 Task: Look for space in Lebanon, United States from 10th September, 2023 to 16th September, 2023 for 4 adults in price range Rs.10000 to Rs.14000. Place can be private room with 4 bedrooms having 4 beds and 4 bathrooms. Property type can be house, flat, guest house. Amenities needed are: wifi, TV, free parkinig on premises, gym, breakfast. Booking option can be shelf check-in. Required host language is English.
Action: Mouse moved to (462, 97)
Screenshot: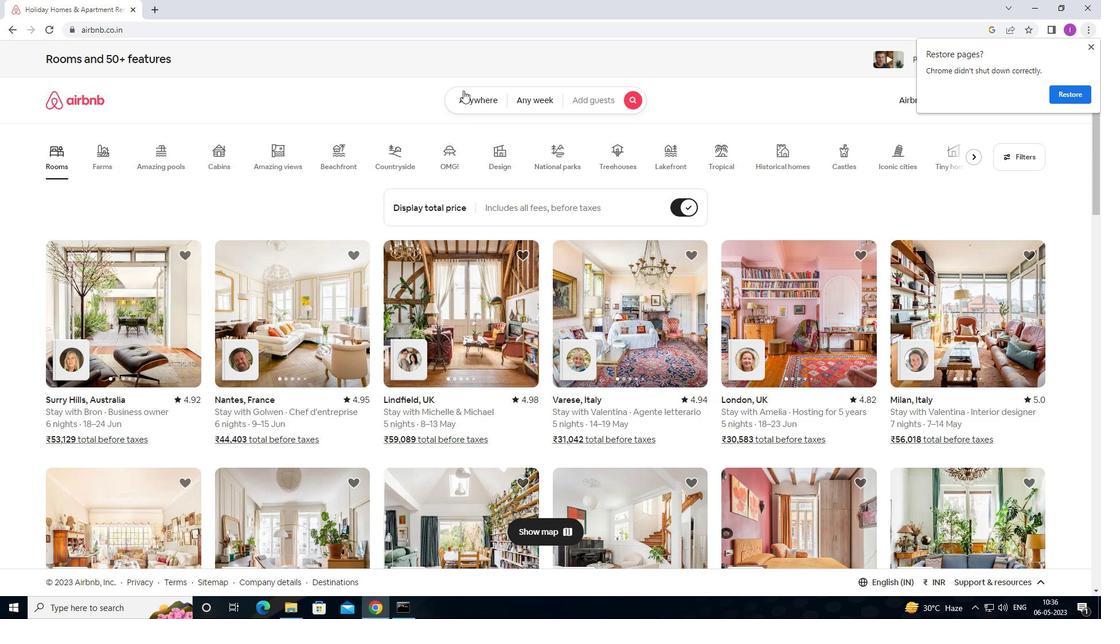 
Action: Mouse pressed left at (462, 97)
Screenshot: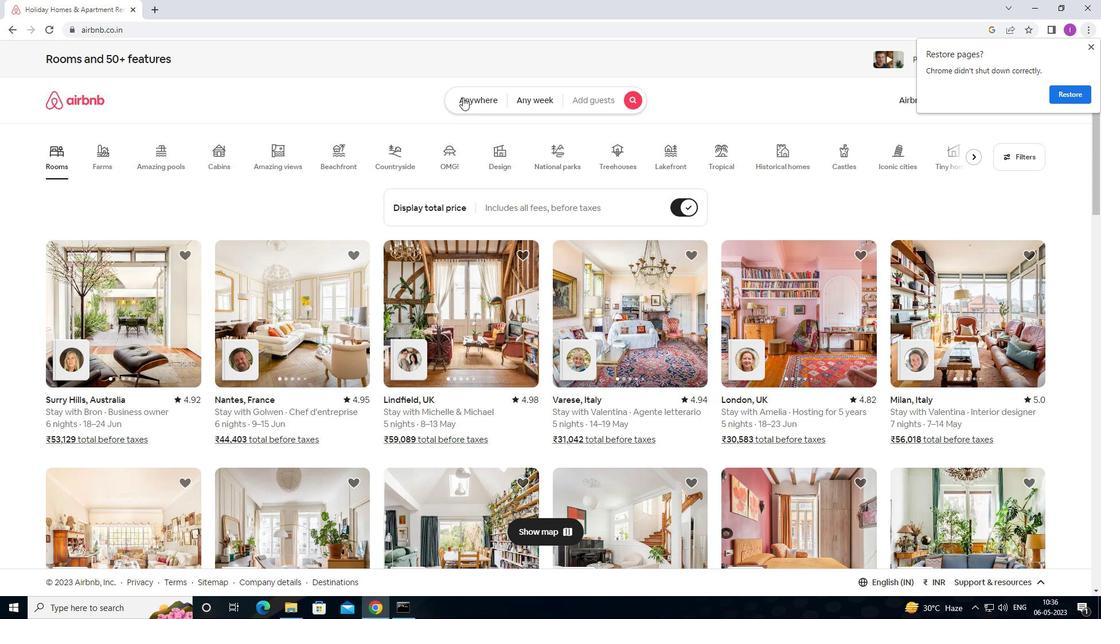 
Action: Mouse moved to (373, 147)
Screenshot: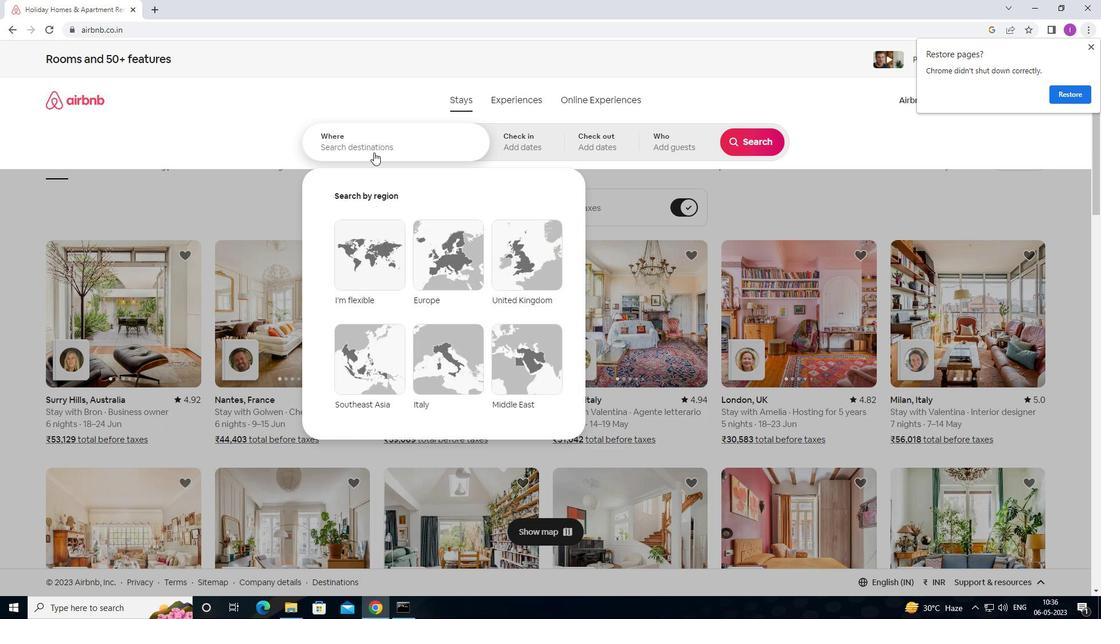 
Action: Mouse pressed left at (373, 147)
Screenshot: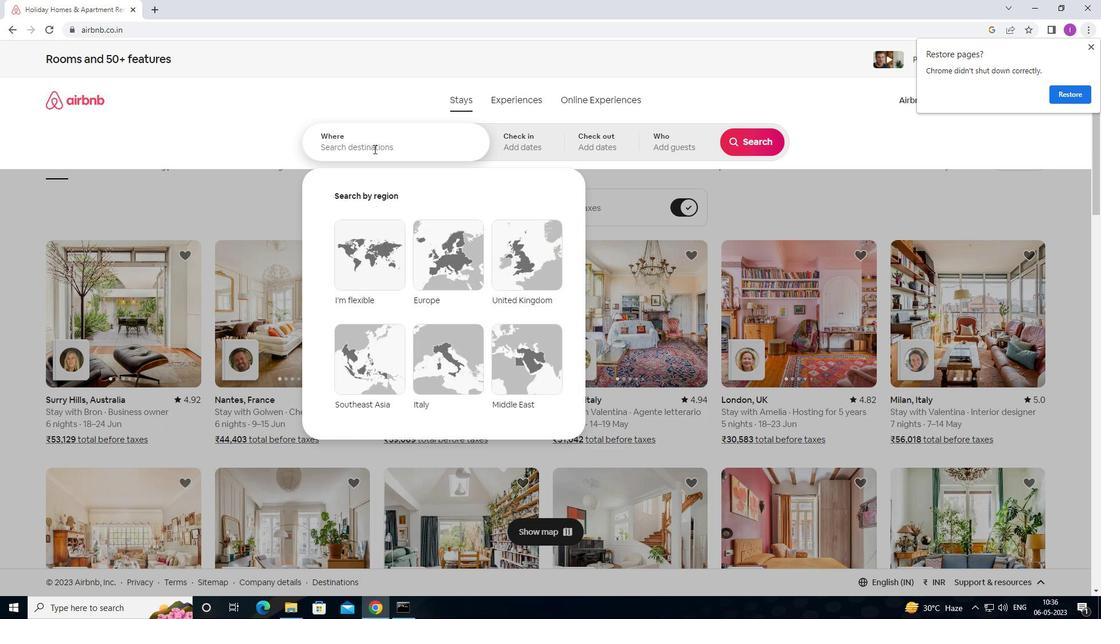 
Action: Key pressed <Key.shift>LEBANON,UNITED<Key.space>STATES
Screenshot: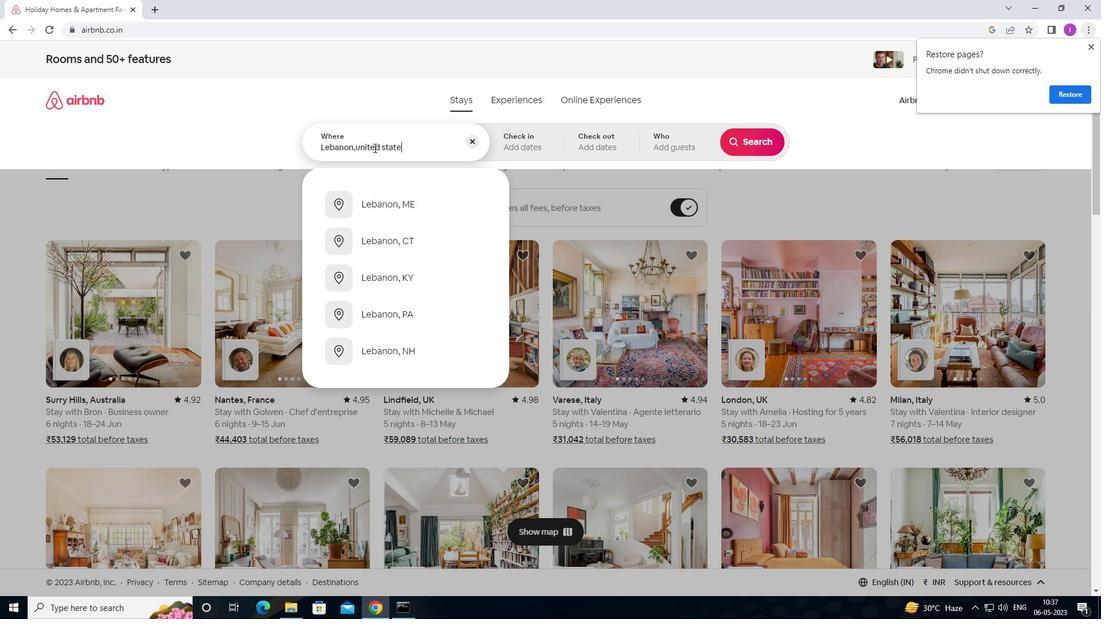 
Action: Mouse moved to (546, 142)
Screenshot: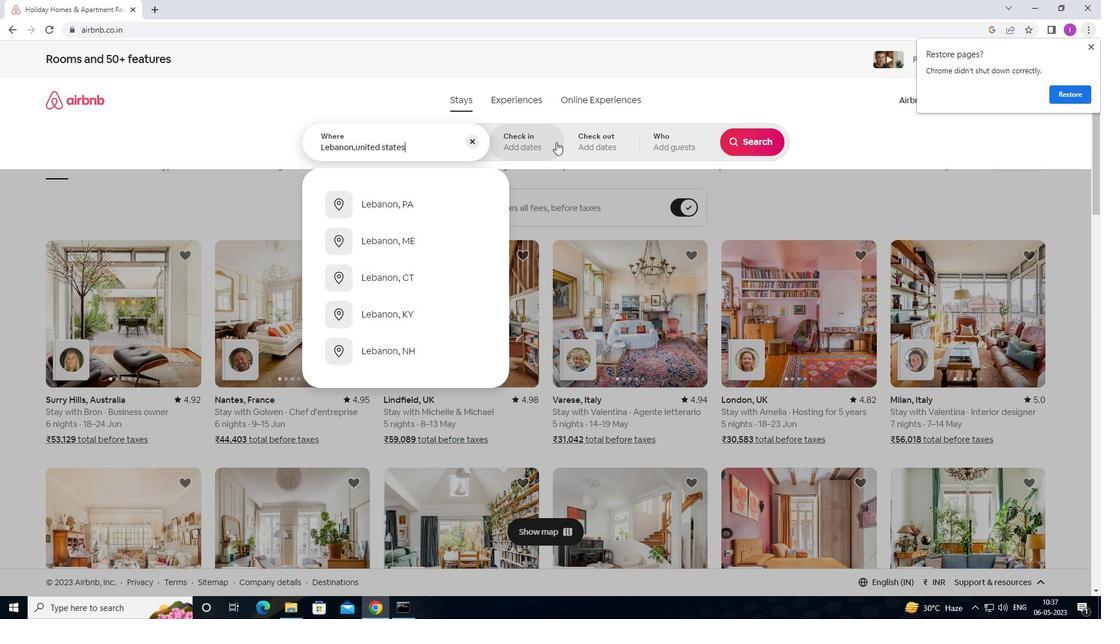 
Action: Mouse pressed left at (546, 142)
Screenshot: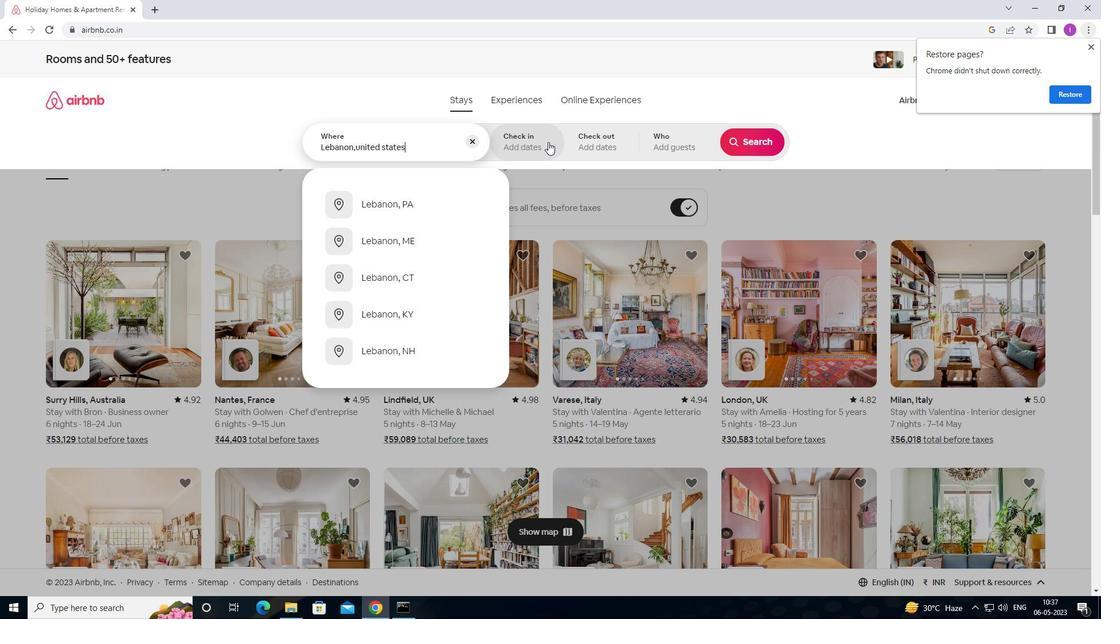 
Action: Mouse moved to (748, 235)
Screenshot: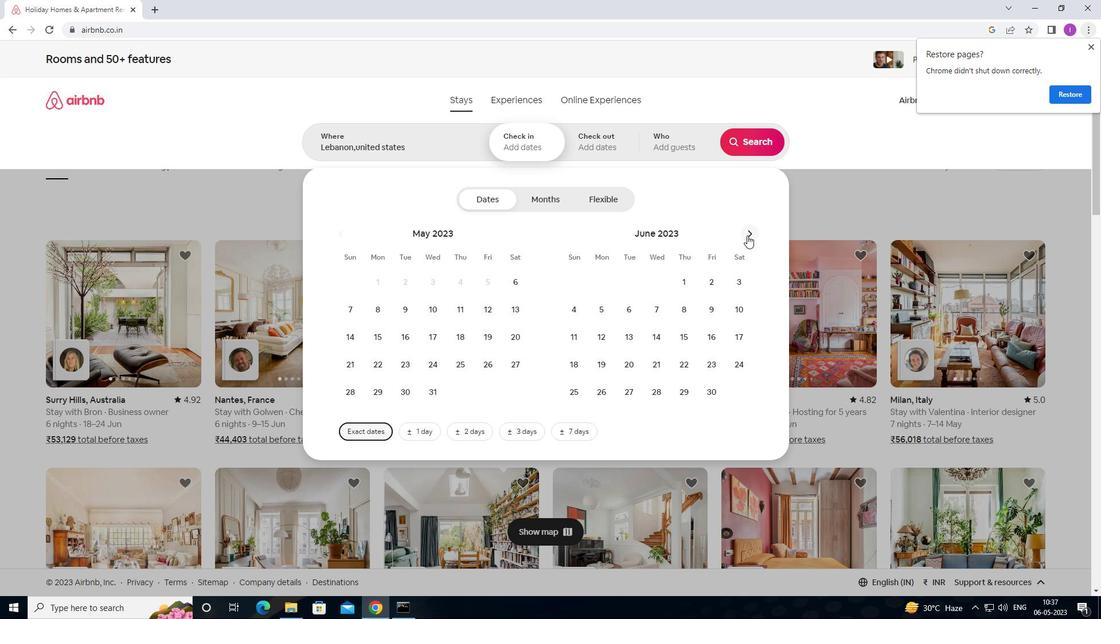
Action: Mouse pressed left at (748, 235)
Screenshot: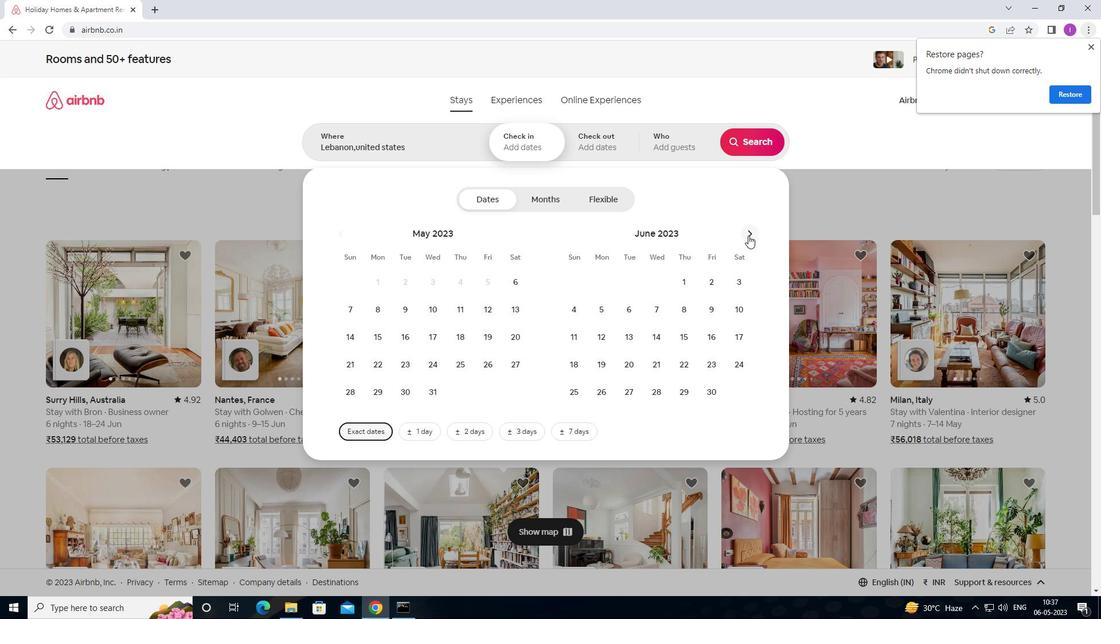 
Action: Mouse pressed left at (748, 235)
Screenshot: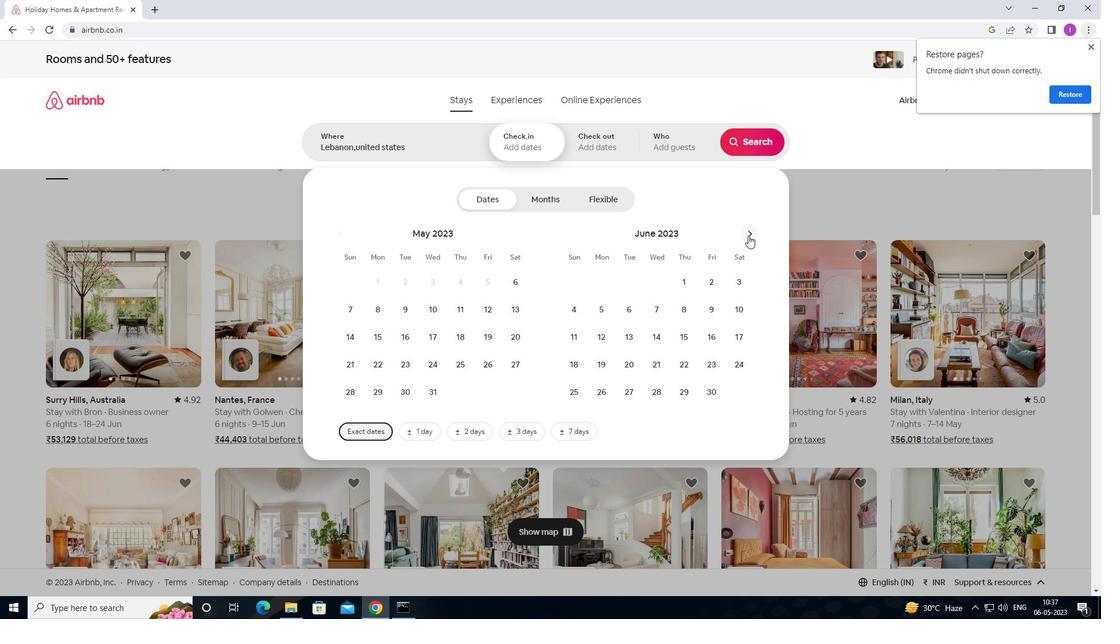 
Action: Mouse pressed left at (748, 235)
Screenshot: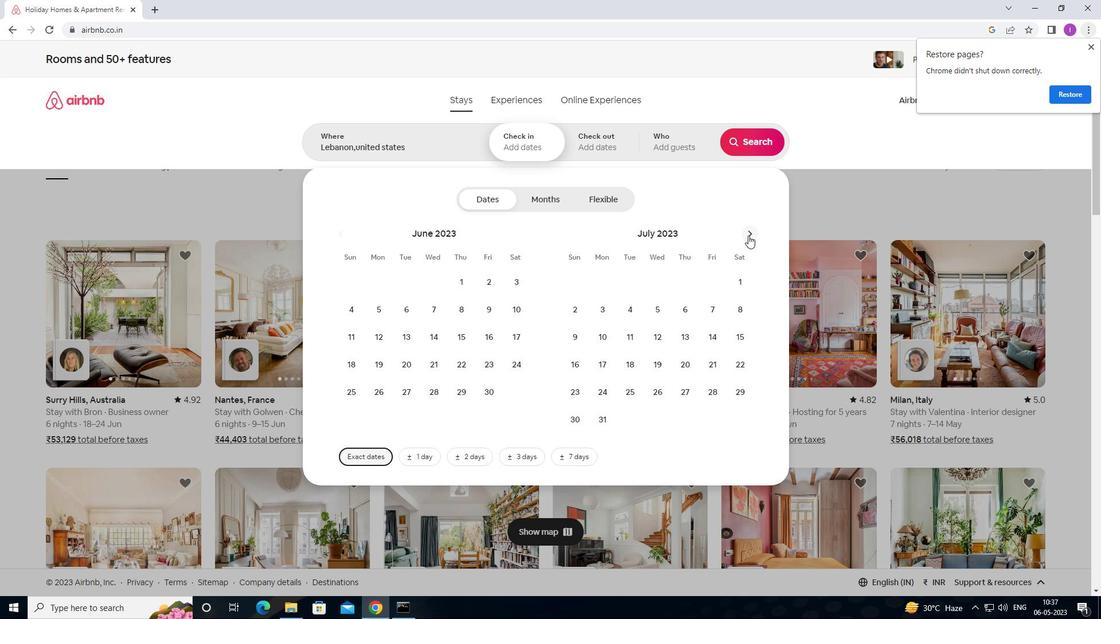 
Action: Mouse pressed left at (748, 235)
Screenshot: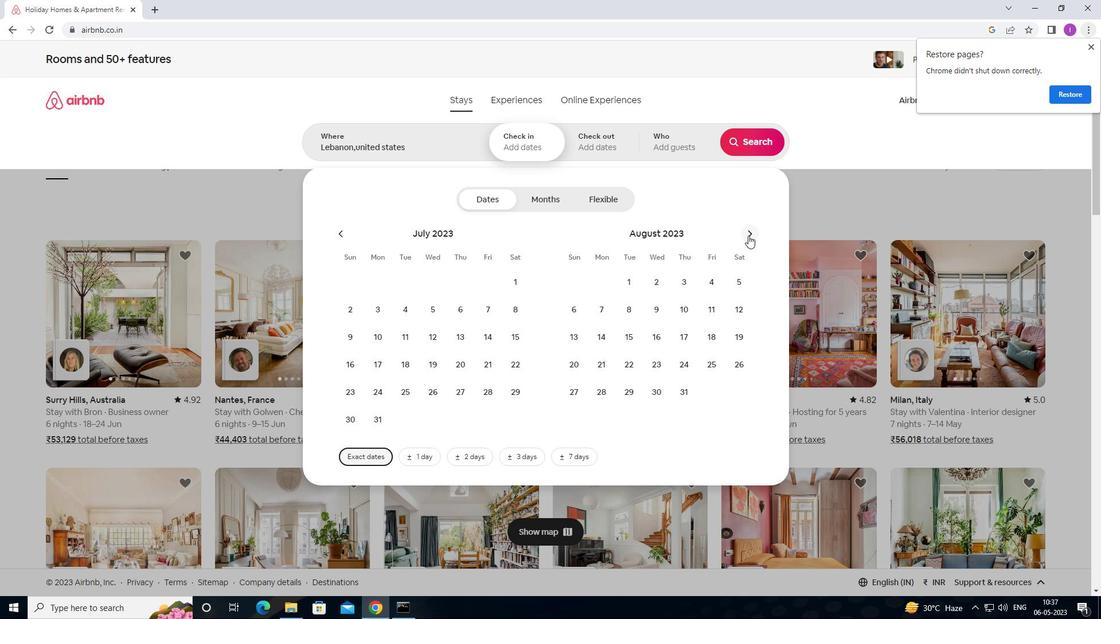 
Action: Mouse moved to (353, 340)
Screenshot: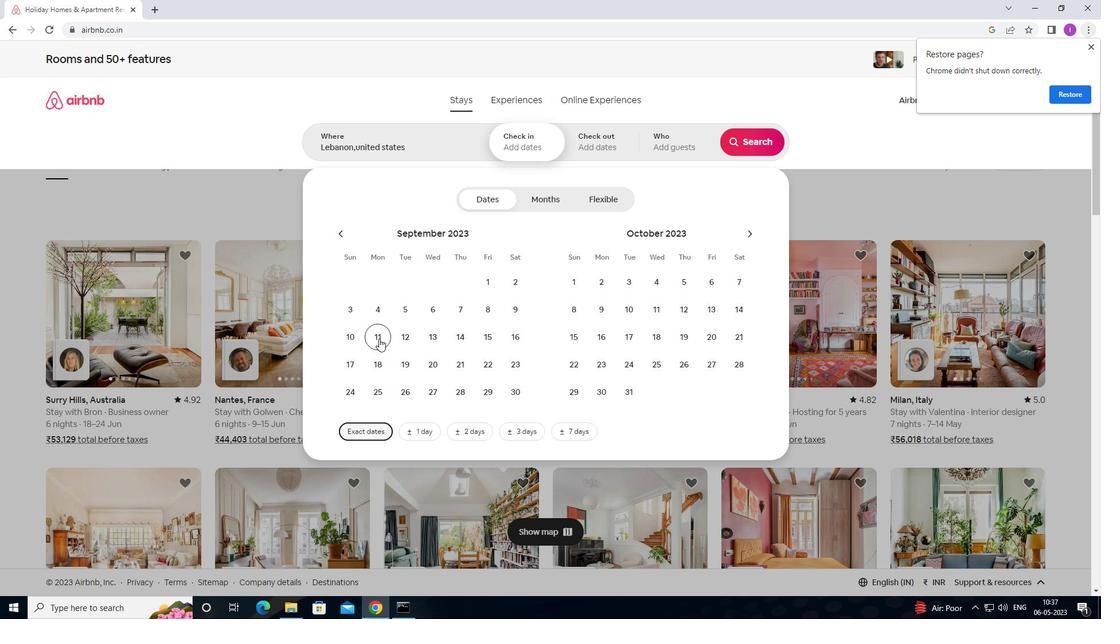 
Action: Mouse pressed left at (353, 340)
Screenshot: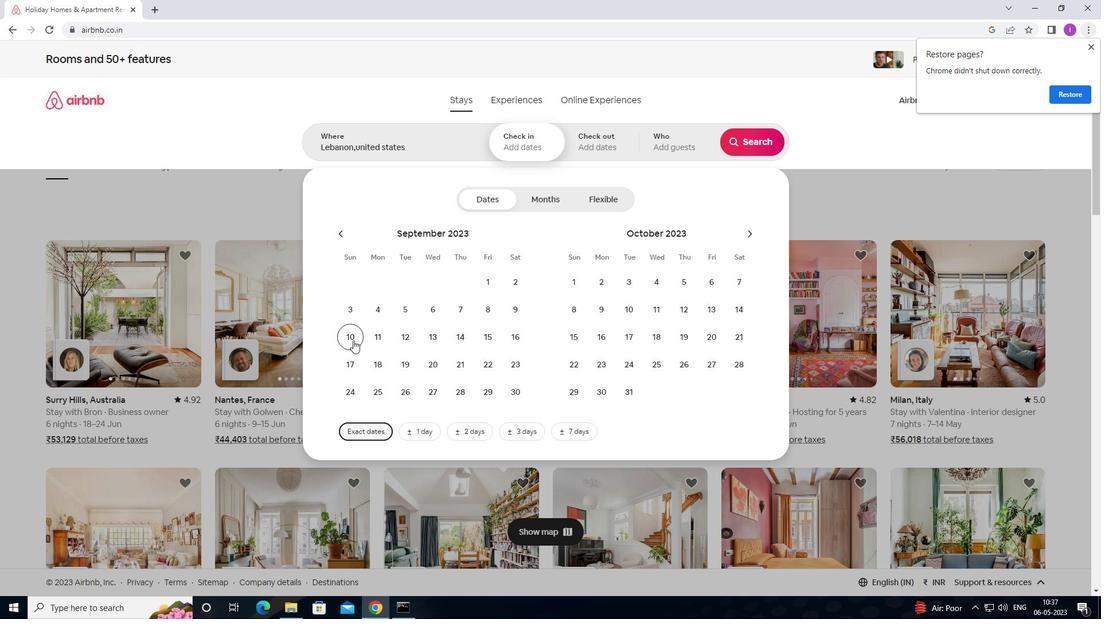 
Action: Mouse moved to (525, 338)
Screenshot: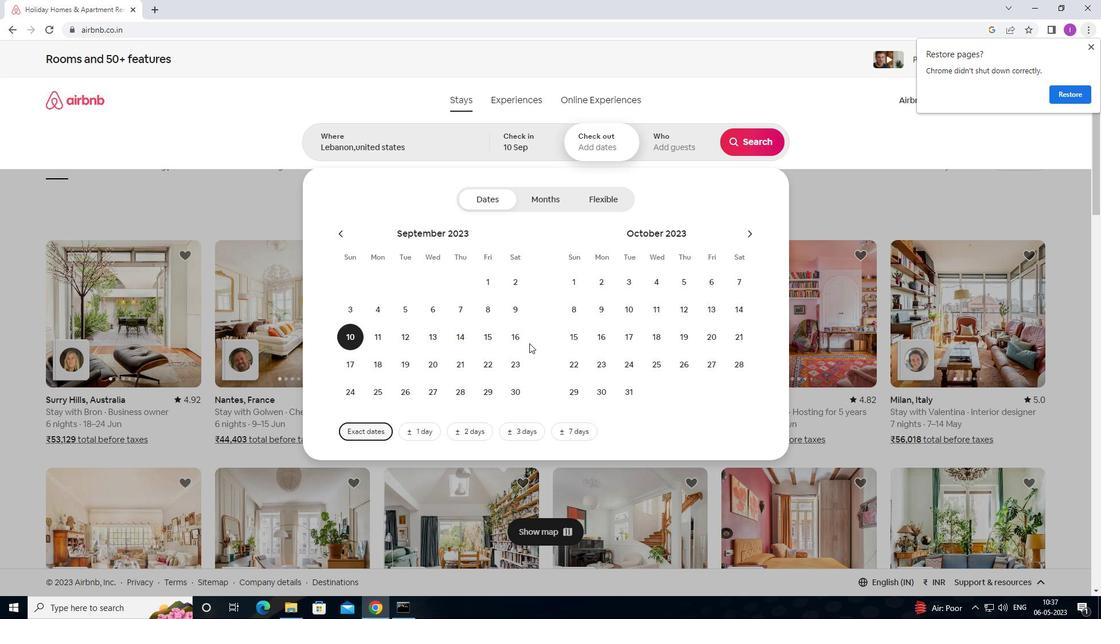
Action: Mouse pressed left at (525, 338)
Screenshot: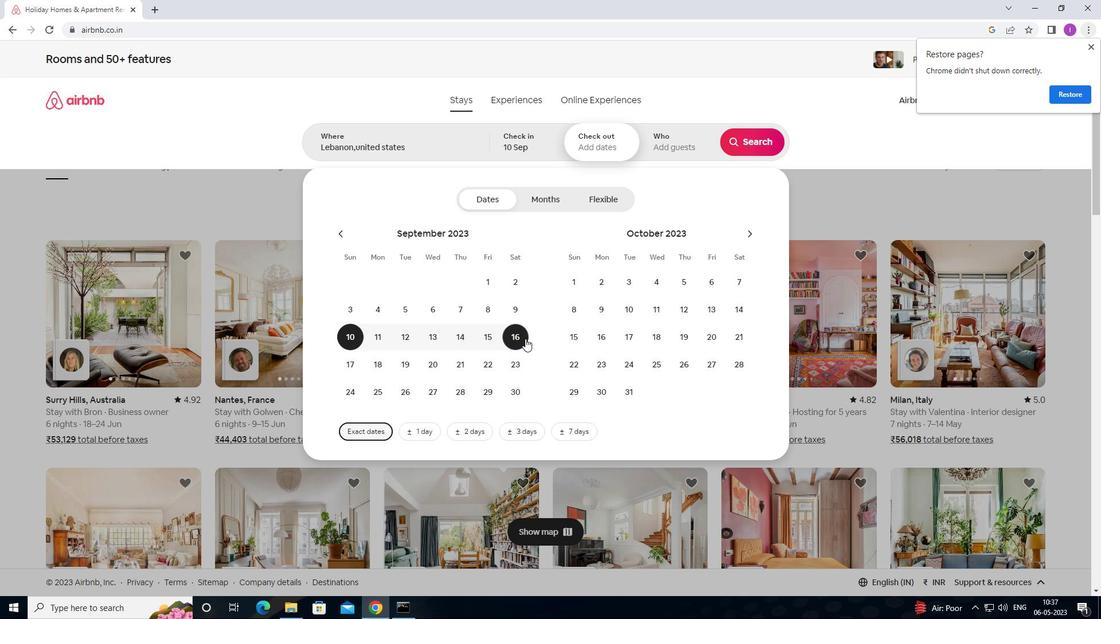 
Action: Mouse moved to (678, 146)
Screenshot: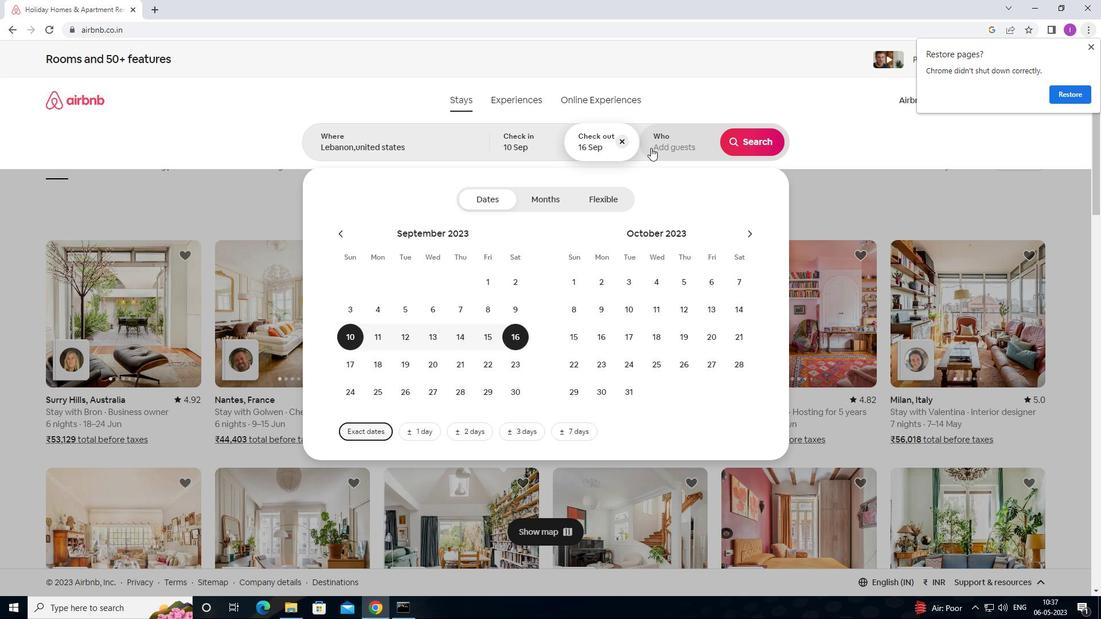 
Action: Mouse pressed left at (678, 146)
Screenshot: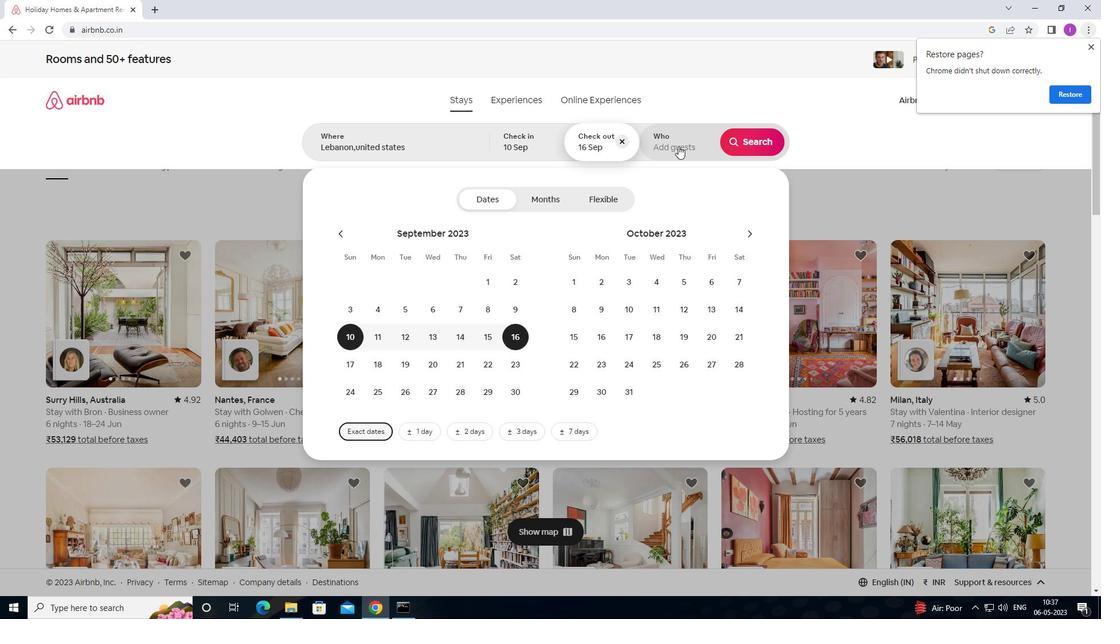 
Action: Mouse moved to (761, 202)
Screenshot: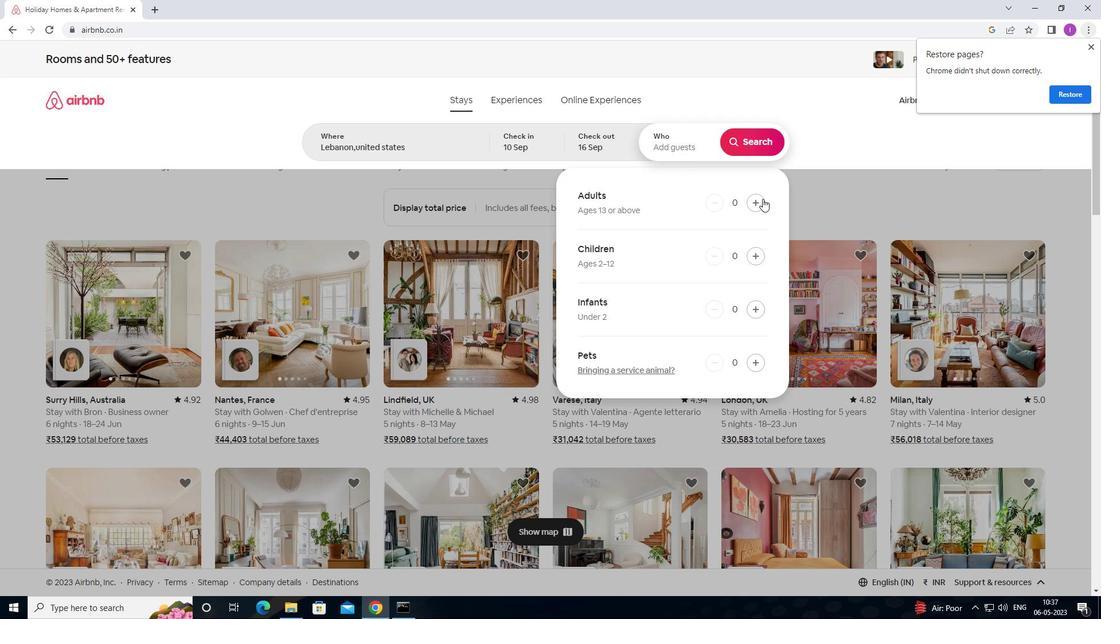 
Action: Mouse pressed left at (761, 202)
Screenshot: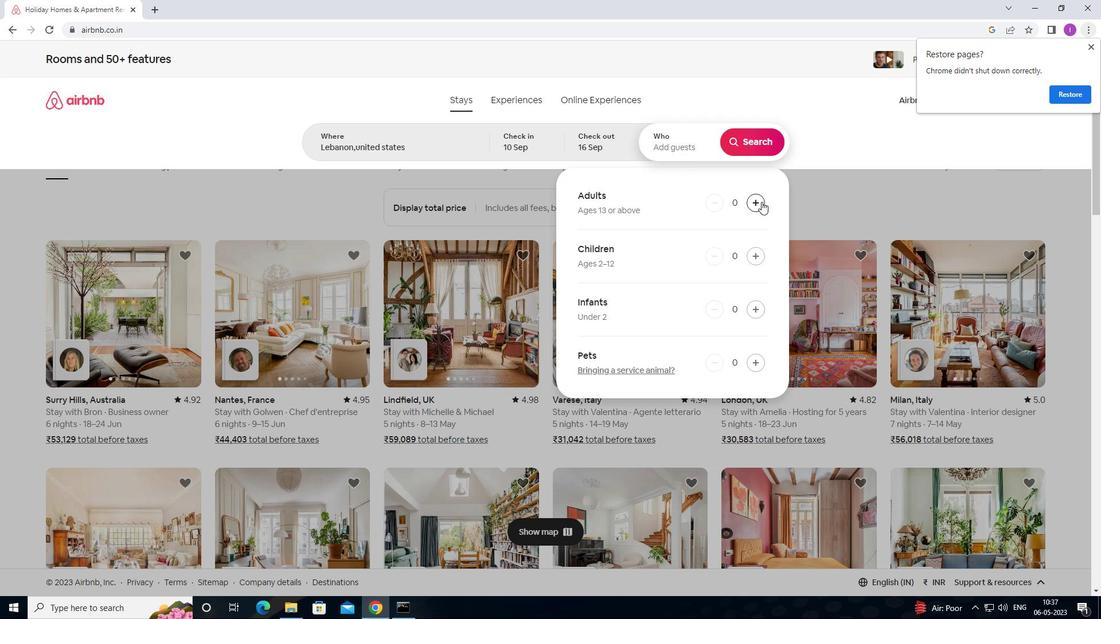 
Action: Mouse pressed left at (761, 202)
Screenshot: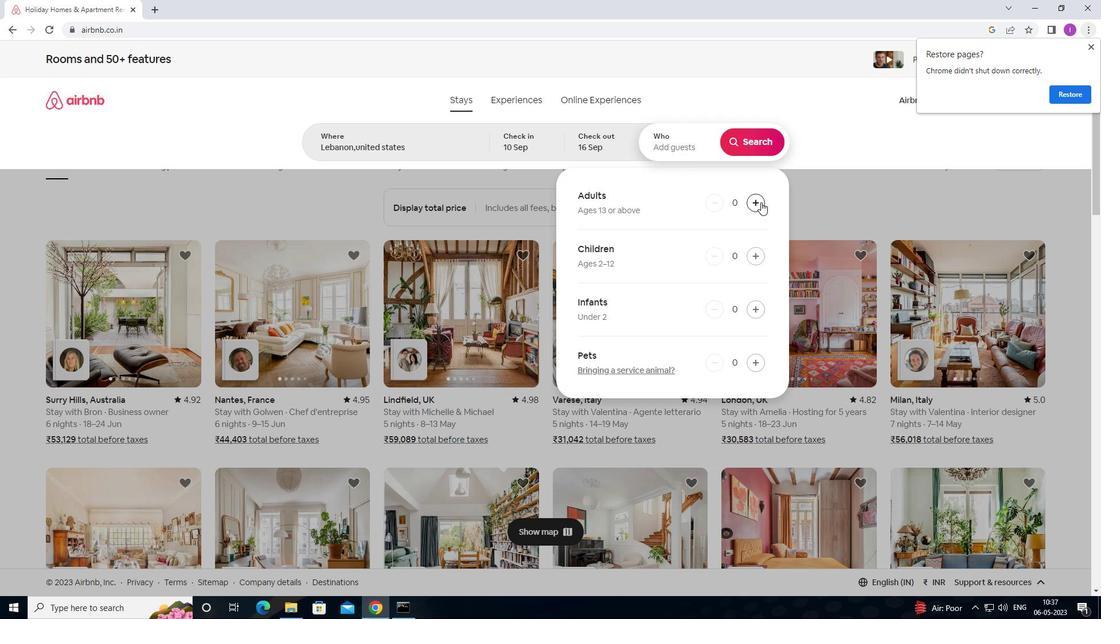 
Action: Mouse pressed left at (761, 202)
Screenshot: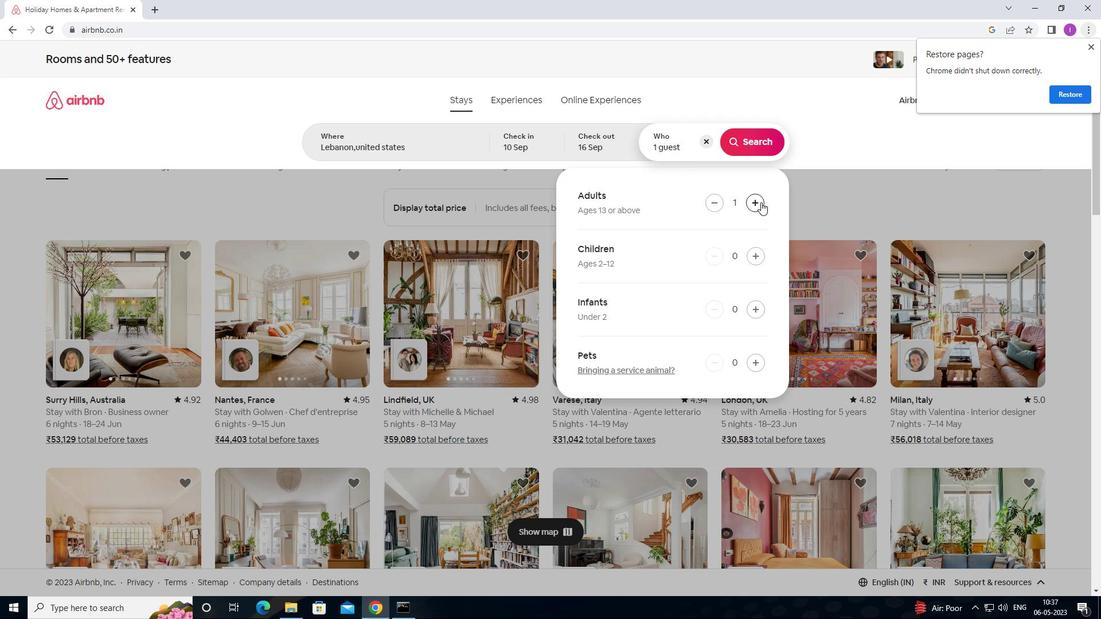 
Action: Mouse pressed left at (761, 202)
Screenshot: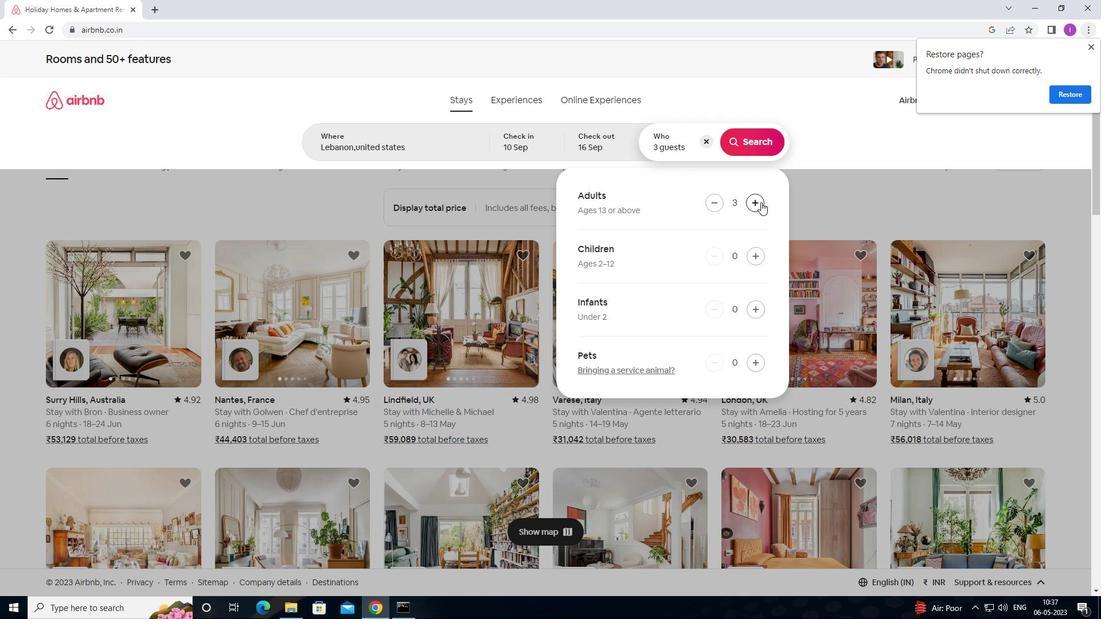 
Action: Mouse moved to (750, 145)
Screenshot: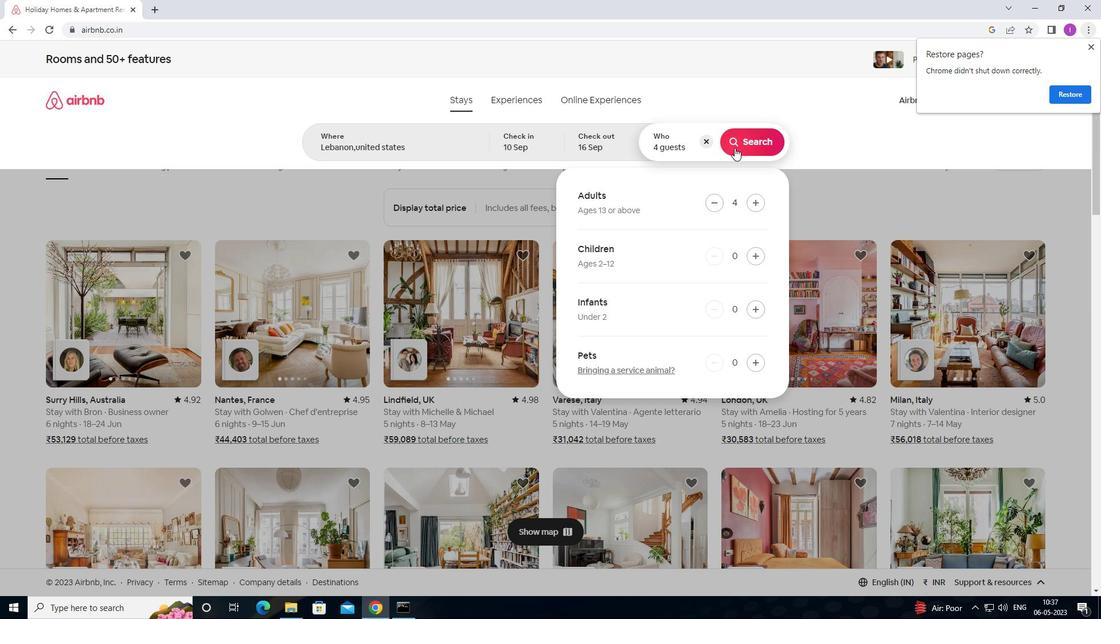 
Action: Mouse pressed left at (750, 145)
Screenshot: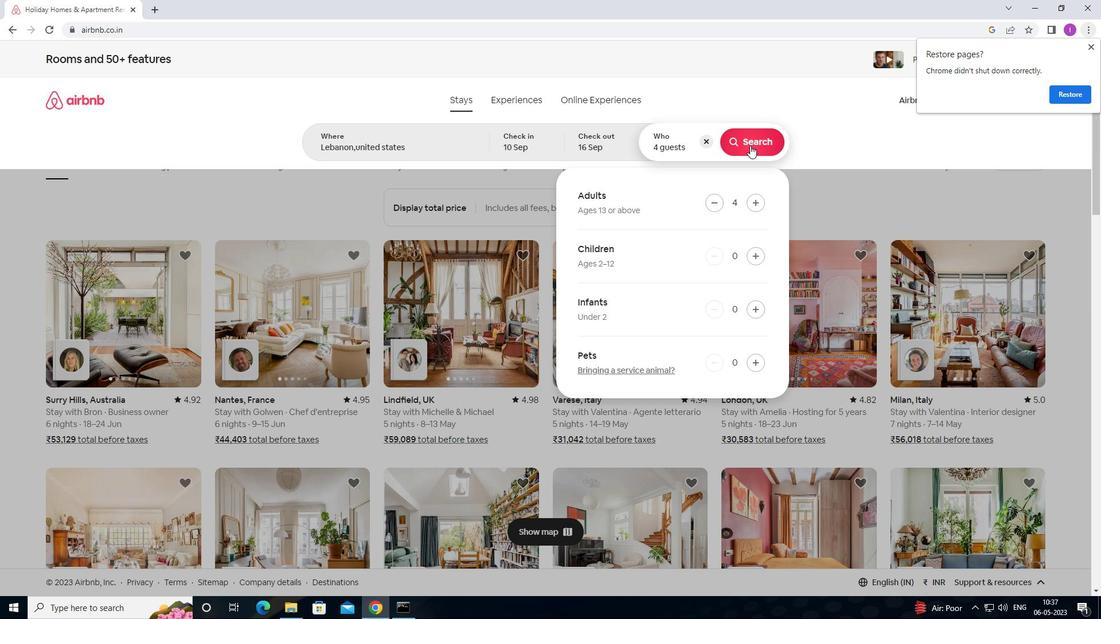 
Action: Mouse moved to (1088, 43)
Screenshot: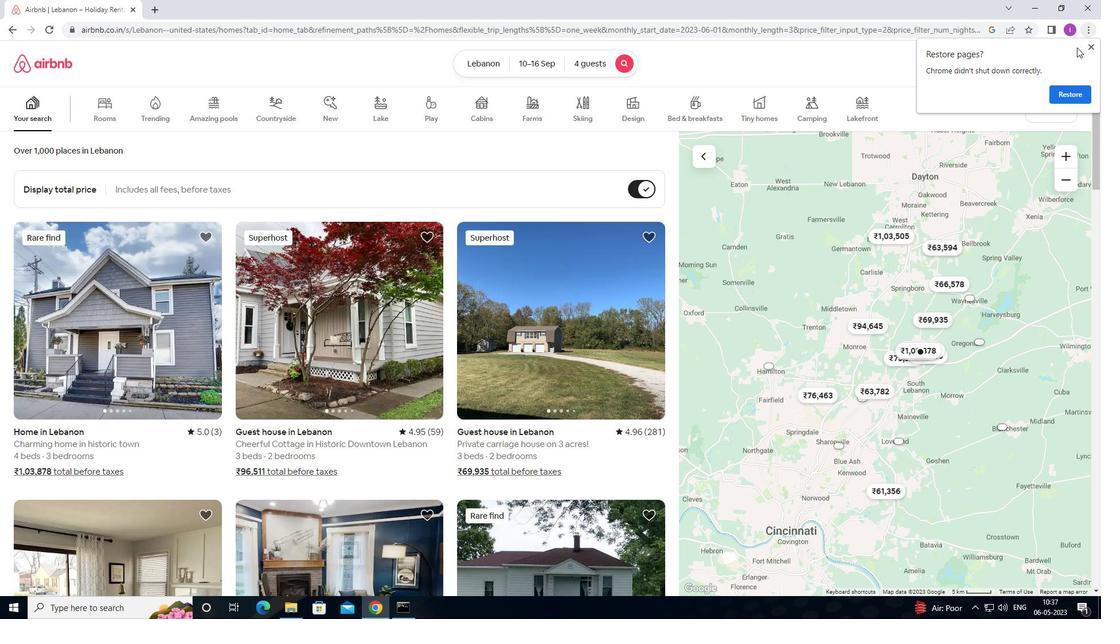 
Action: Mouse pressed left at (1088, 43)
Screenshot: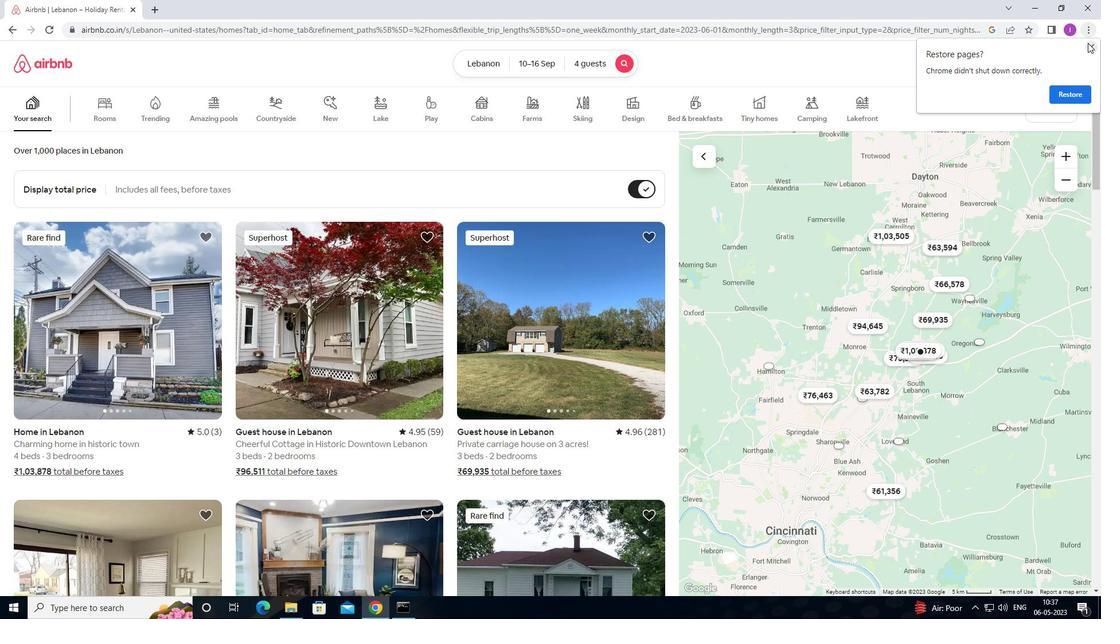
Action: Mouse moved to (1057, 107)
Screenshot: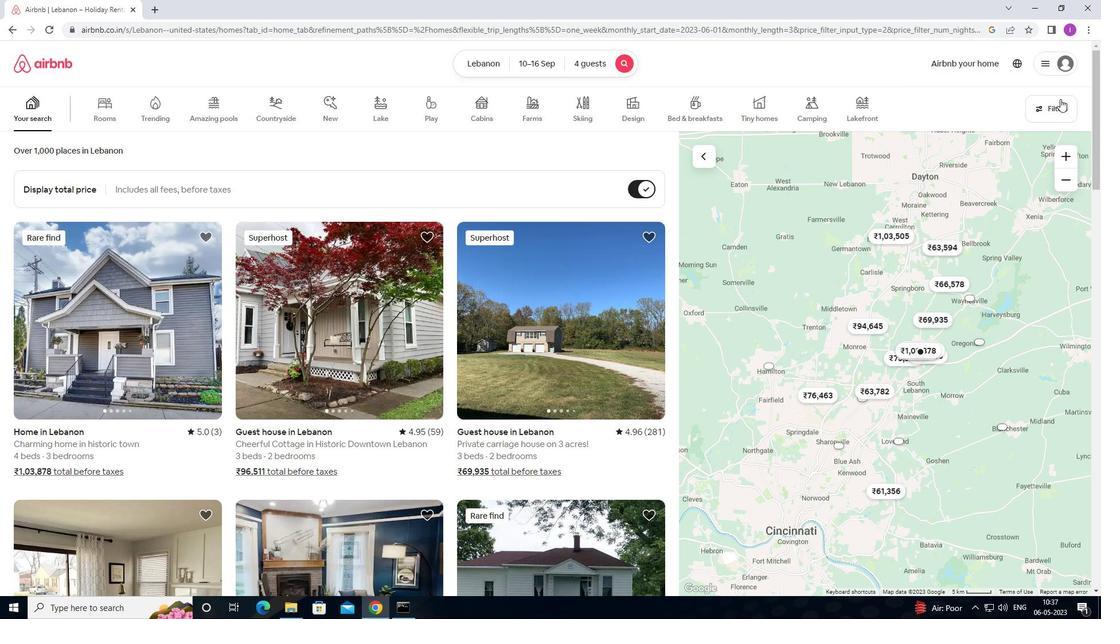 
Action: Mouse pressed left at (1057, 107)
Screenshot: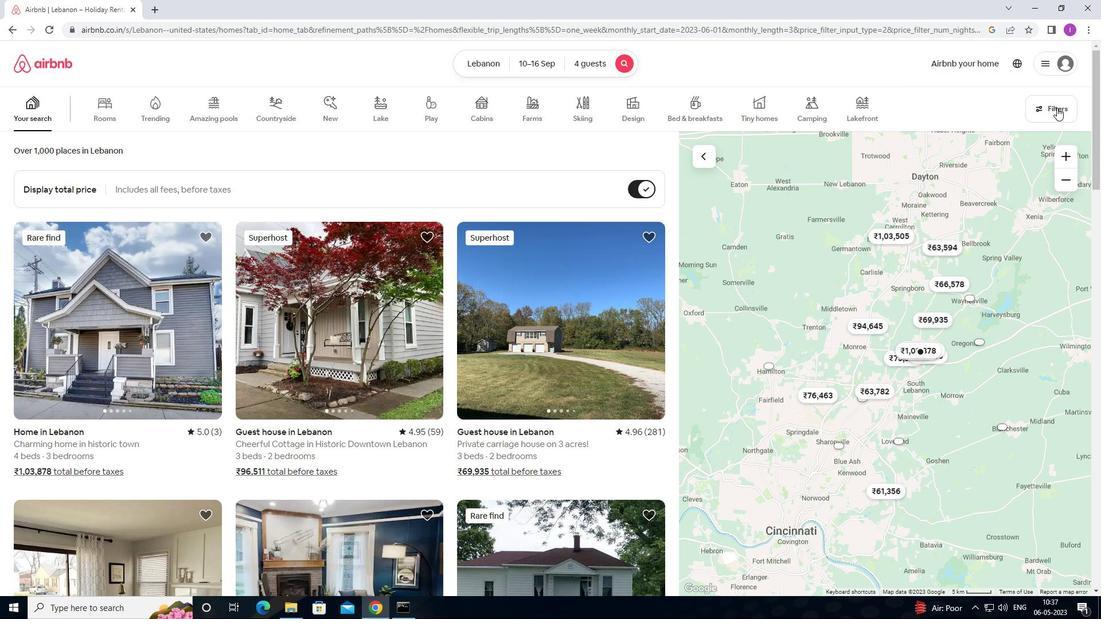 
Action: Mouse moved to (409, 393)
Screenshot: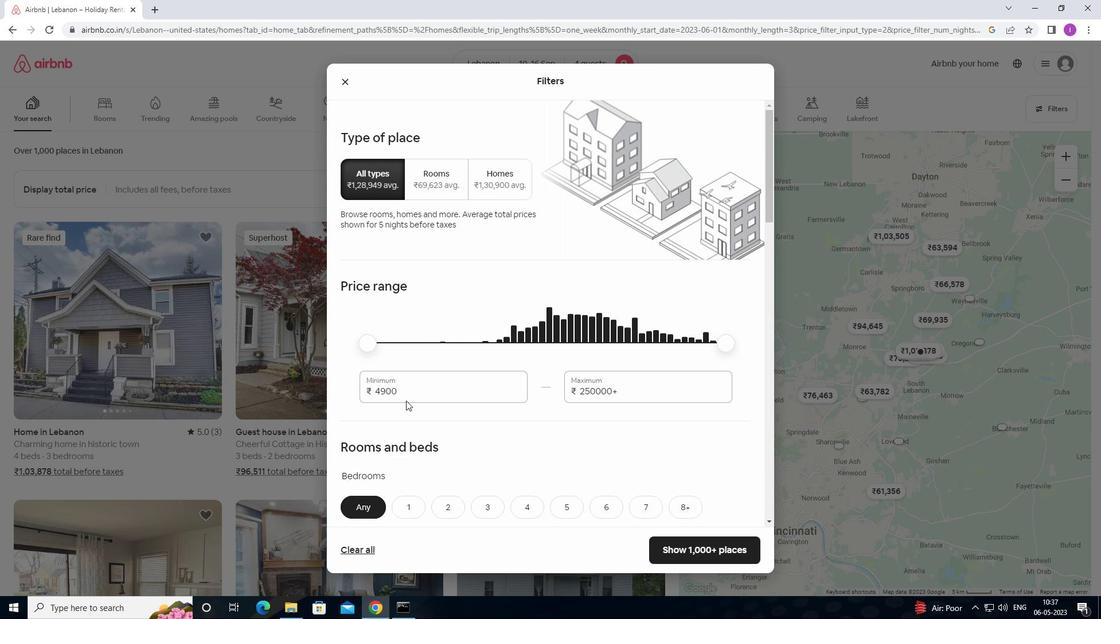 
Action: Mouse pressed left at (409, 393)
Screenshot: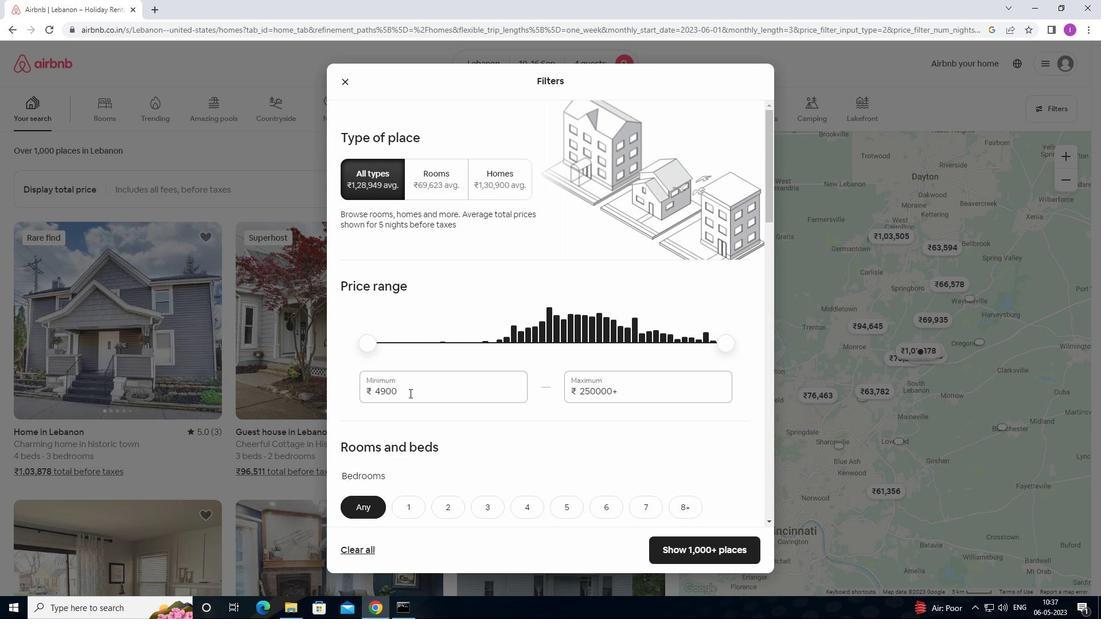 
Action: Mouse moved to (362, 404)
Screenshot: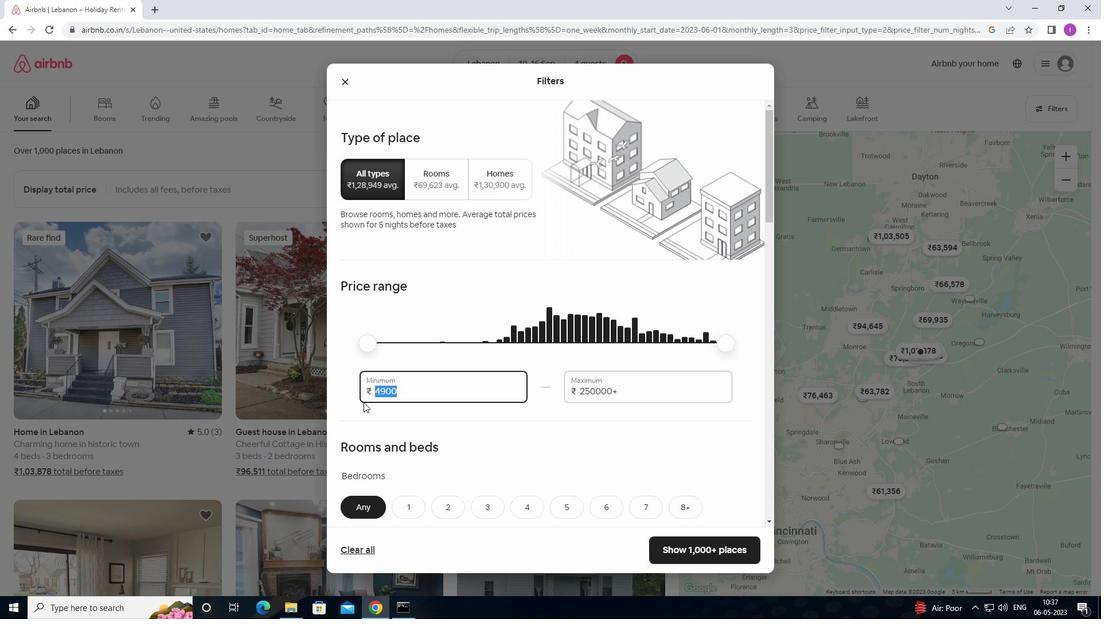 
Action: Key pressed 10000
Screenshot: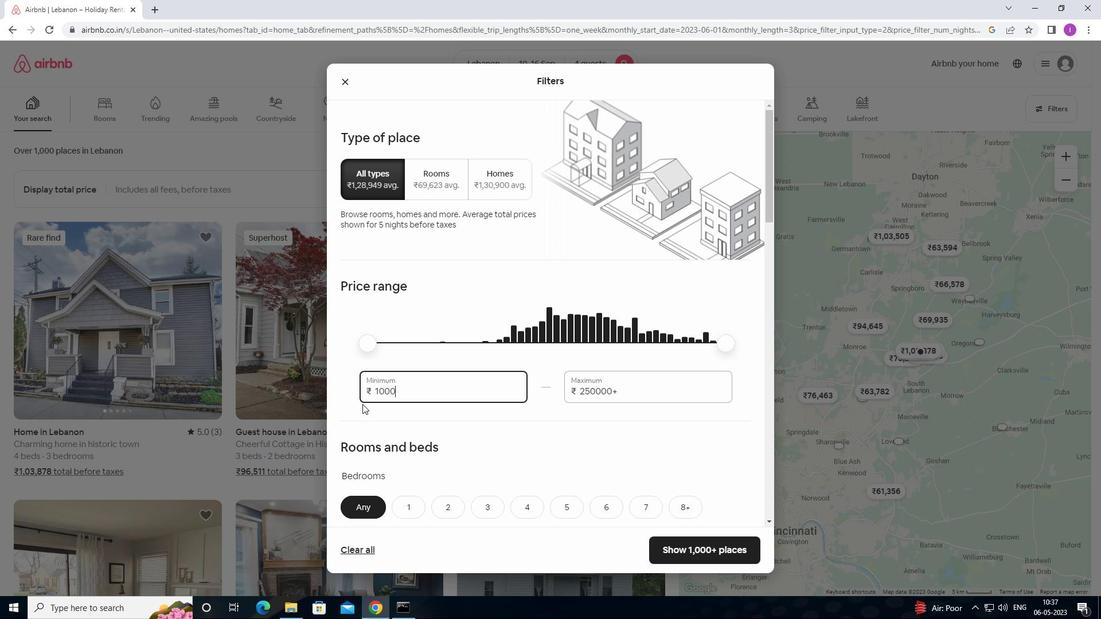 
Action: Mouse moved to (640, 391)
Screenshot: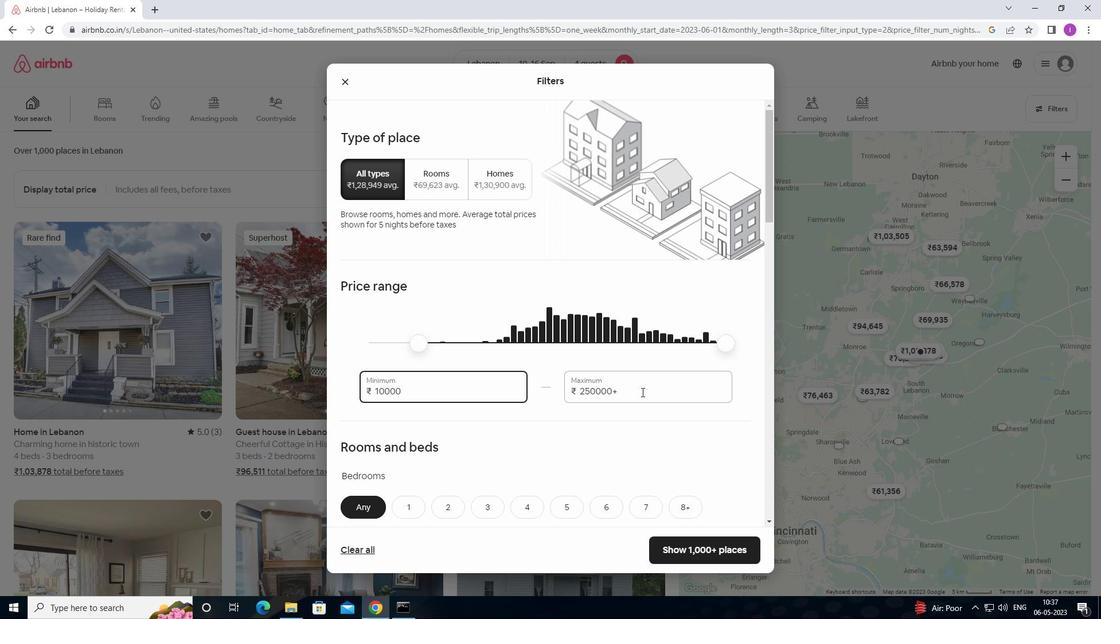 
Action: Mouse pressed left at (640, 391)
Screenshot: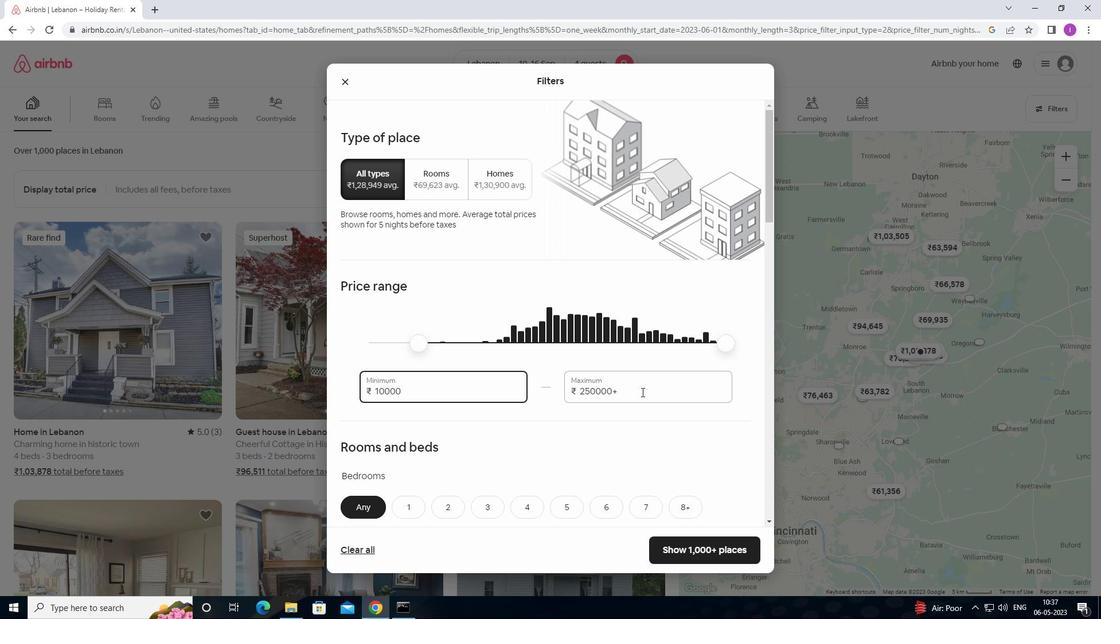 
Action: Mouse moved to (575, 394)
Screenshot: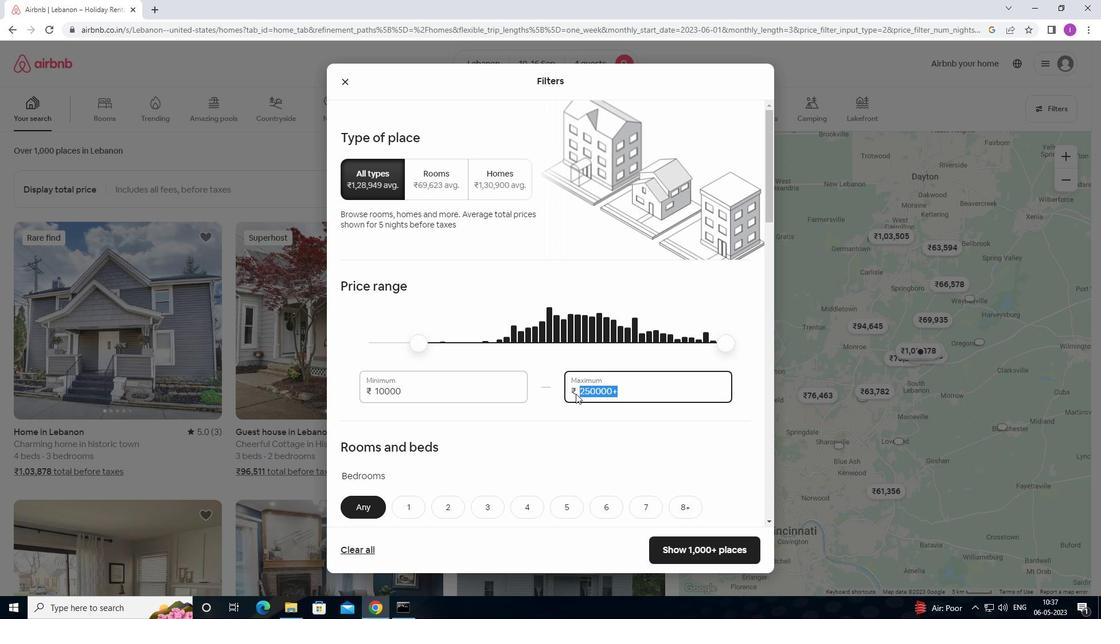 
Action: Key pressed 14000
Screenshot: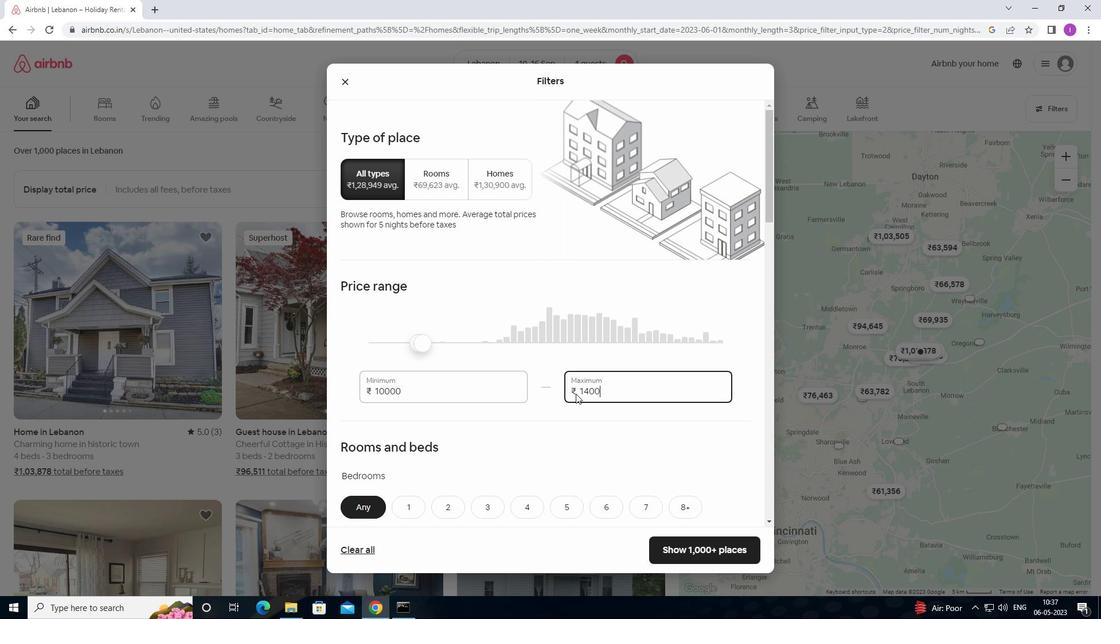 
Action: Mouse scrolled (575, 393) with delta (0, 0)
Screenshot: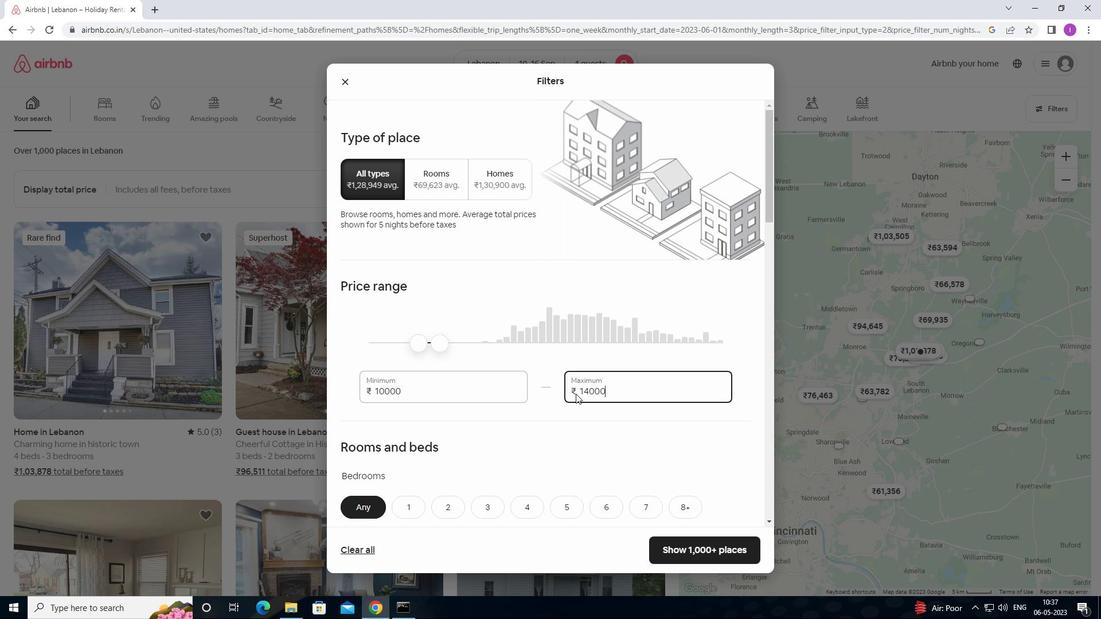 
Action: Mouse scrolled (575, 393) with delta (0, 0)
Screenshot: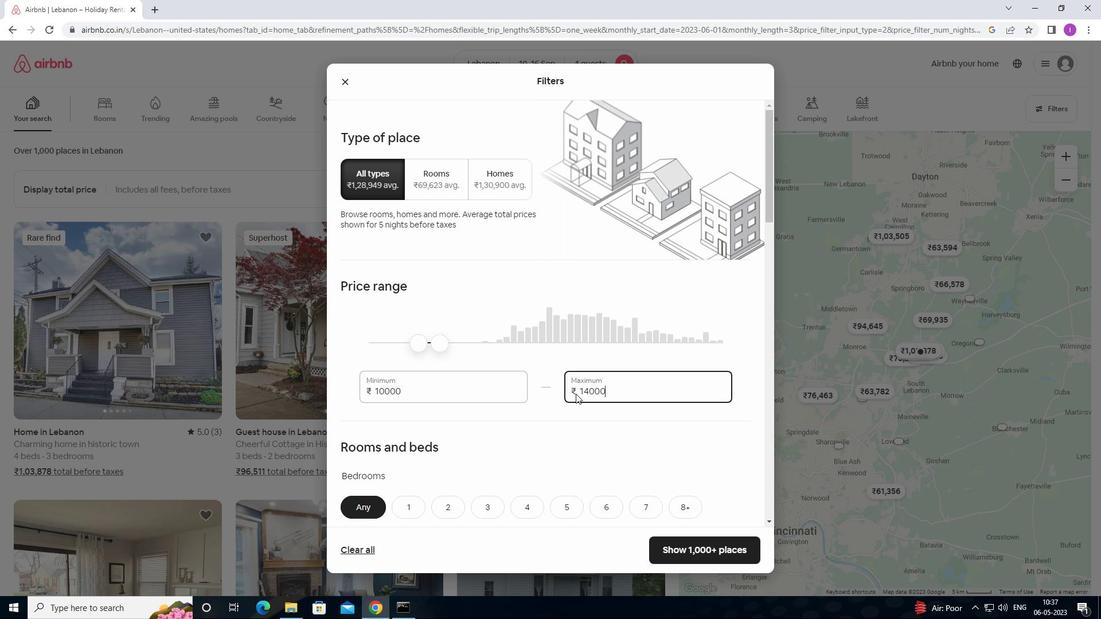 
Action: Mouse scrolled (575, 393) with delta (0, 0)
Screenshot: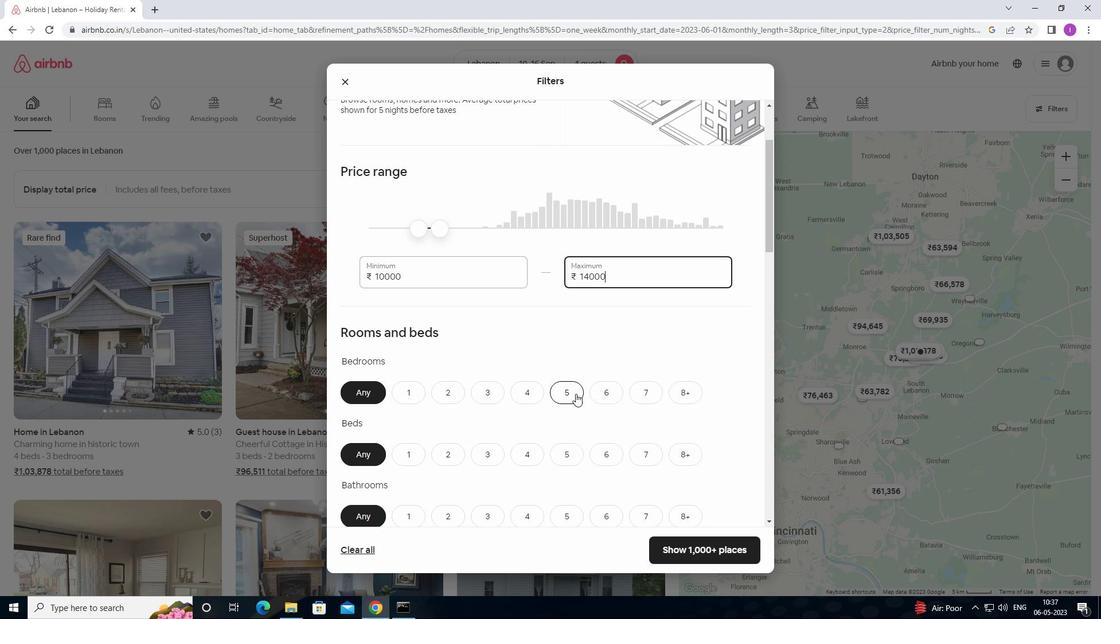 
Action: Mouse scrolled (575, 393) with delta (0, 0)
Screenshot: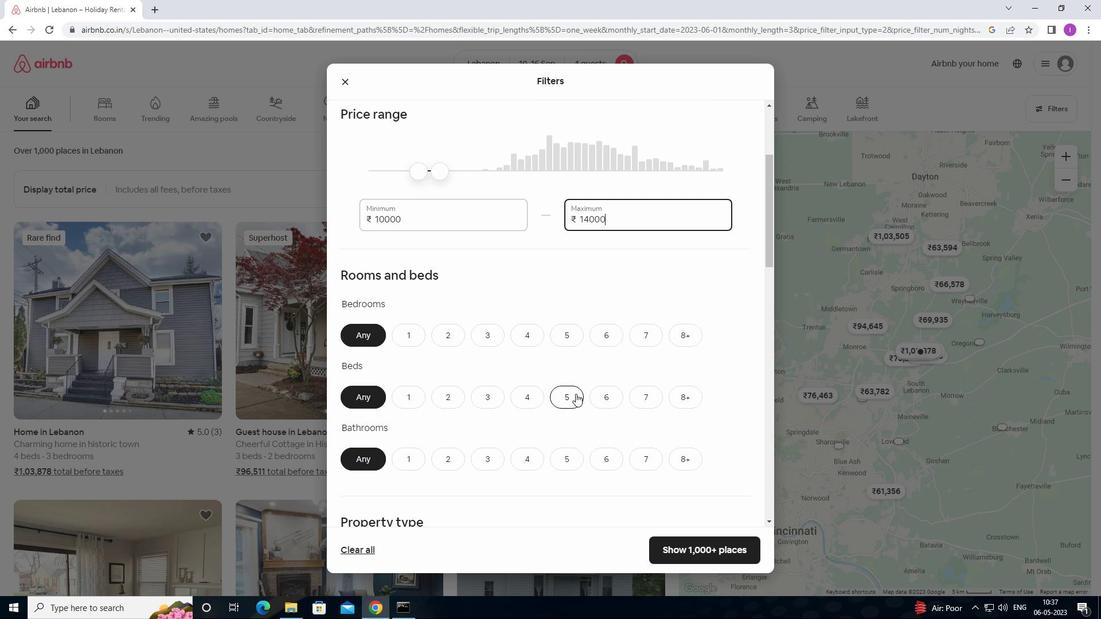 
Action: Mouse scrolled (575, 394) with delta (0, 0)
Screenshot: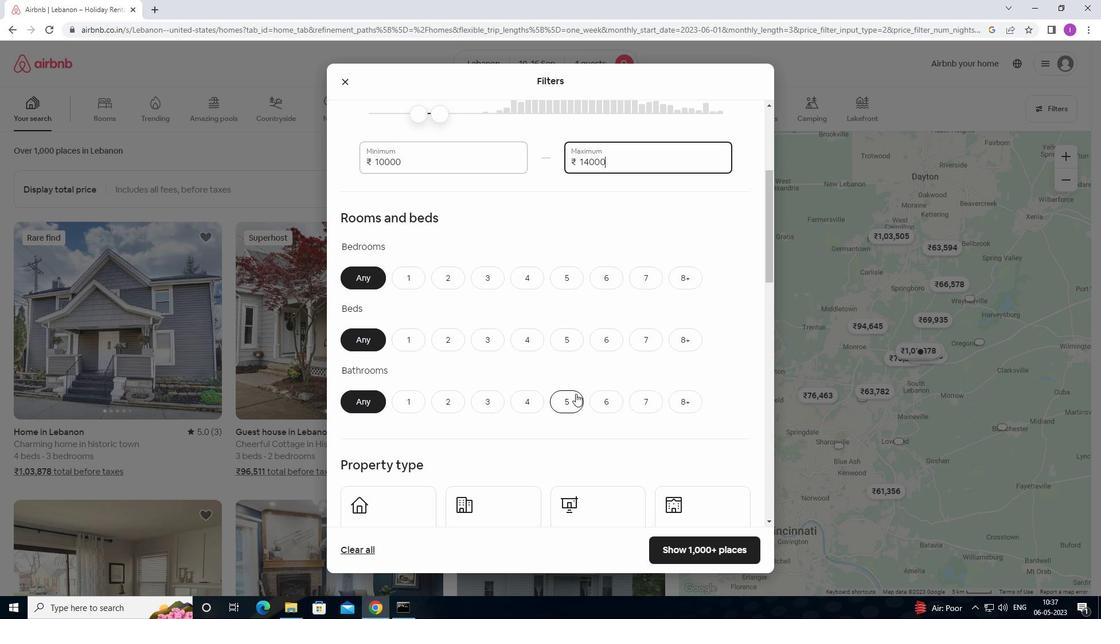 
Action: Mouse scrolled (575, 394) with delta (0, 0)
Screenshot: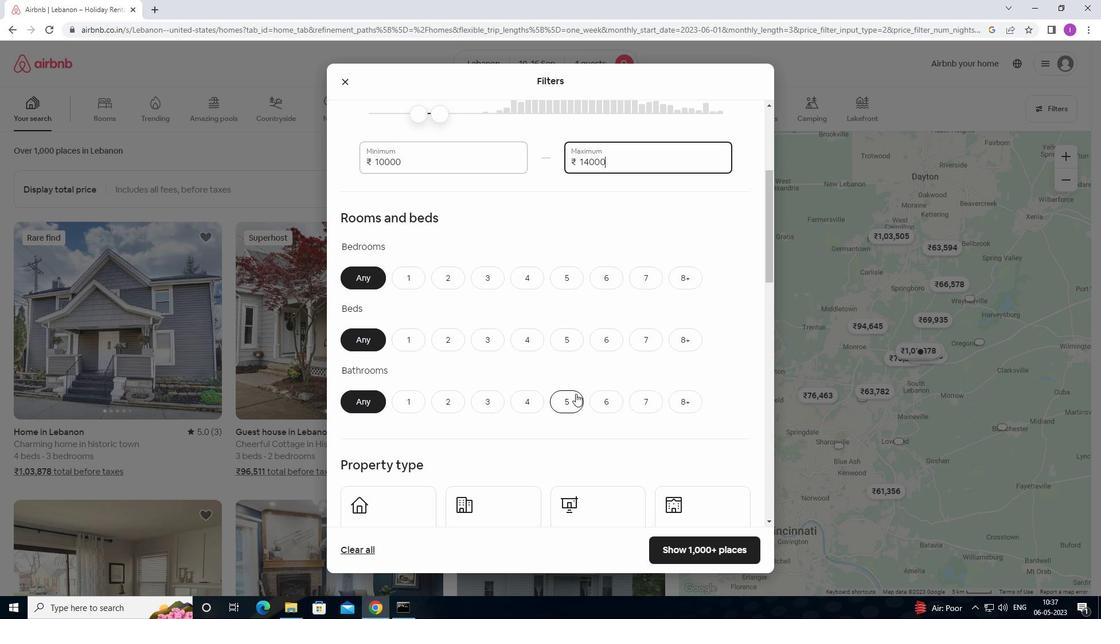 
Action: Mouse scrolled (575, 393) with delta (0, 0)
Screenshot: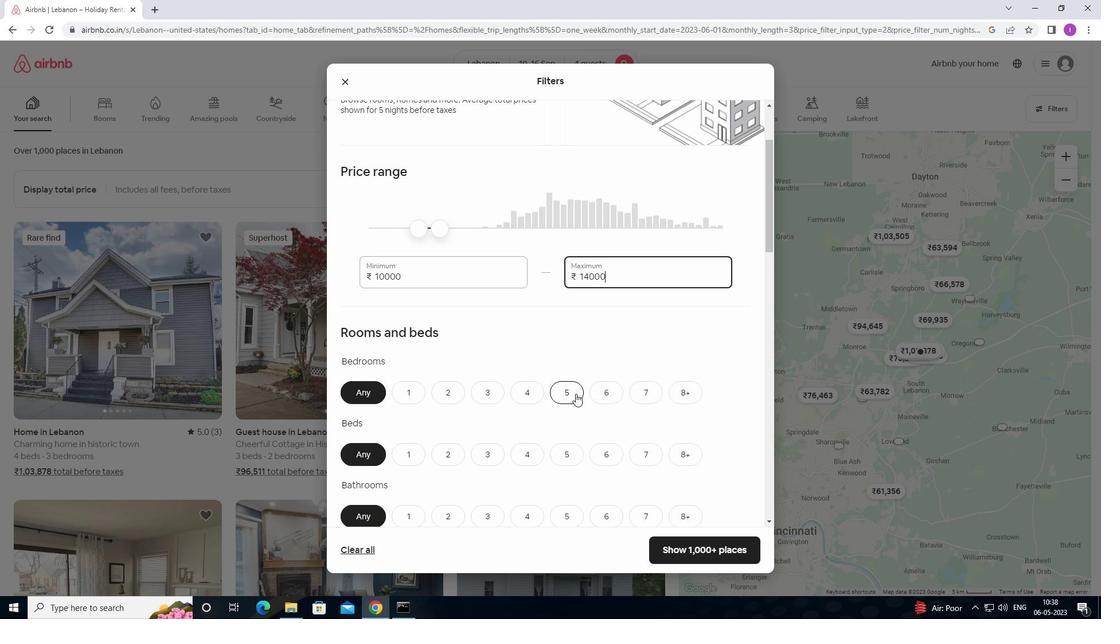 
Action: Mouse moved to (534, 340)
Screenshot: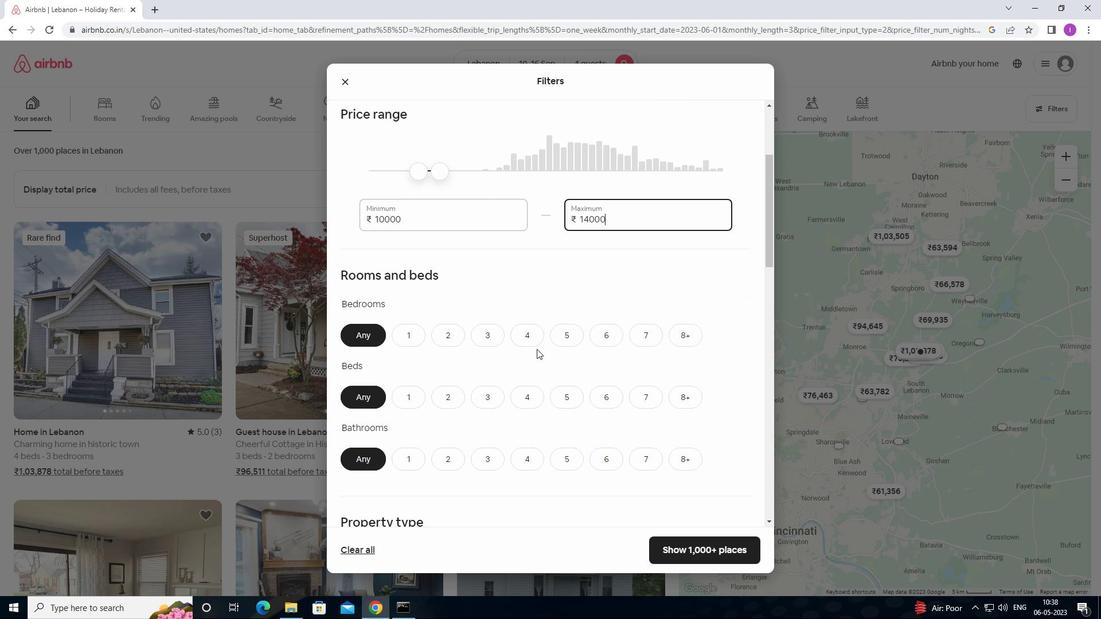 
Action: Mouse pressed left at (534, 340)
Screenshot: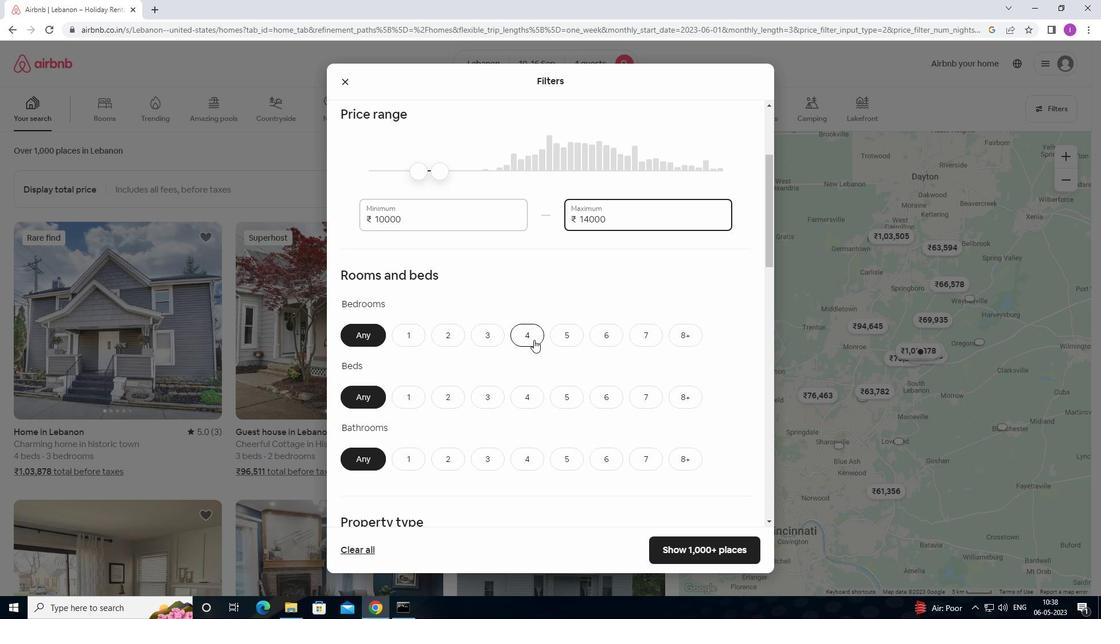 
Action: Mouse moved to (535, 398)
Screenshot: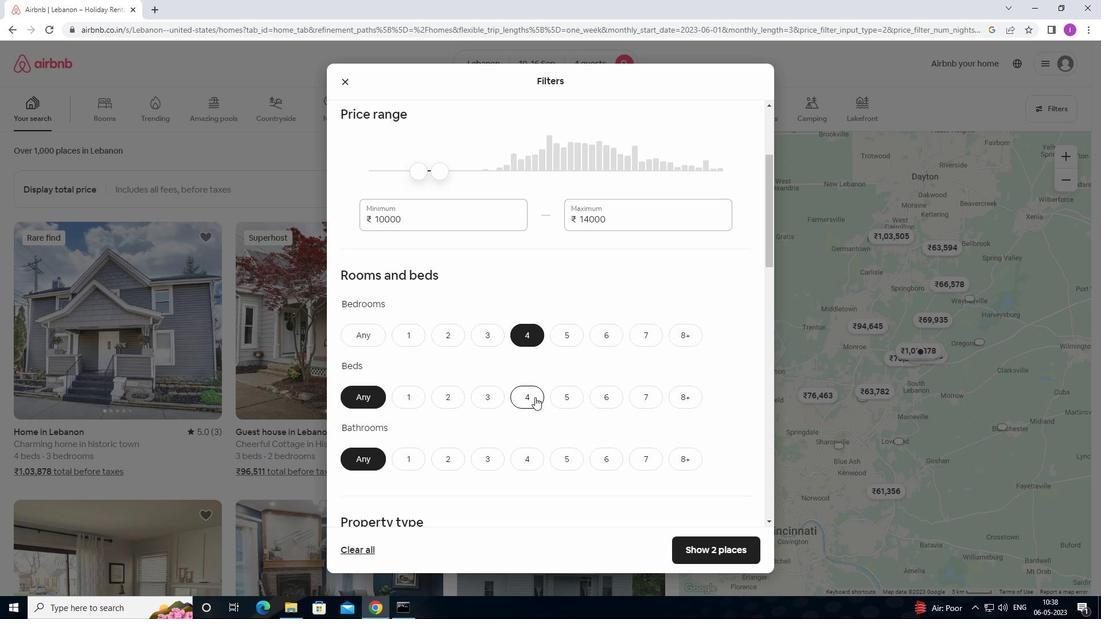 
Action: Mouse pressed left at (535, 398)
Screenshot: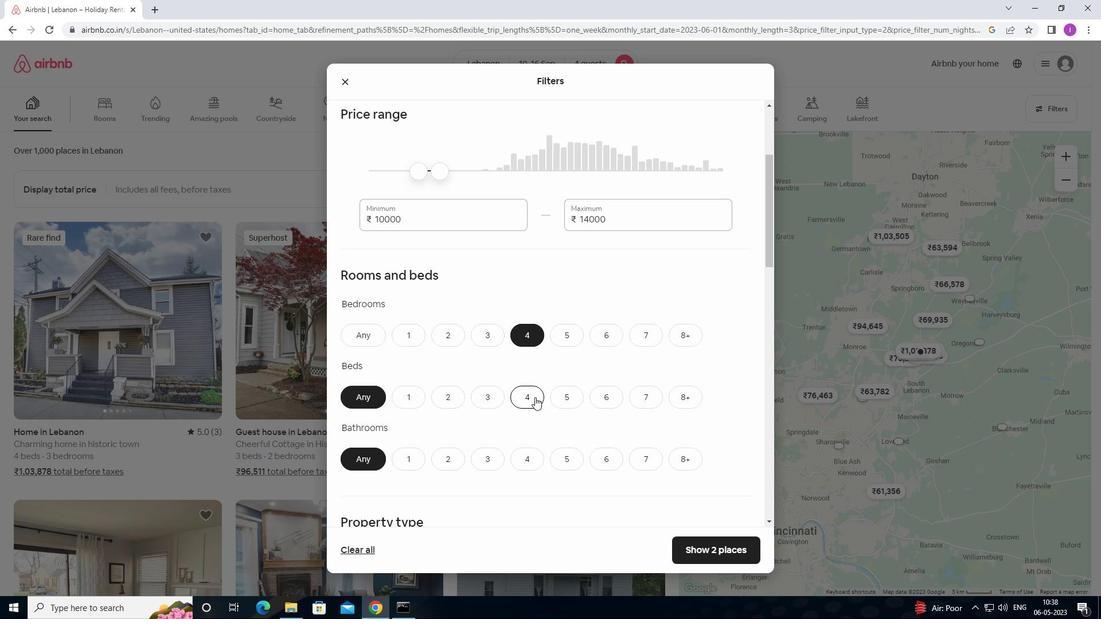 
Action: Mouse moved to (528, 454)
Screenshot: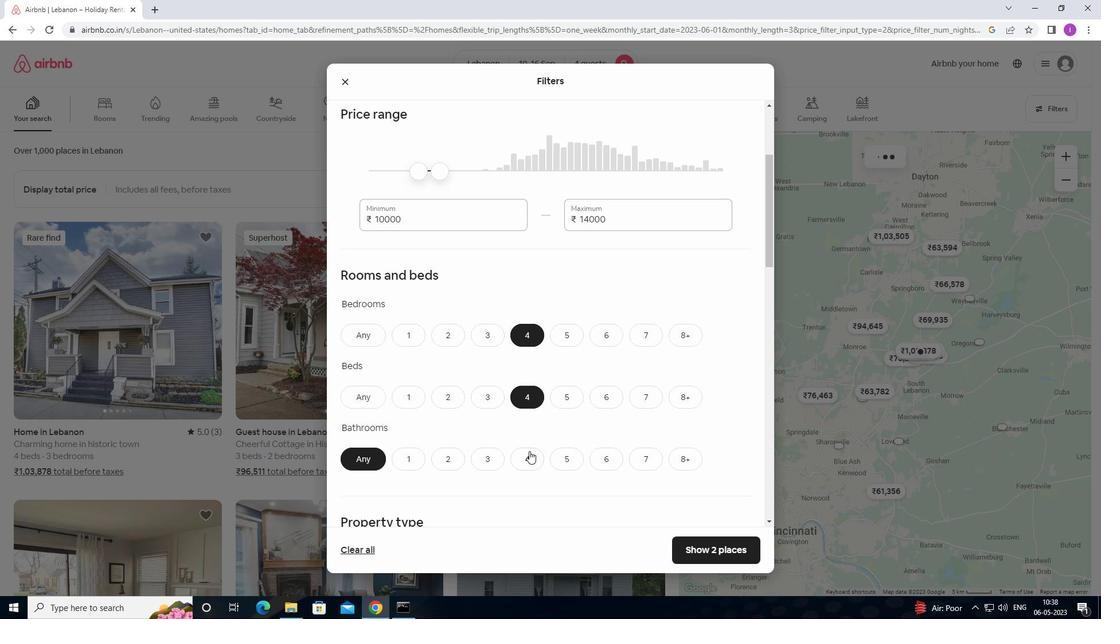 
Action: Mouse pressed left at (528, 454)
Screenshot: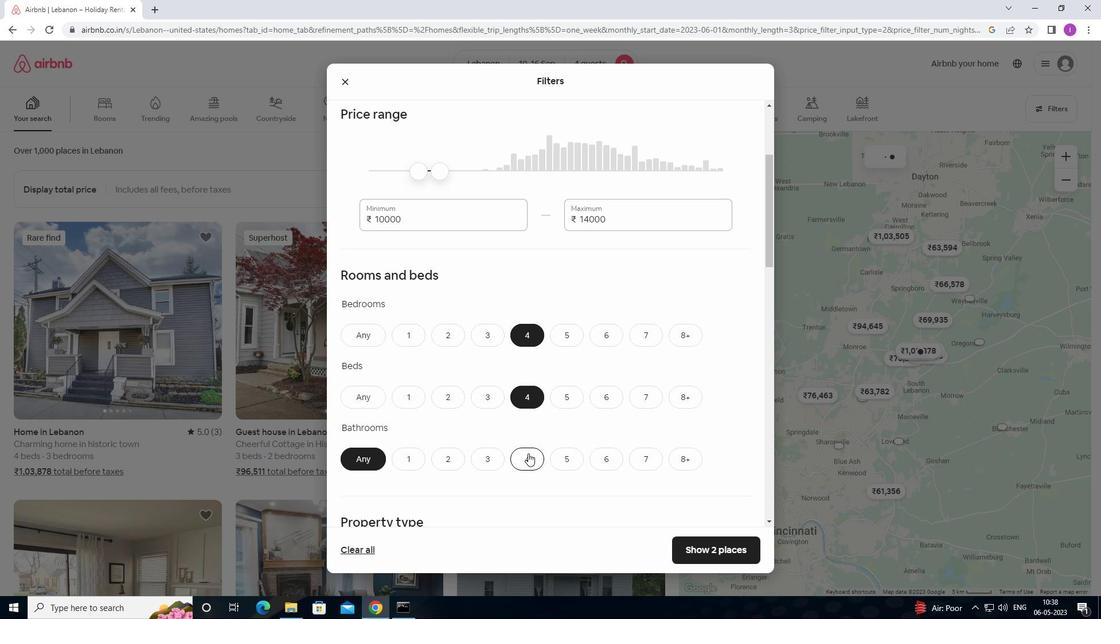 
Action: Mouse moved to (536, 449)
Screenshot: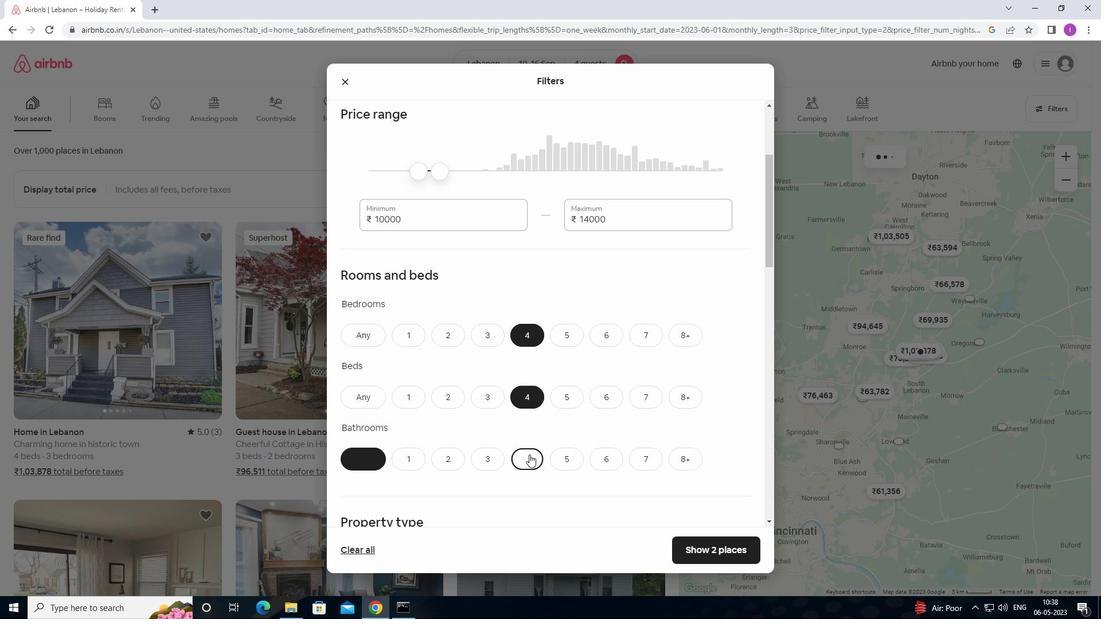 
Action: Mouse scrolled (536, 448) with delta (0, 0)
Screenshot: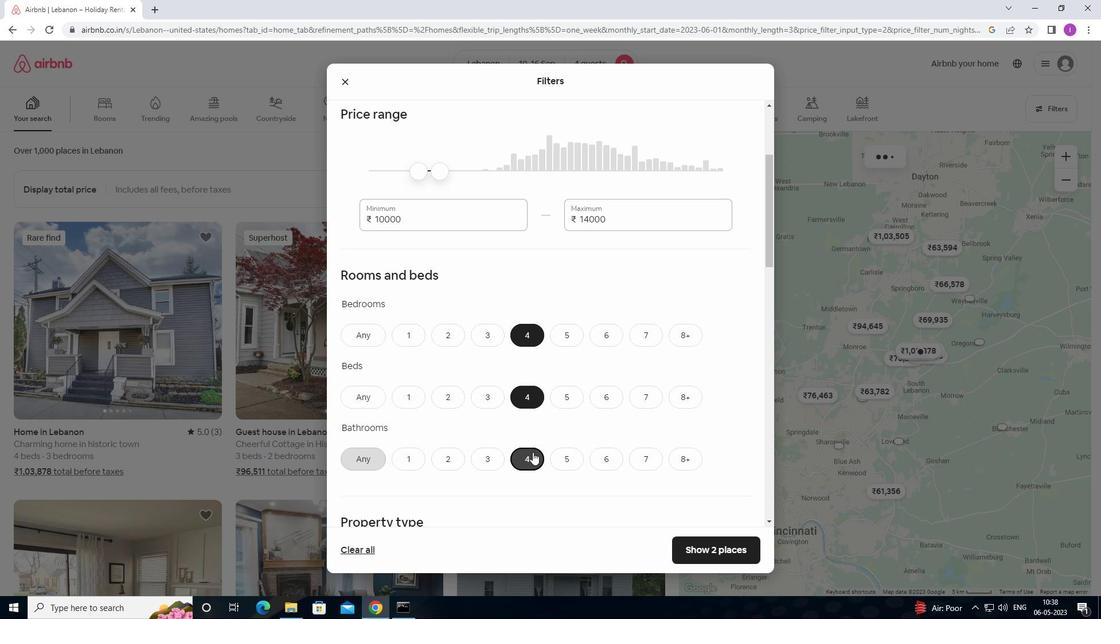 
Action: Mouse scrolled (536, 448) with delta (0, 0)
Screenshot: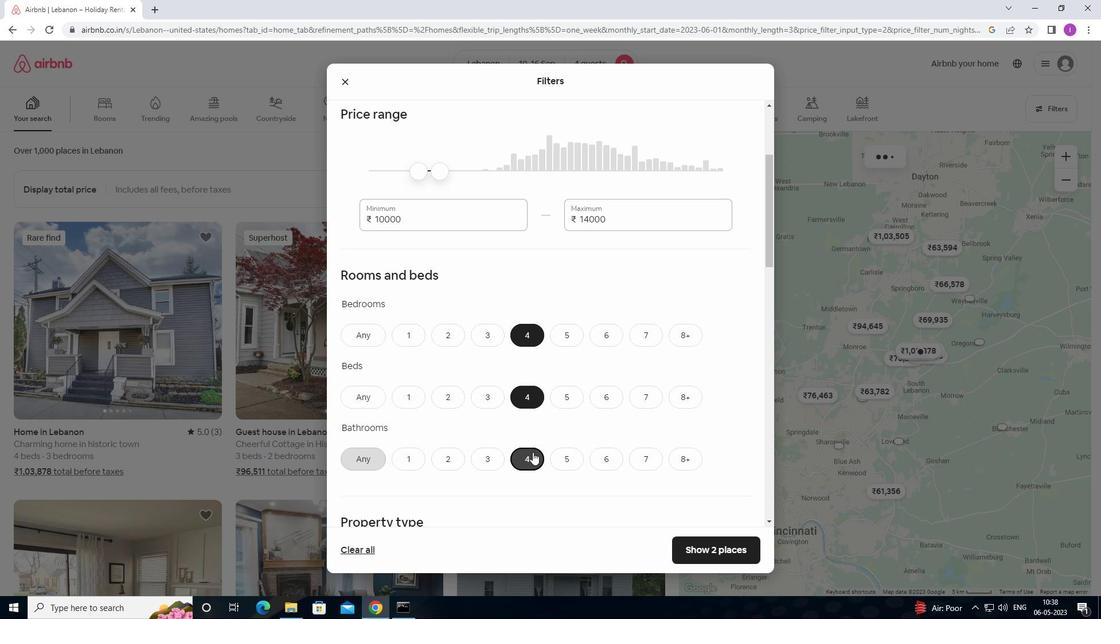 
Action: Mouse scrolled (536, 448) with delta (0, 0)
Screenshot: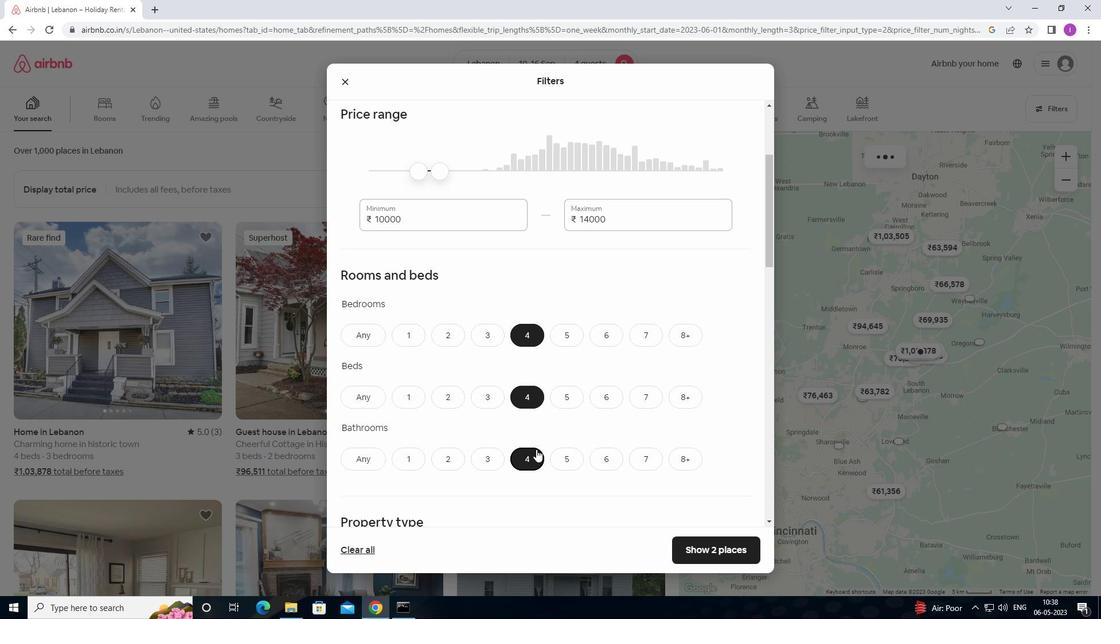
Action: Mouse scrolled (536, 448) with delta (0, 0)
Screenshot: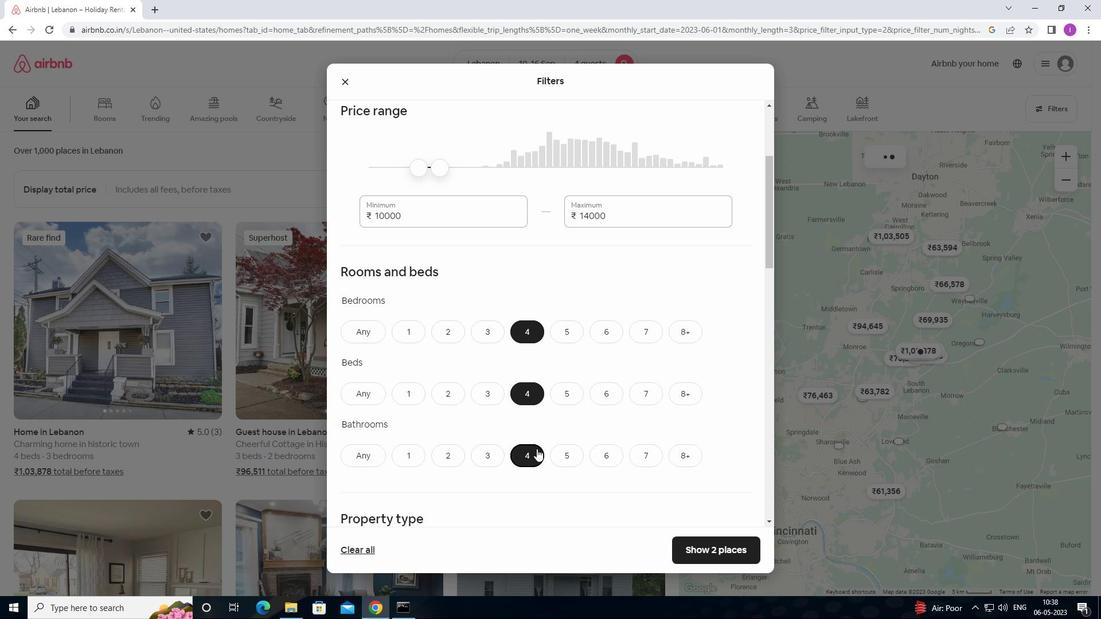 
Action: Mouse moved to (543, 444)
Screenshot: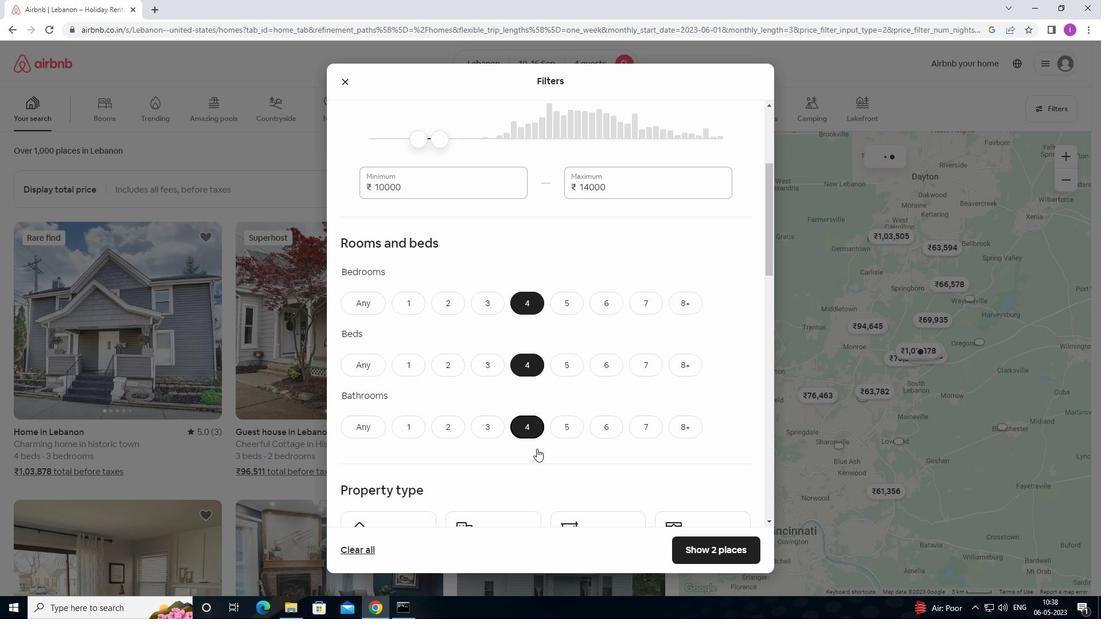 
Action: Mouse scrolled (543, 443) with delta (0, 0)
Screenshot: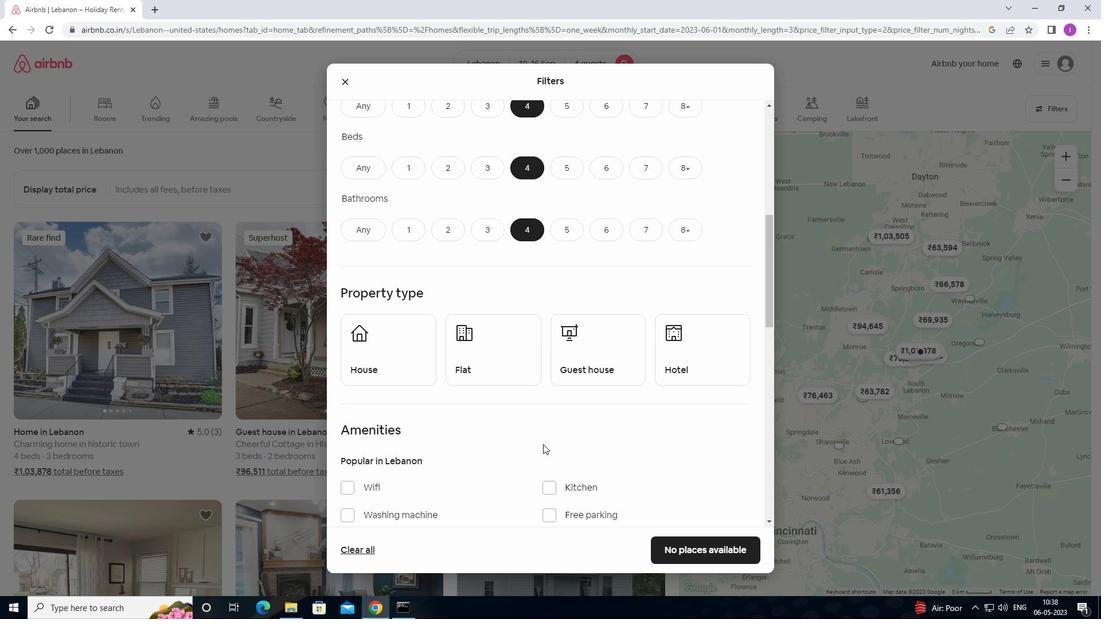 
Action: Mouse scrolled (543, 443) with delta (0, 0)
Screenshot: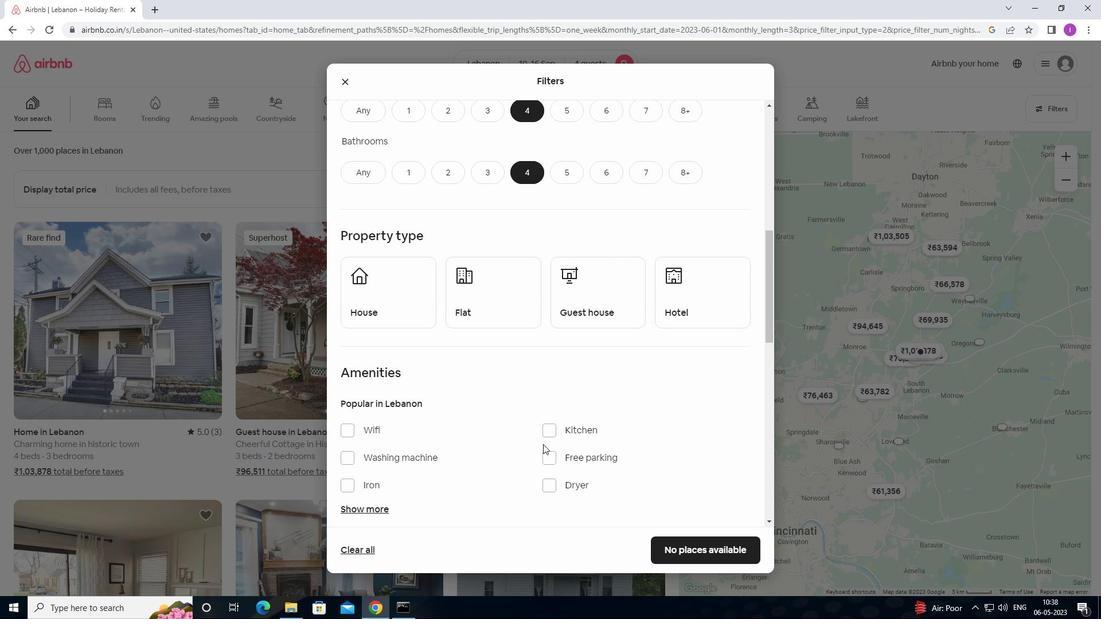 
Action: Mouse moved to (392, 262)
Screenshot: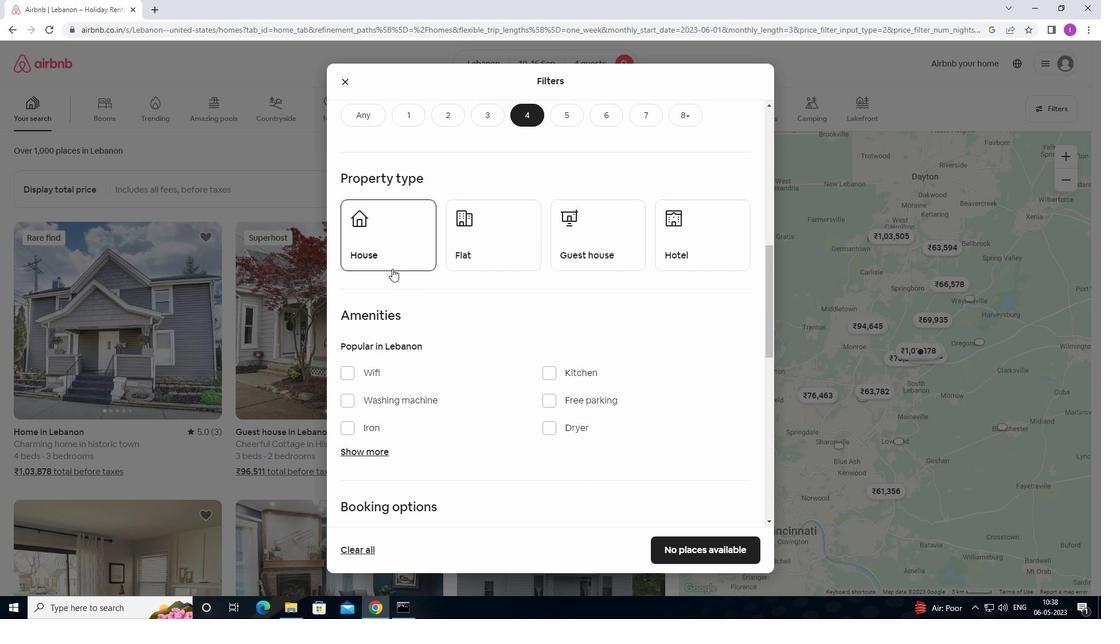 
Action: Mouse pressed left at (392, 262)
Screenshot: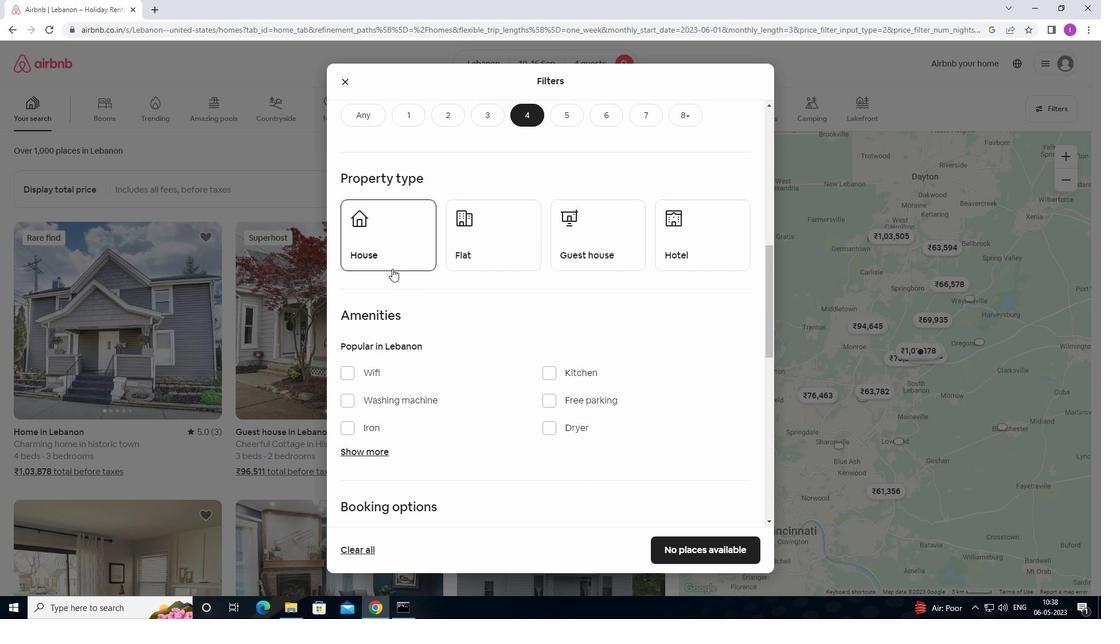 
Action: Mouse moved to (515, 251)
Screenshot: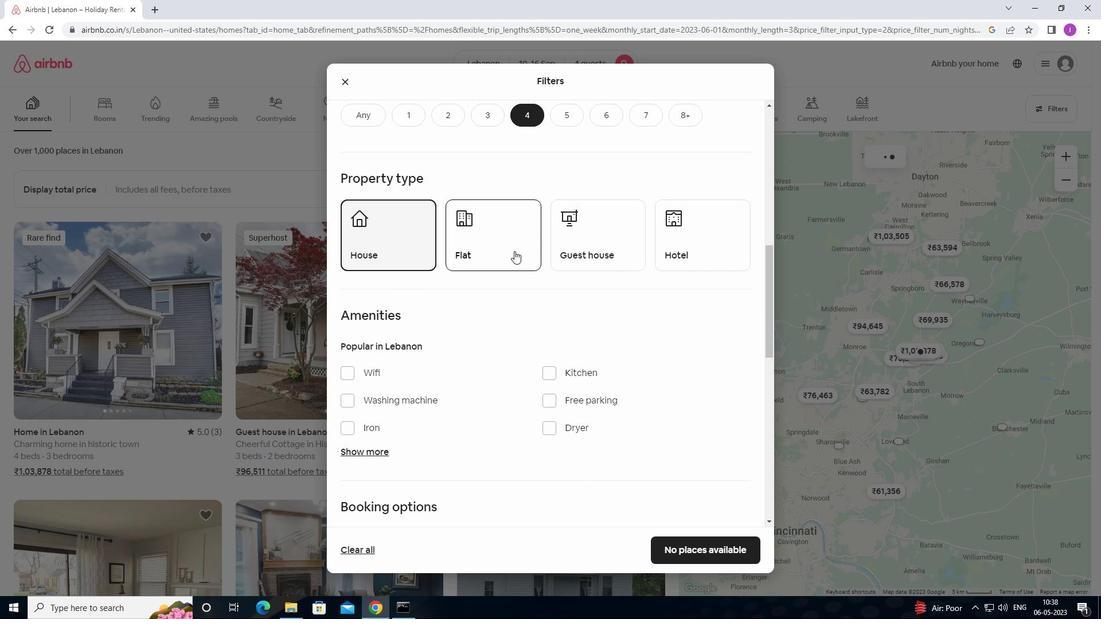 
Action: Mouse pressed left at (515, 251)
Screenshot: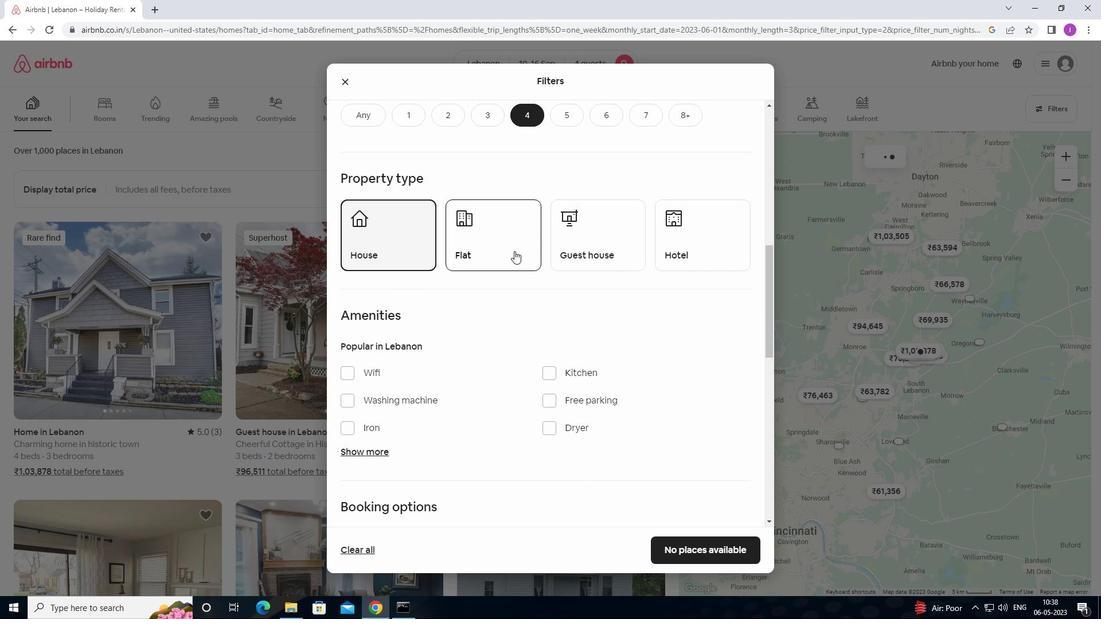 
Action: Mouse moved to (590, 251)
Screenshot: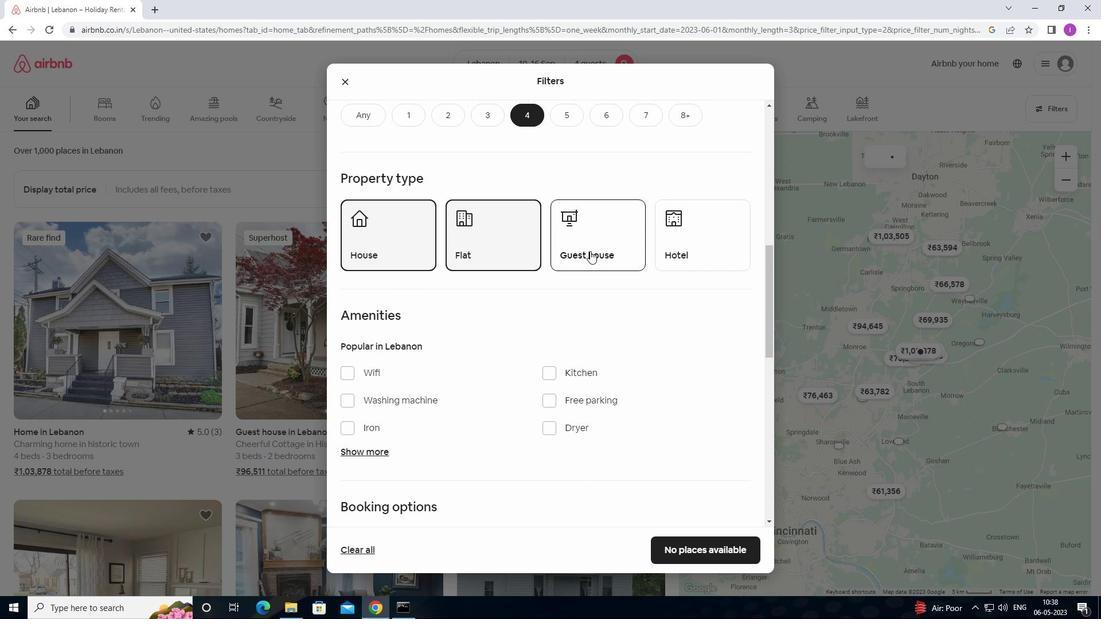 
Action: Mouse pressed left at (590, 251)
Screenshot: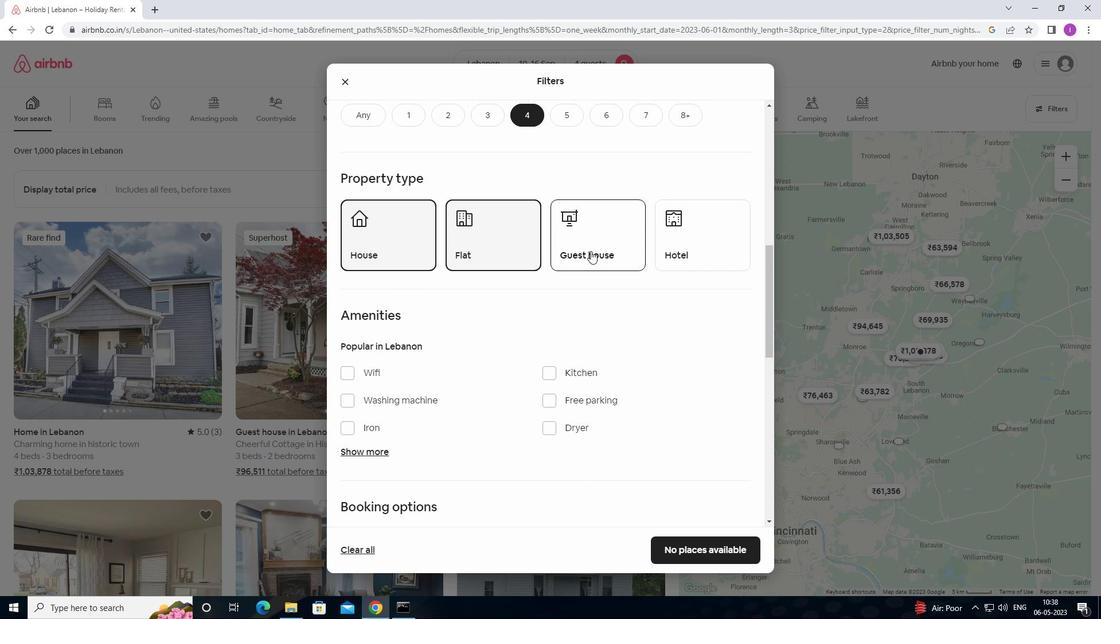 
Action: Mouse moved to (646, 301)
Screenshot: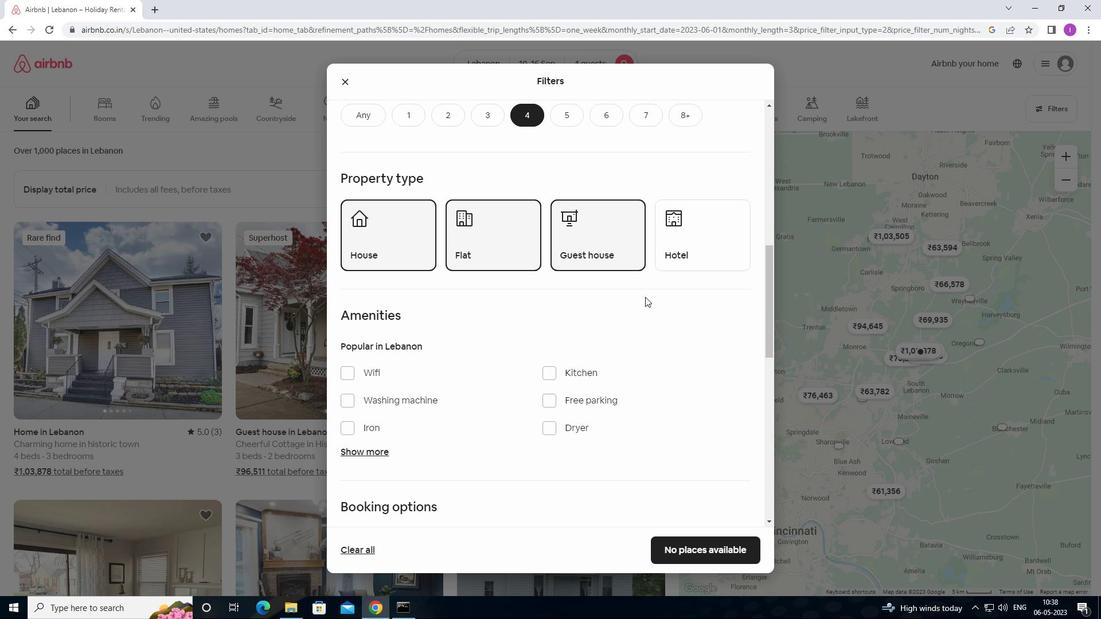 
Action: Mouse scrolled (646, 300) with delta (0, 0)
Screenshot: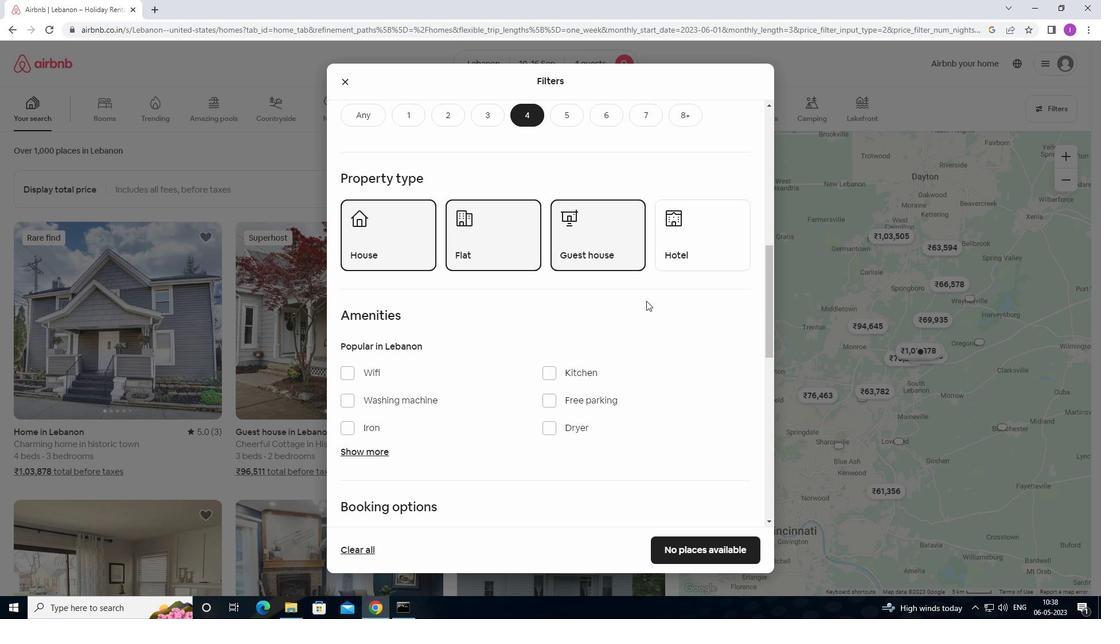 
Action: Mouse scrolled (646, 300) with delta (0, 0)
Screenshot: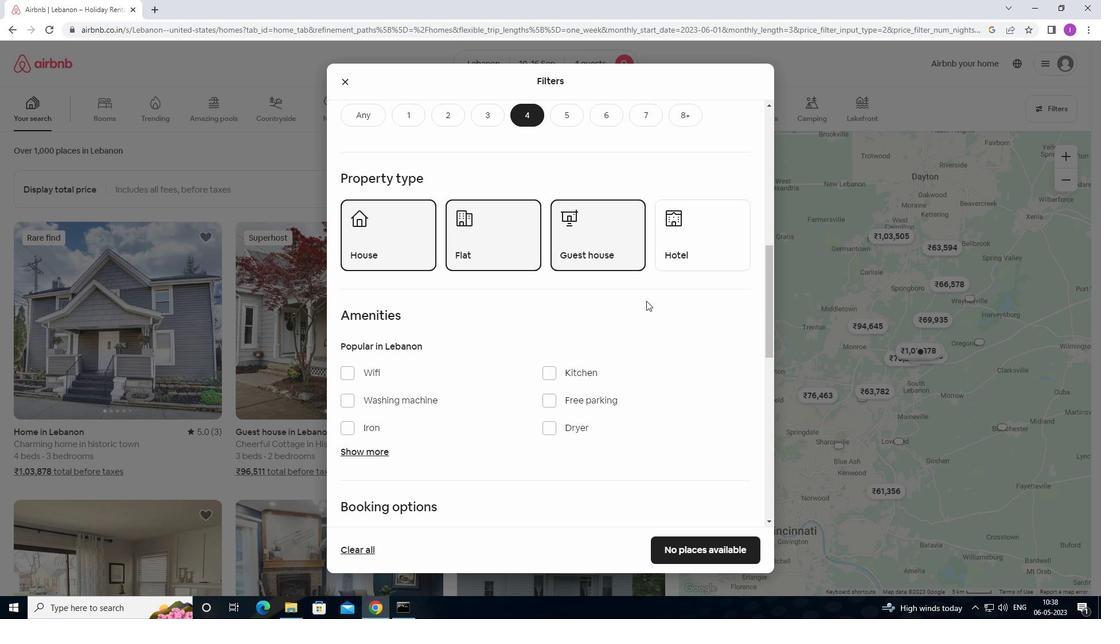 
Action: Mouse moved to (345, 260)
Screenshot: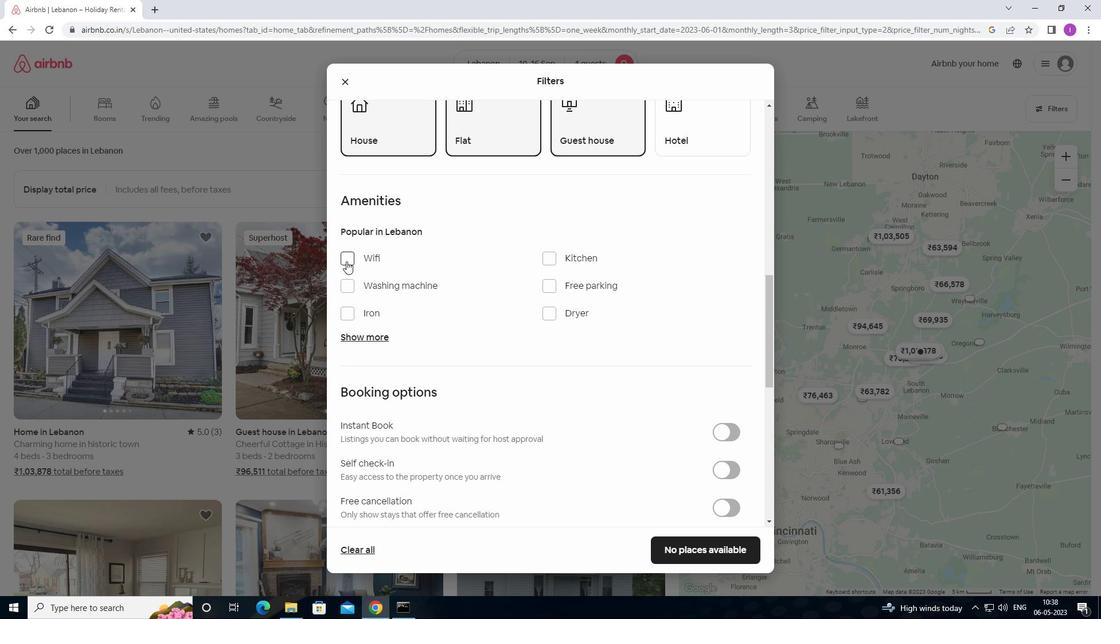 
Action: Mouse pressed left at (345, 260)
Screenshot: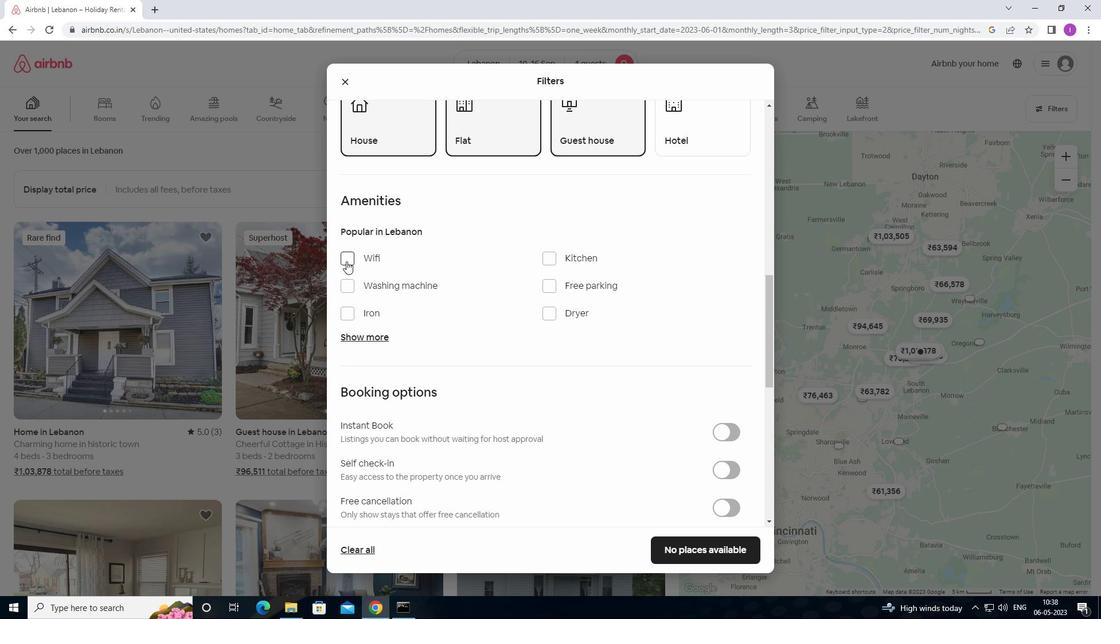 
Action: Mouse moved to (371, 340)
Screenshot: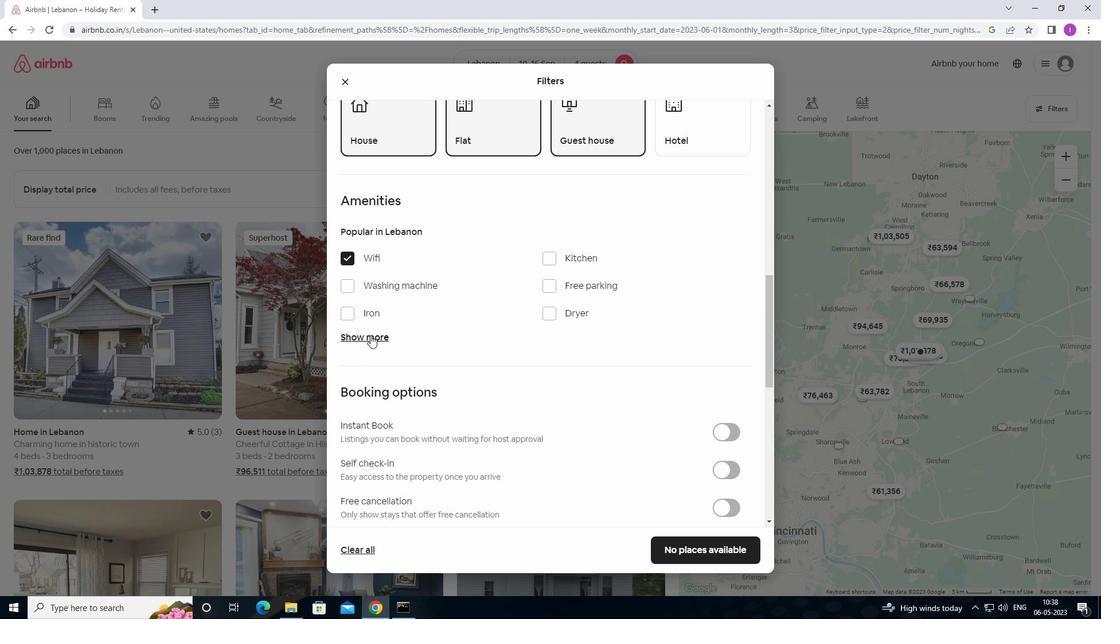 
Action: Mouse pressed left at (371, 340)
Screenshot: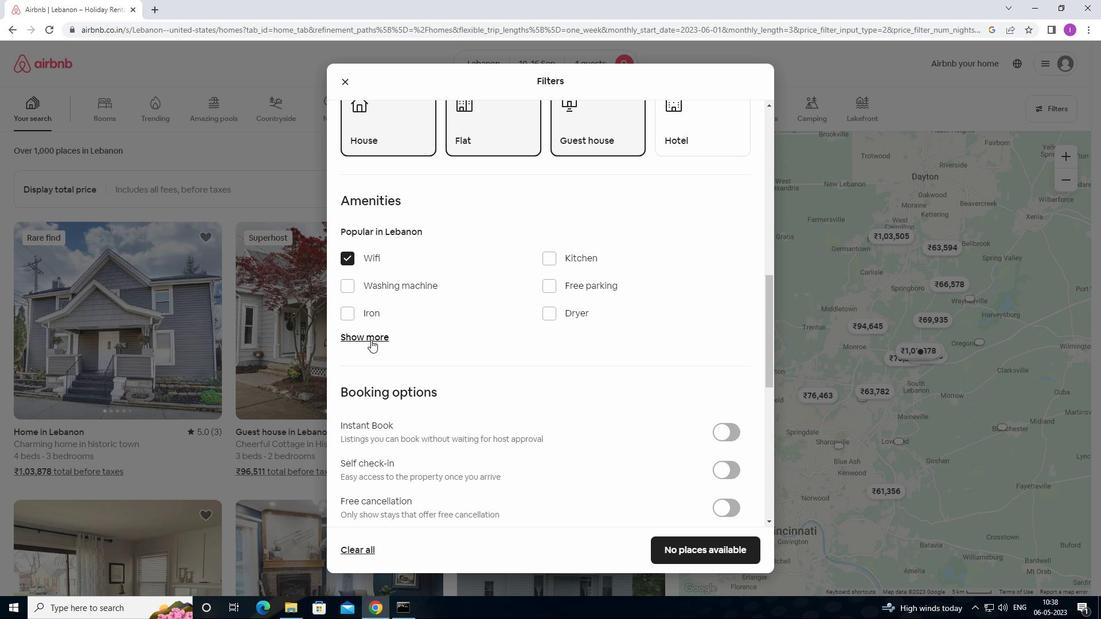 
Action: Mouse moved to (543, 407)
Screenshot: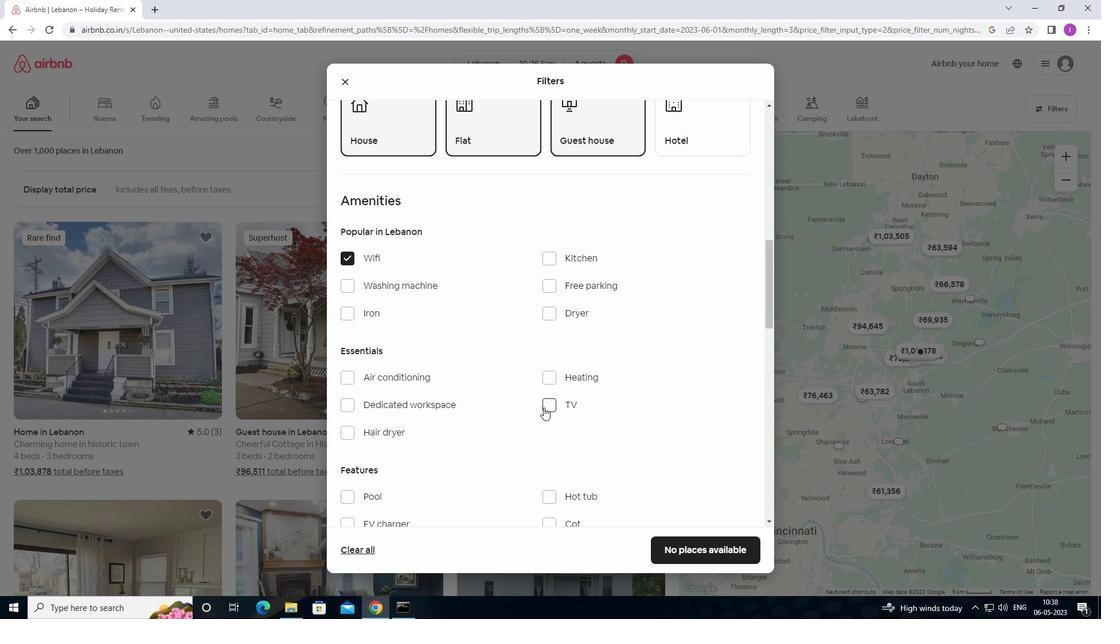 
Action: Mouse pressed left at (543, 407)
Screenshot: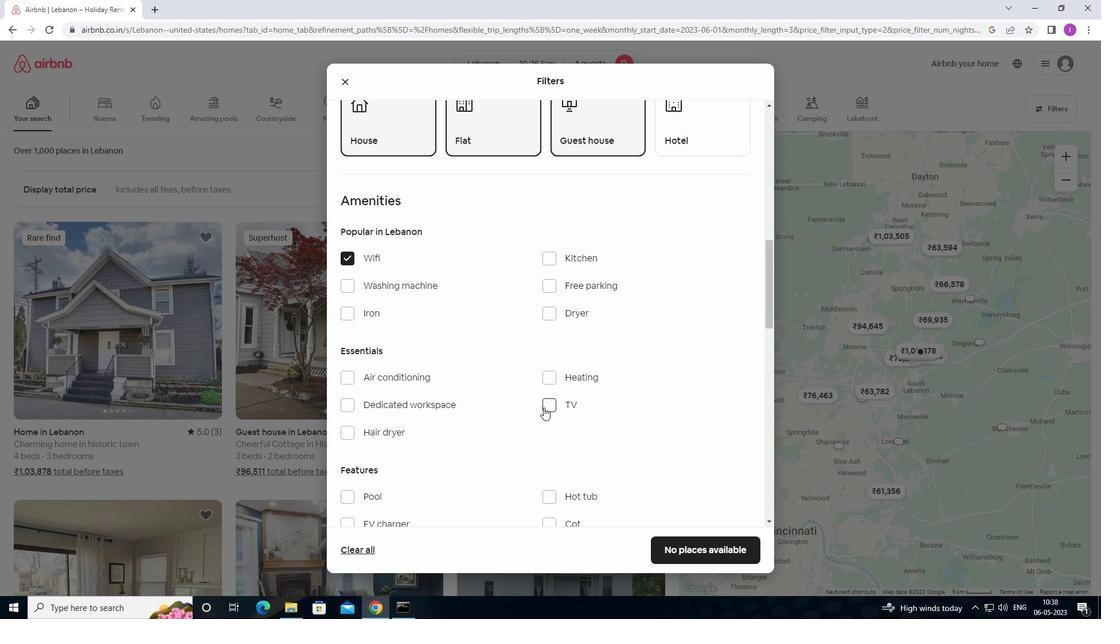
Action: Mouse scrolled (543, 406) with delta (0, 0)
Screenshot: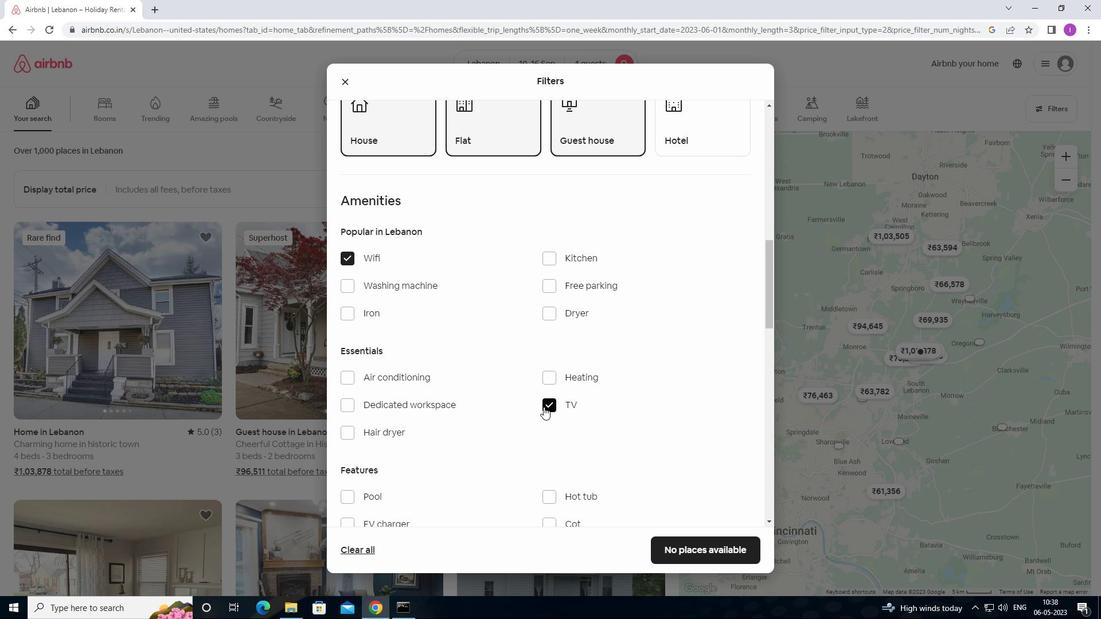 
Action: Mouse scrolled (543, 407) with delta (0, 0)
Screenshot: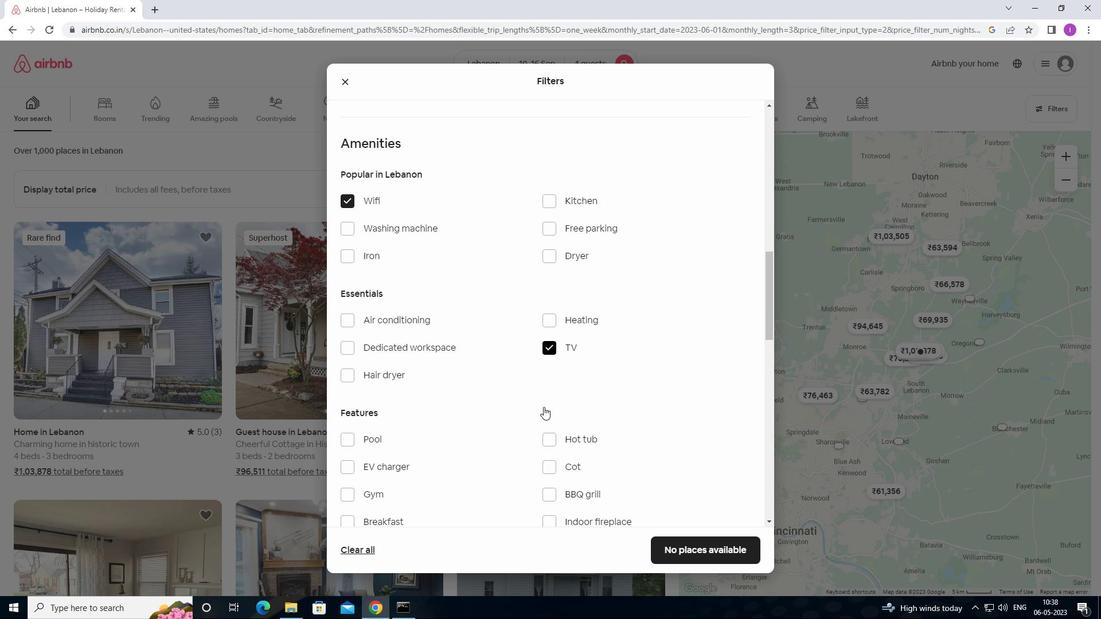 
Action: Mouse moved to (453, 390)
Screenshot: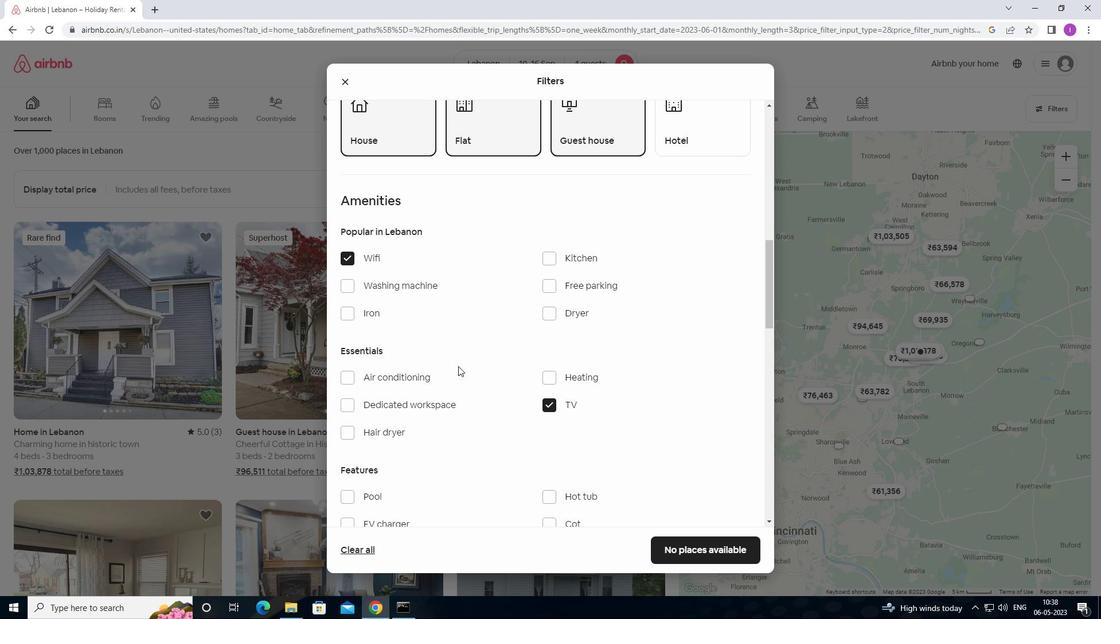 
Action: Mouse scrolled (453, 390) with delta (0, 0)
Screenshot: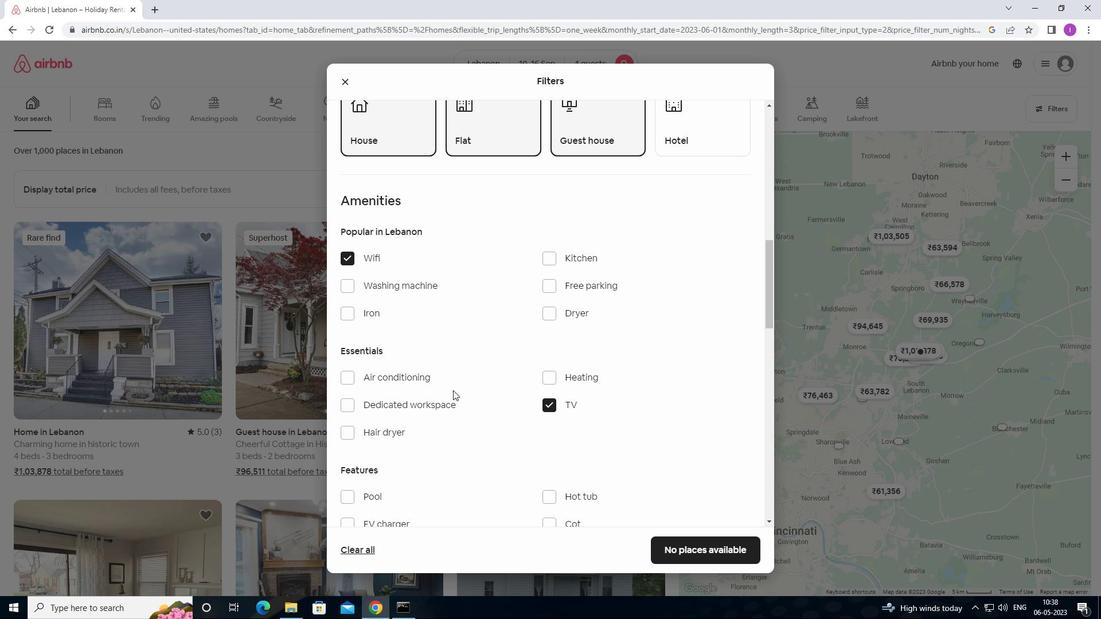 
Action: Mouse scrolled (453, 390) with delta (0, 0)
Screenshot: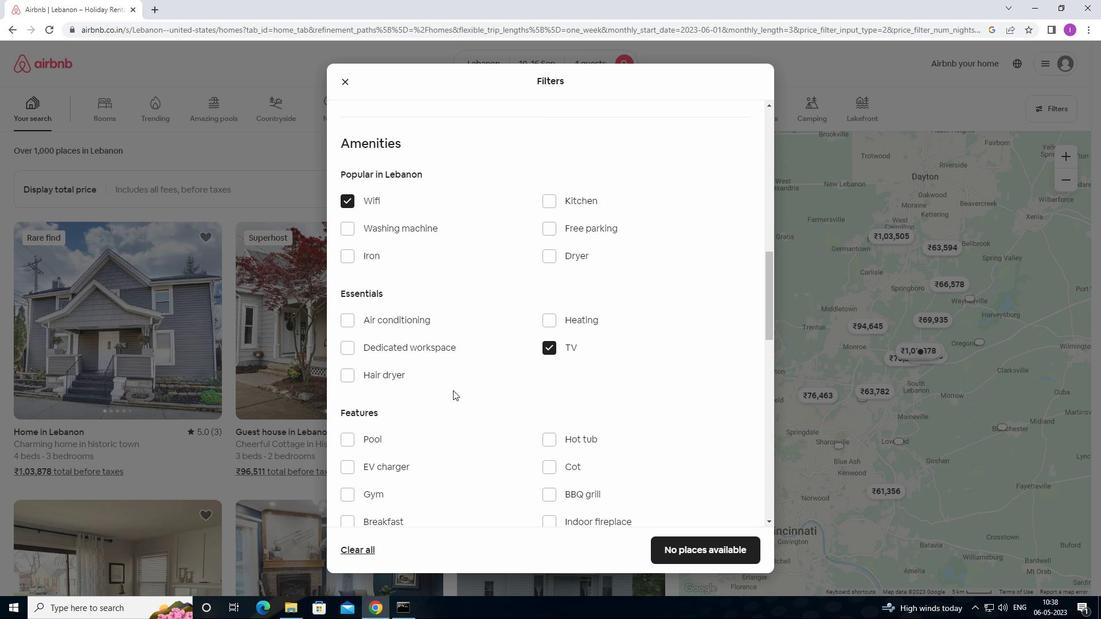 
Action: Mouse scrolled (453, 390) with delta (0, 0)
Screenshot: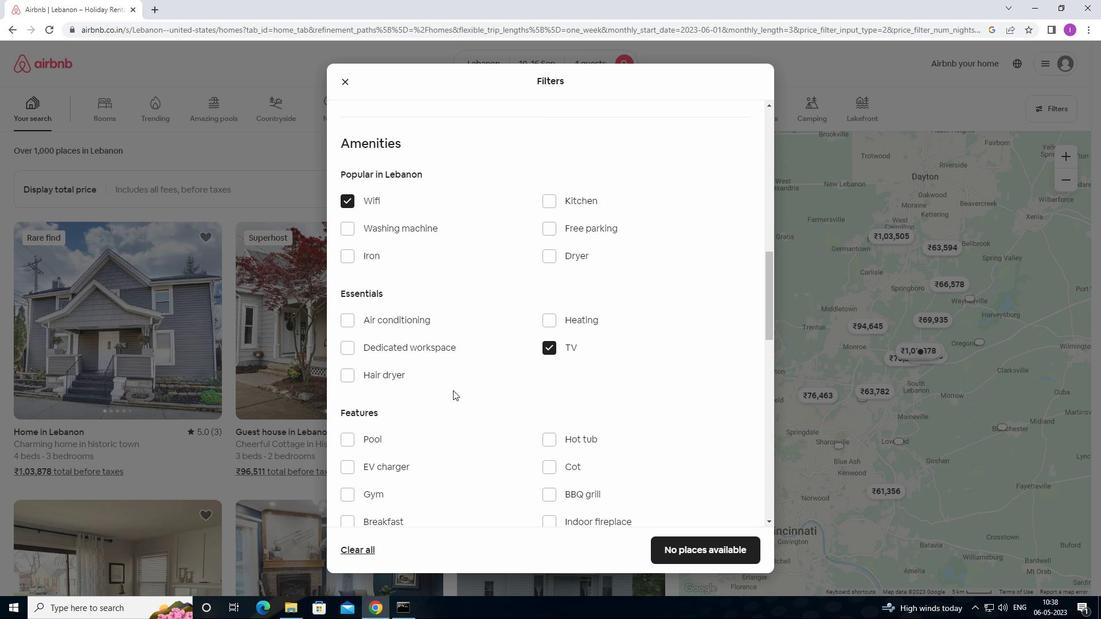 
Action: Mouse moved to (454, 388)
Screenshot: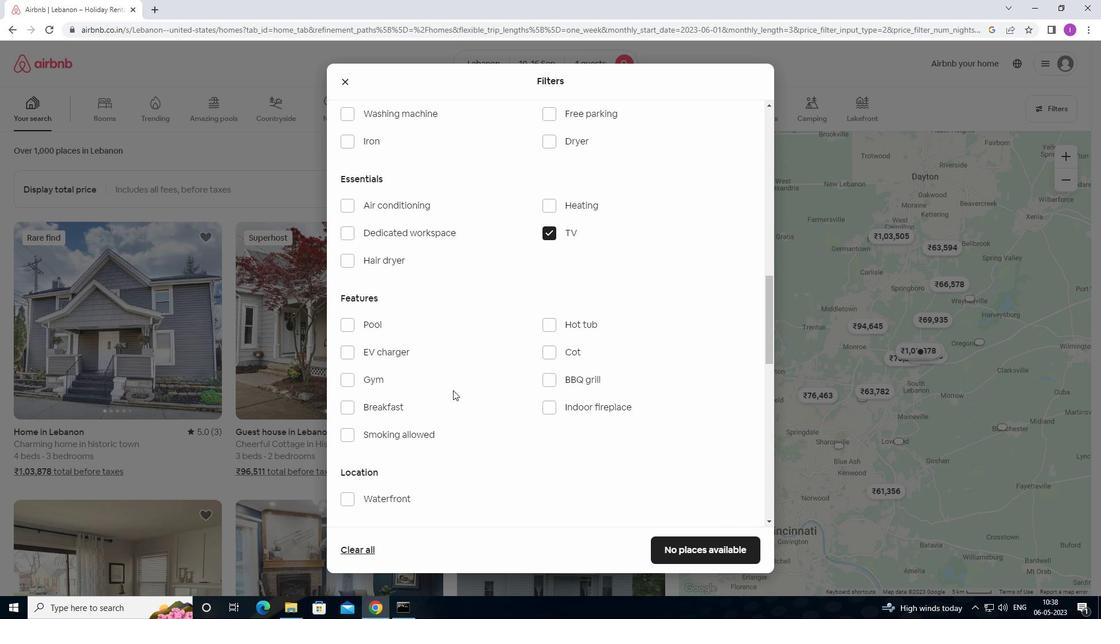 
Action: Mouse scrolled (454, 389) with delta (0, 0)
Screenshot: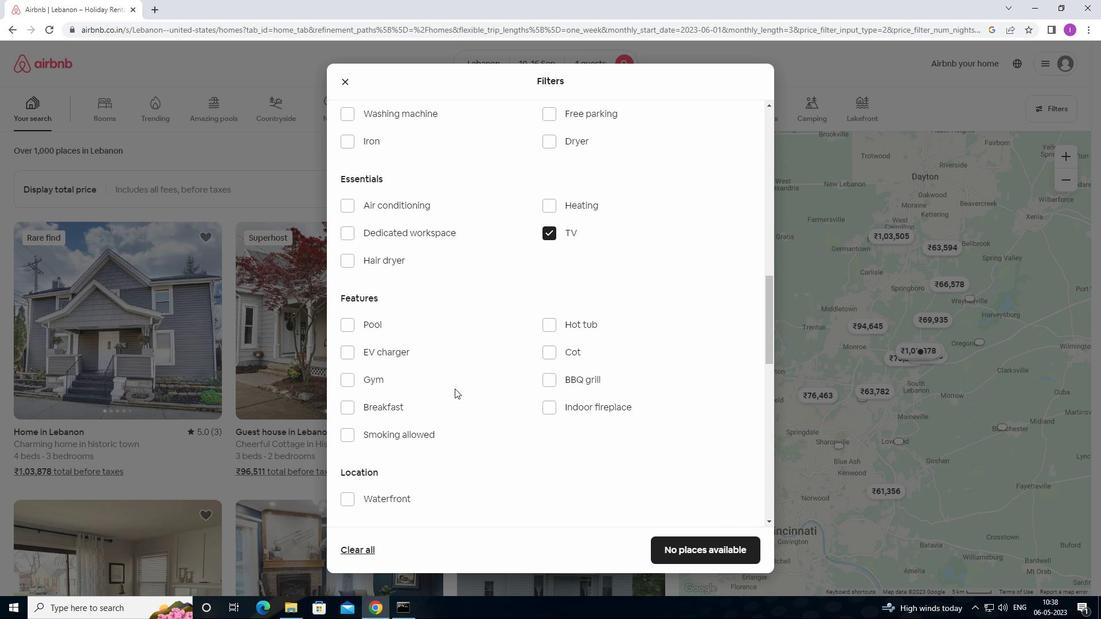 
Action: Mouse scrolled (454, 388) with delta (0, 0)
Screenshot: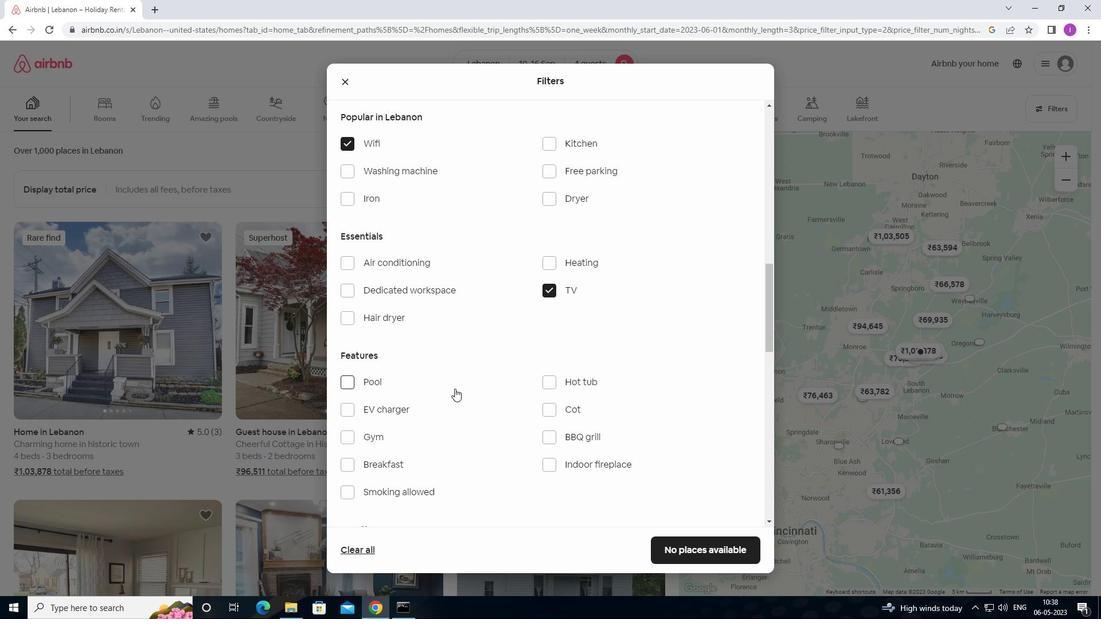 
Action: Mouse moved to (348, 380)
Screenshot: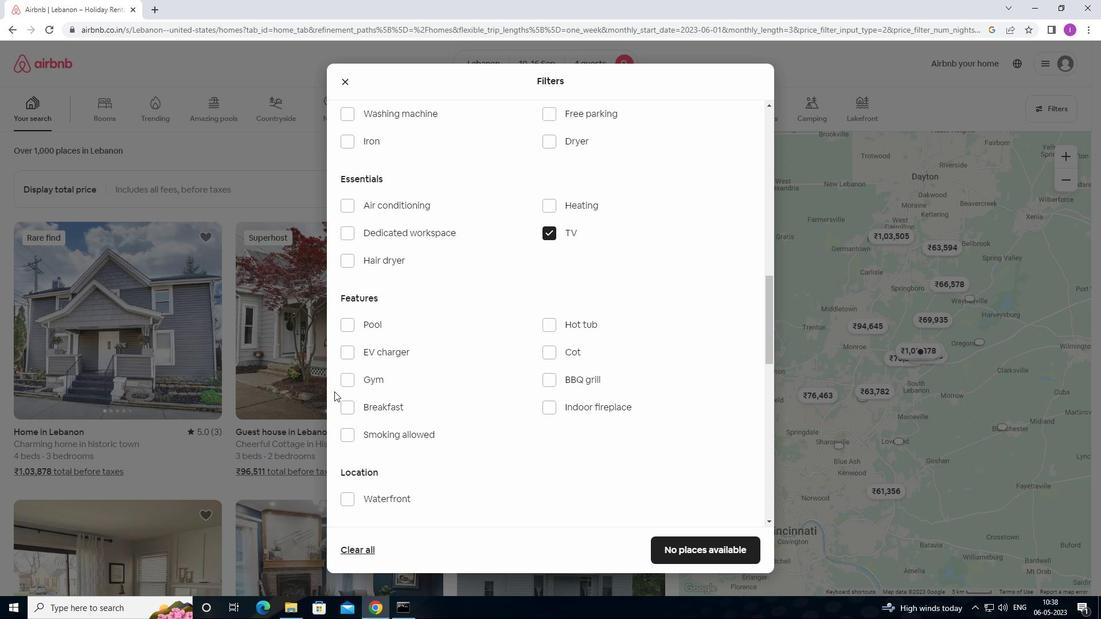 
Action: Mouse pressed left at (348, 380)
Screenshot: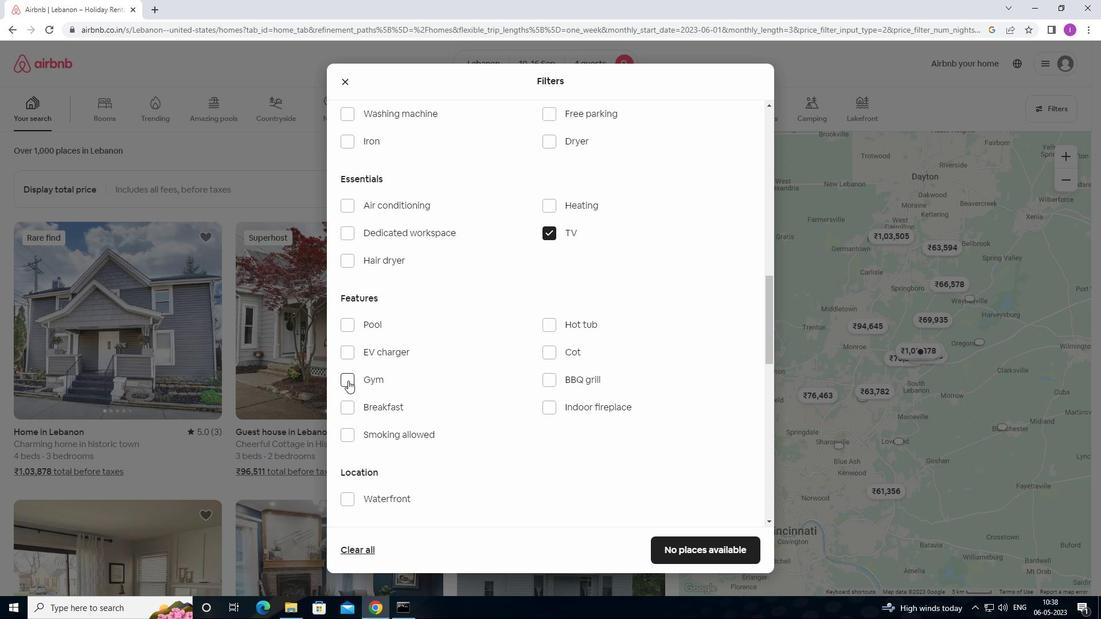 
Action: Mouse moved to (454, 392)
Screenshot: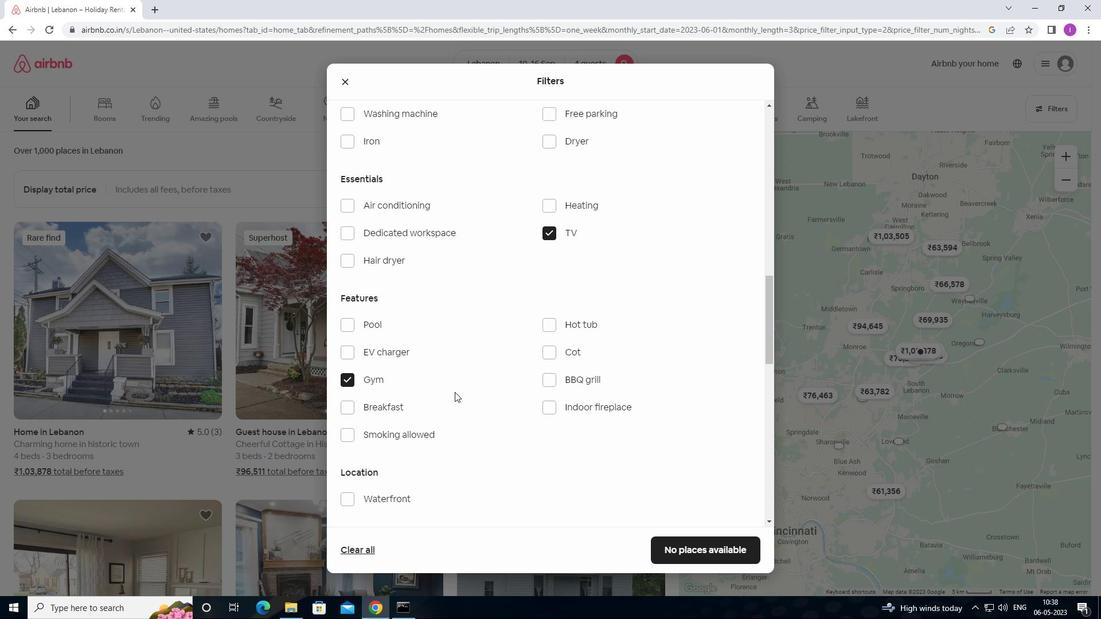 
Action: Mouse scrolled (454, 391) with delta (0, 0)
Screenshot: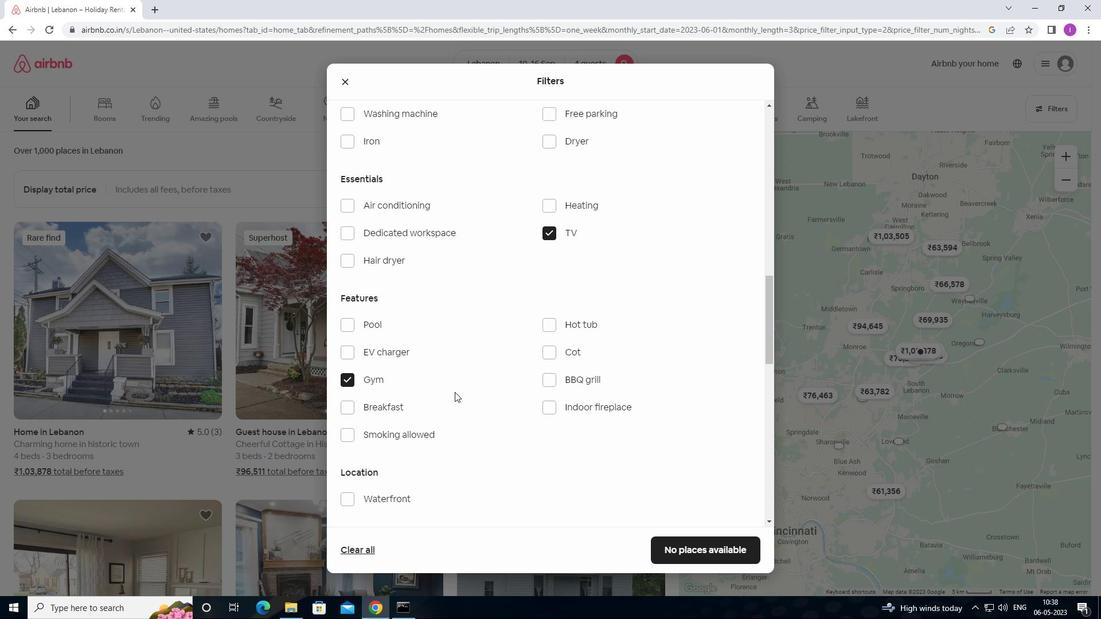 
Action: Mouse scrolled (454, 391) with delta (0, 0)
Screenshot: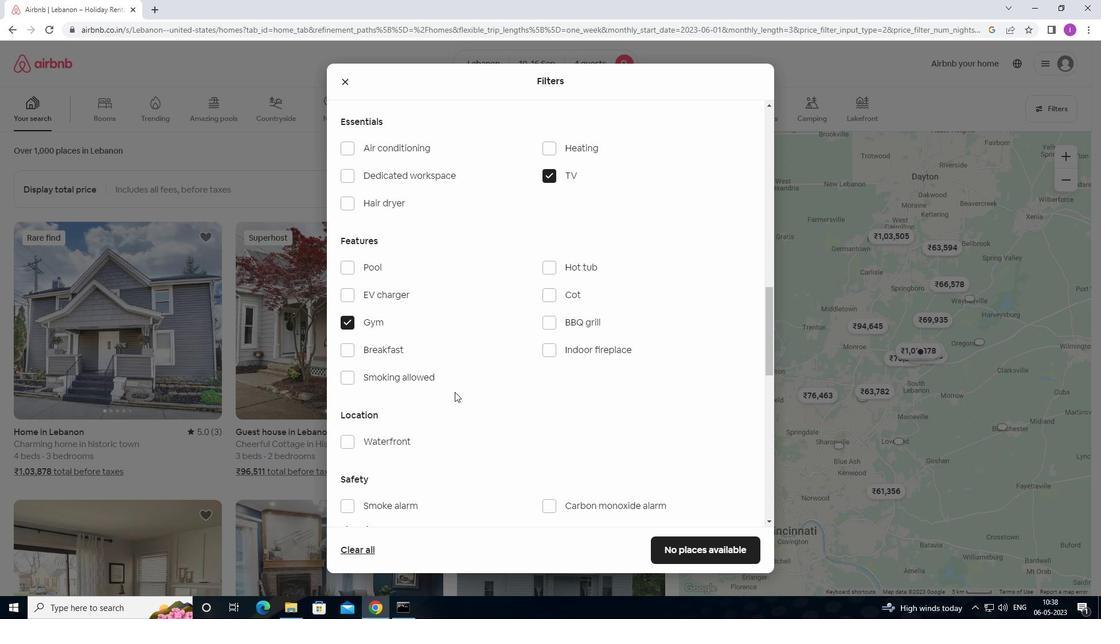 
Action: Mouse moved to (352, 298)
Screenshot: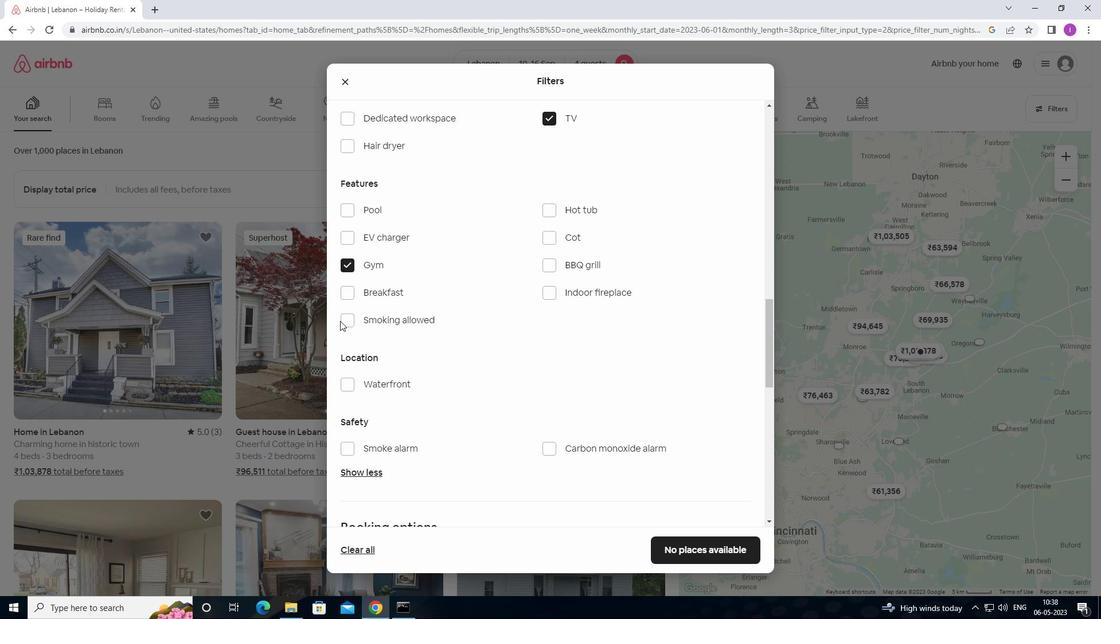 
Action: Mouse pressed left at (352, 298)
Screenshot: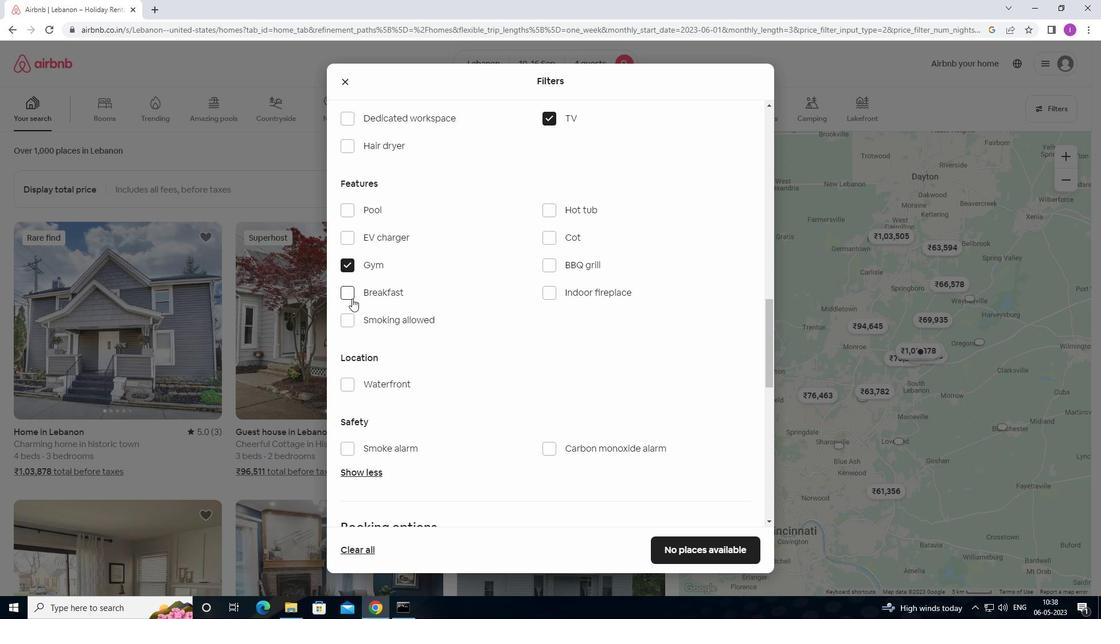 
Action: Mouse moved to (388, 326)
Screenshot: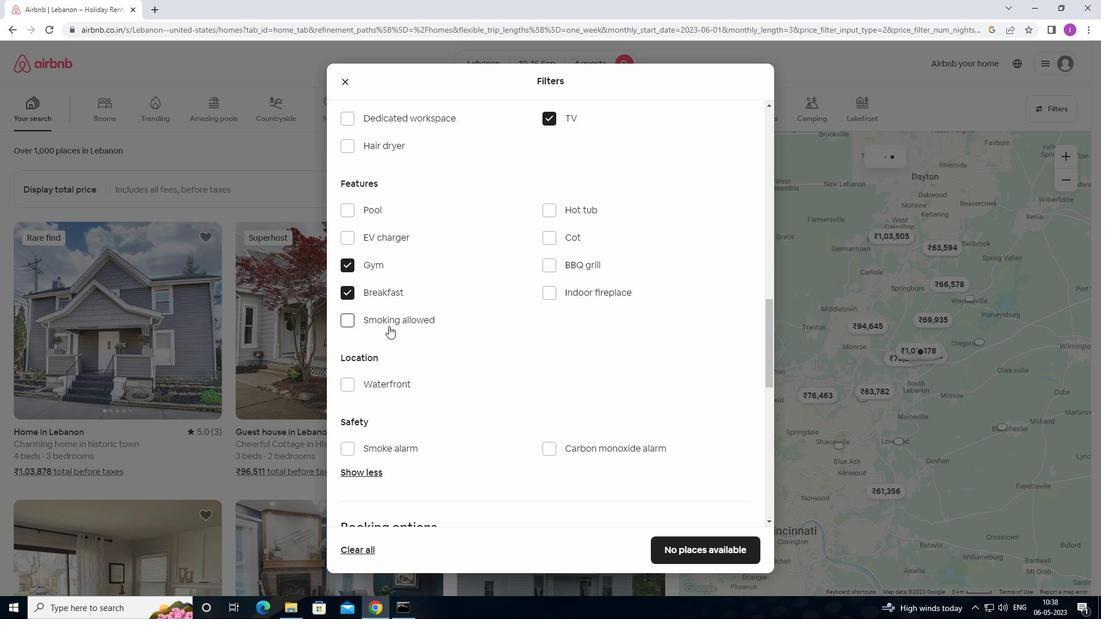 
Action: Mouse scrolled (388, 325) with delta (0, 0)
Screenshot: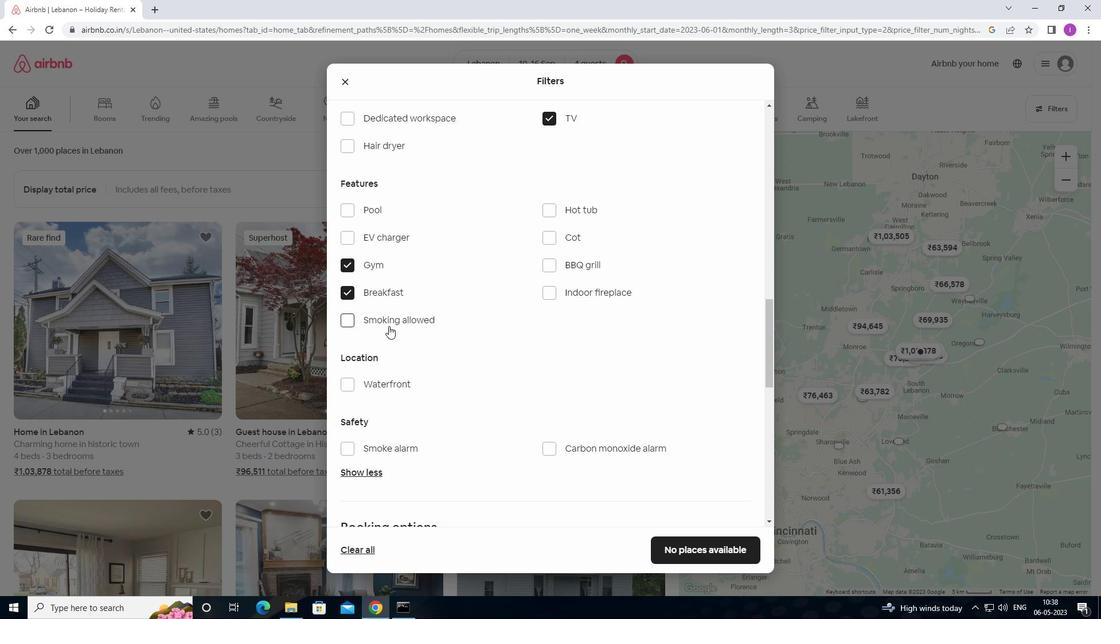 
Action: Mouse scrolled (388, 325) with delta (0, 0)
Screenshot: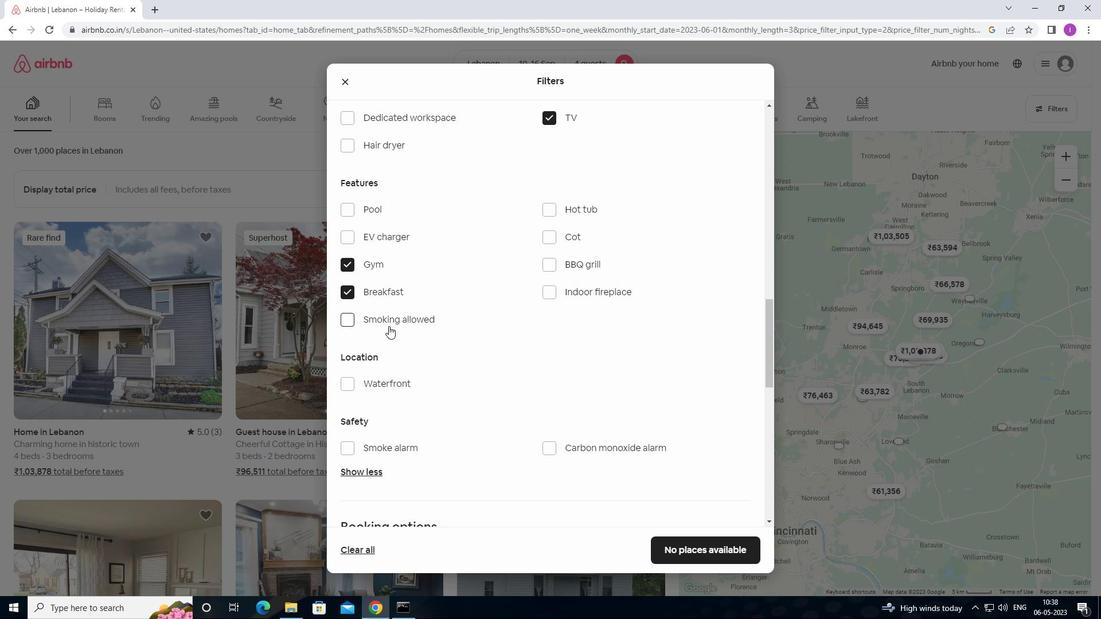 
Action: Mouse scrolled (388, 325) with delta (0, 0)
Screenshot: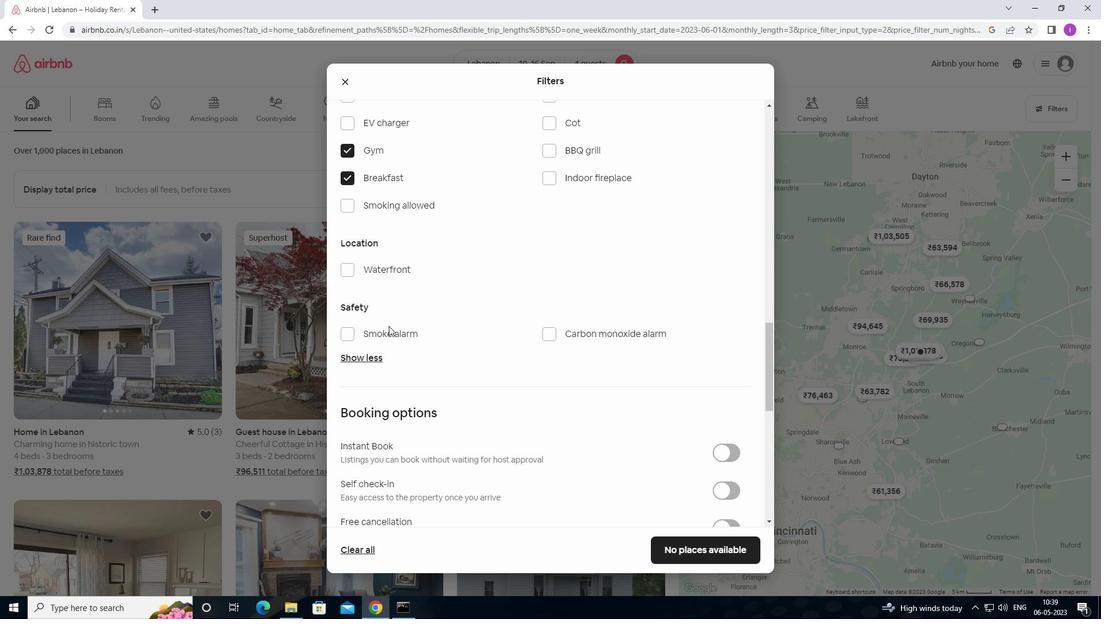 
Action: Mouse scrolled (388, 325) with delta (0, 0)
Screenshot: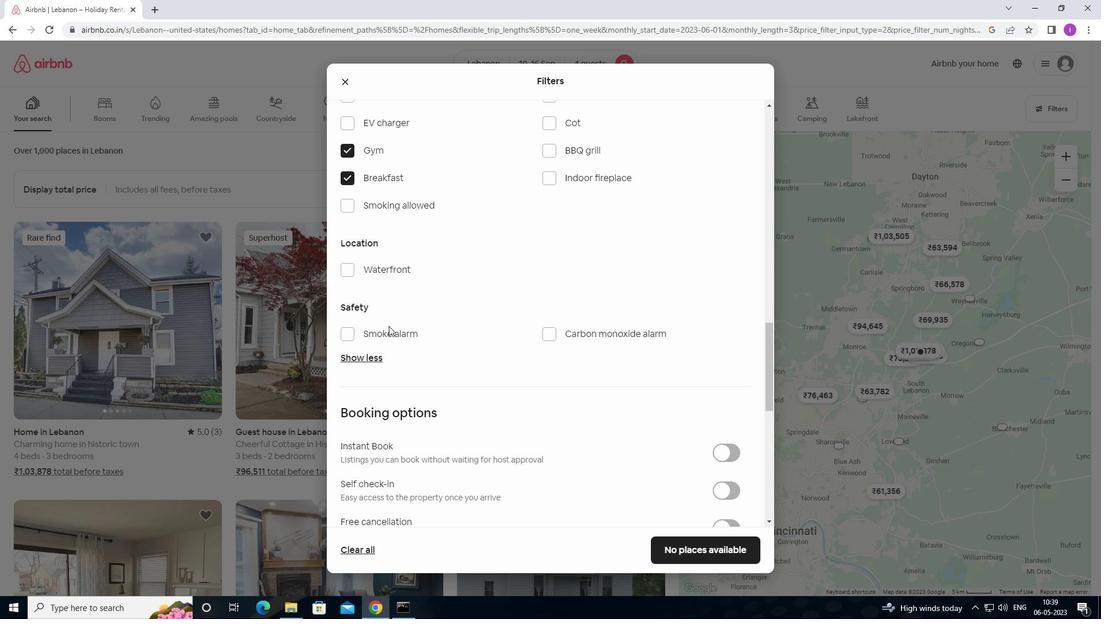 
Action: Mouse moved to (390, 326)
Screenshot: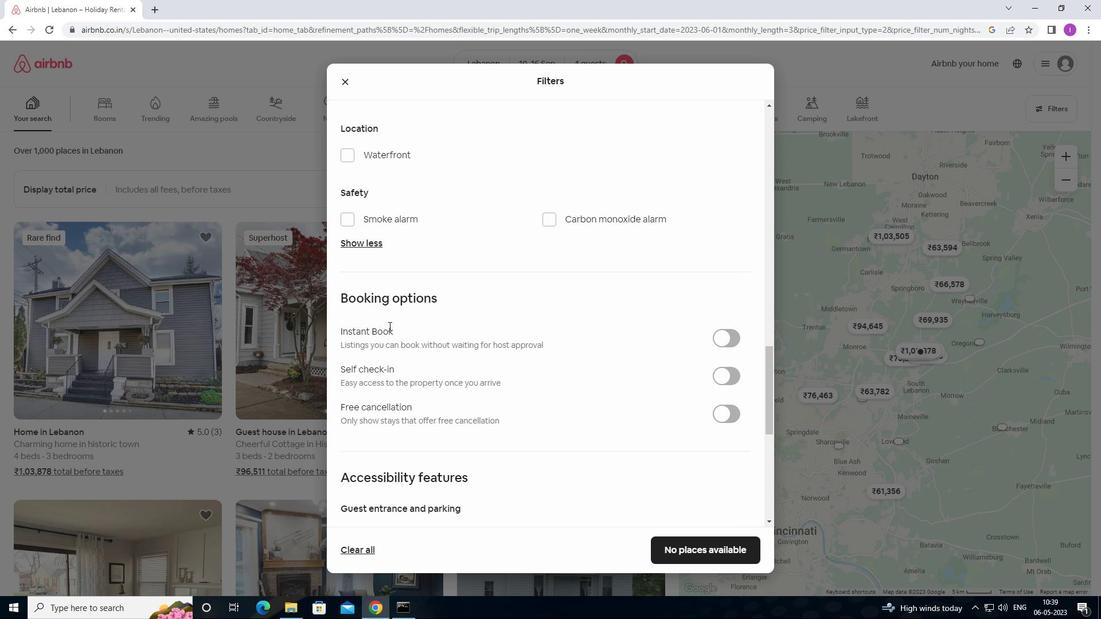 
Action: Mouse scrolled (390, 326) with delta (0, 0)
Screenshot: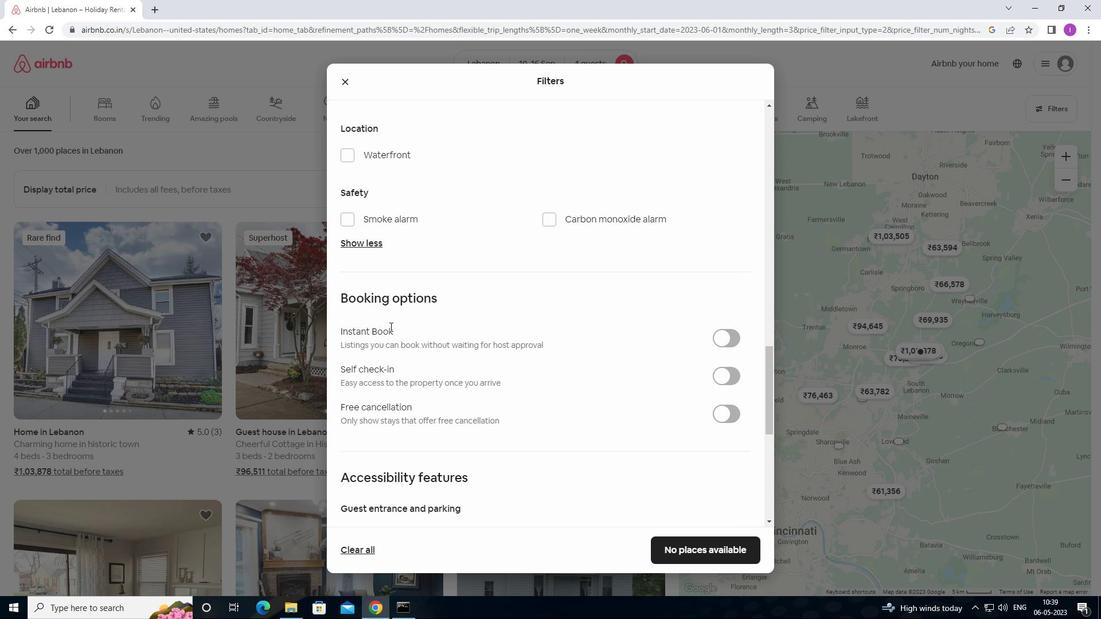 
Action: Mouse moved to (735, 319)
Screenshot: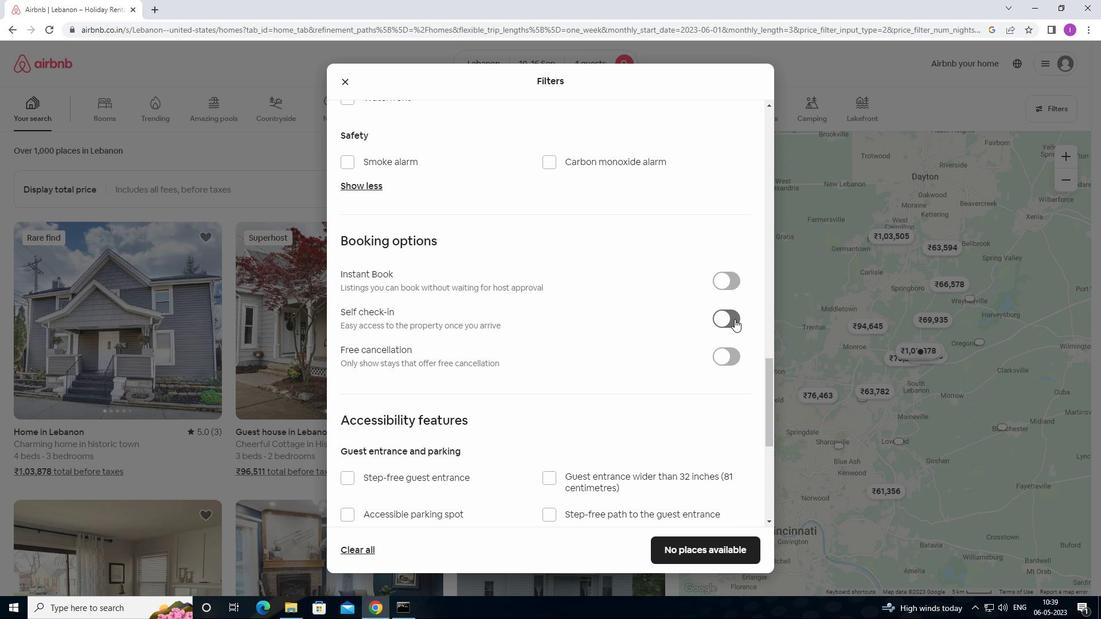
Action: Mouse pressed left at (735, 319)
Screenshot: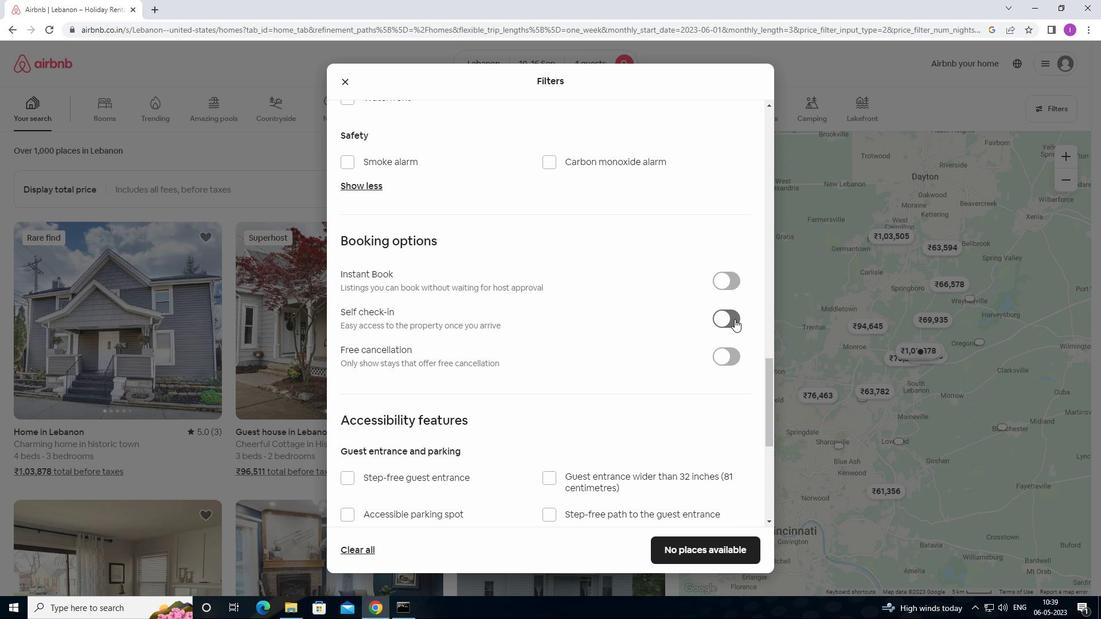 
Action: Mouse moved to (608, 366)
Screenshot: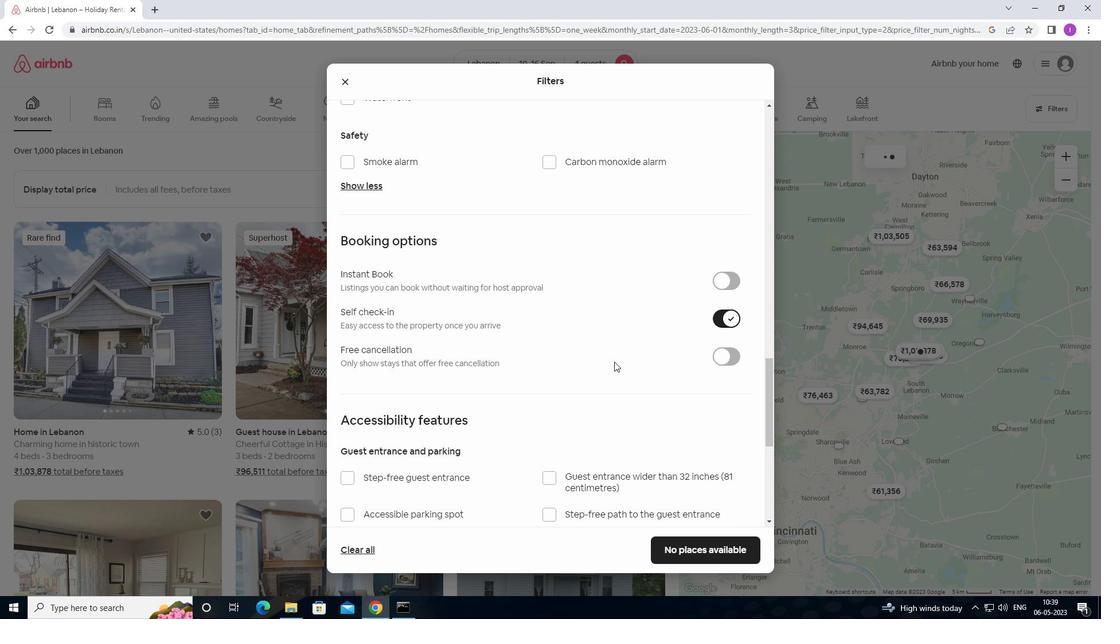 
Action: Mouse scrolled (608, 365) with delta (0, 0)
Screenshot: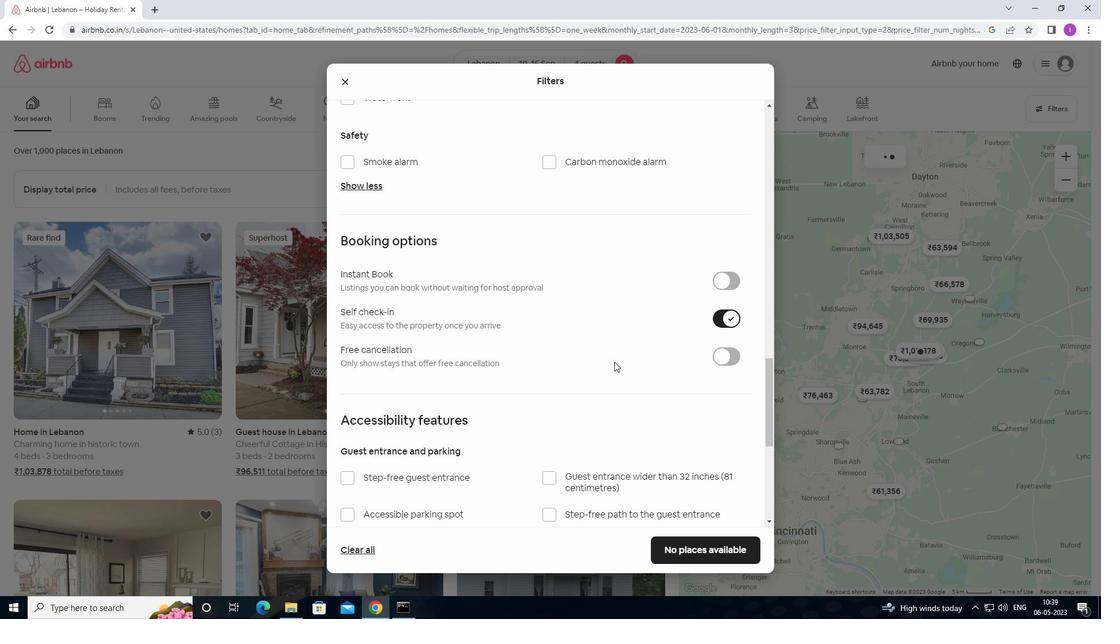 
Action: Mouse scrolled (608, 365) with delta (0, 0)
Screenshot: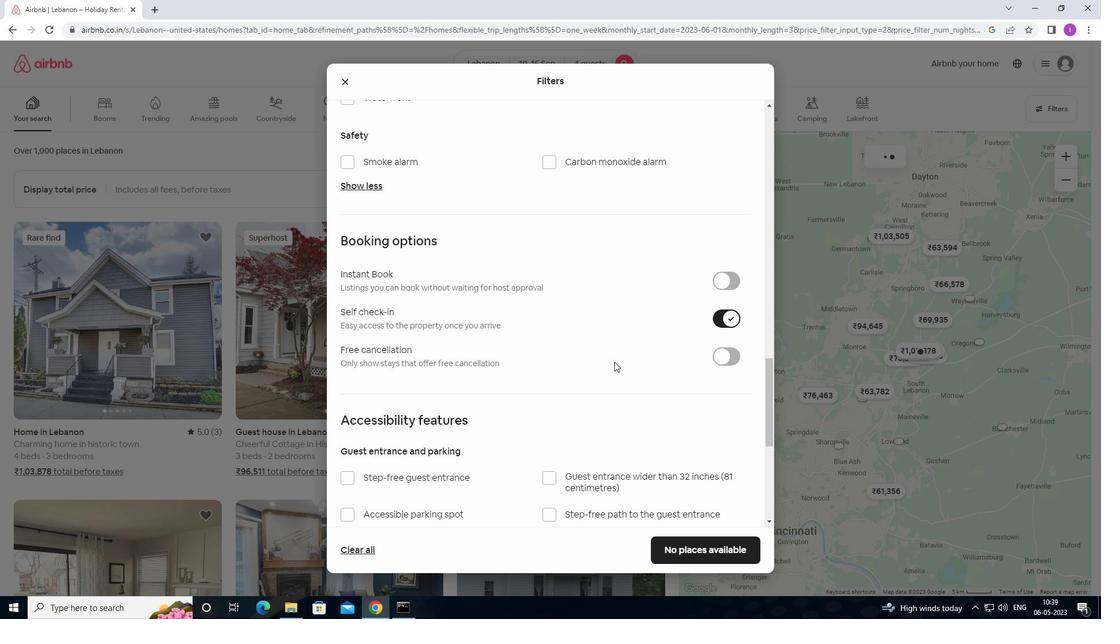 
Action: Mouse scrolled (608, 365) with delta (0, 0)
Screenshot: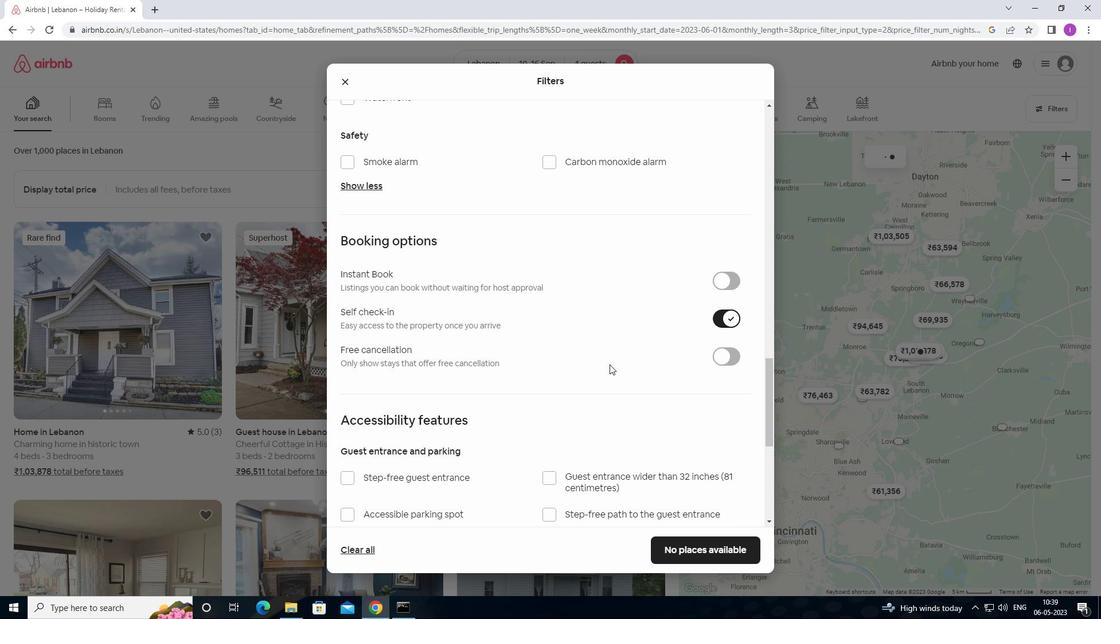 
Action: Mouse moved to (608, 366)
Screenshot: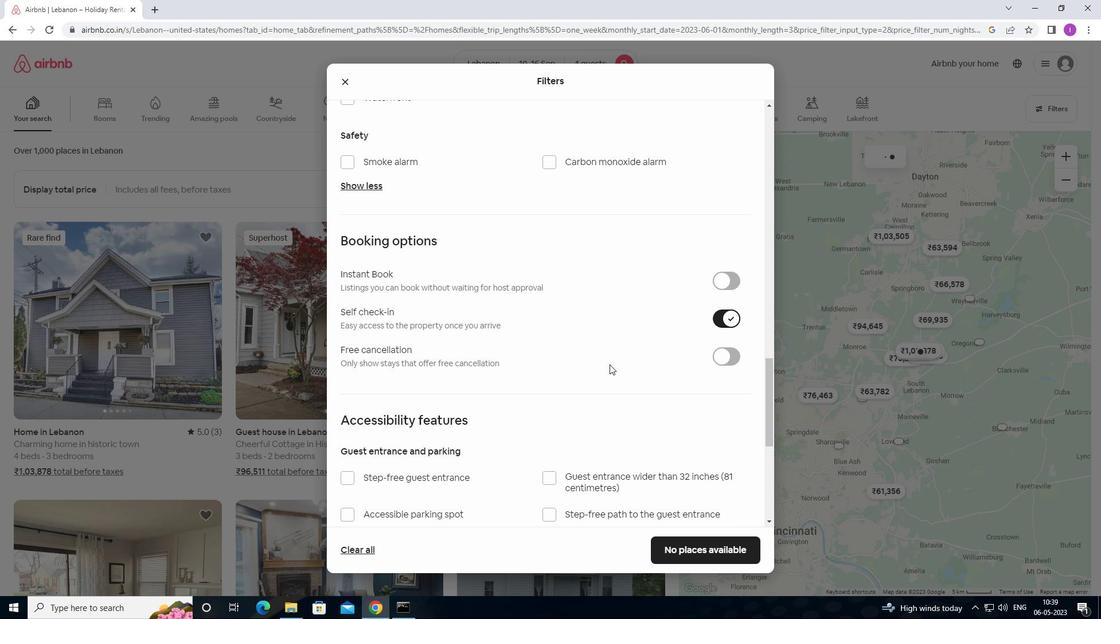 
Action: Mouse scrolled (608, 365) with delta (0, 0)
Screenshot: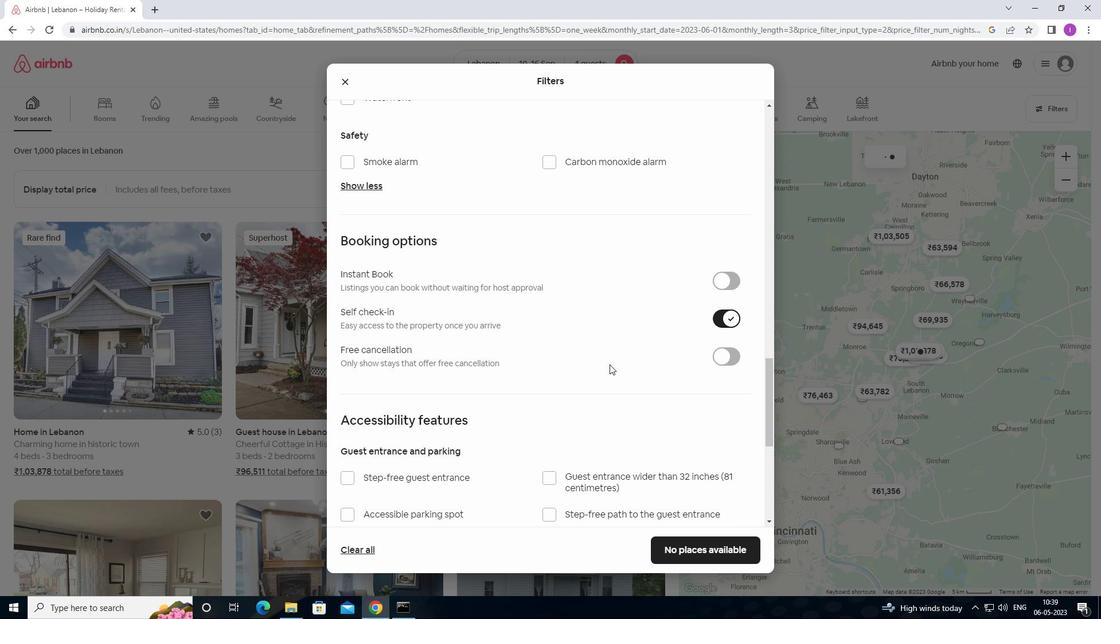 
Action: Mouse scrolled (608, 365) with delta (0, 0)
Screenshot: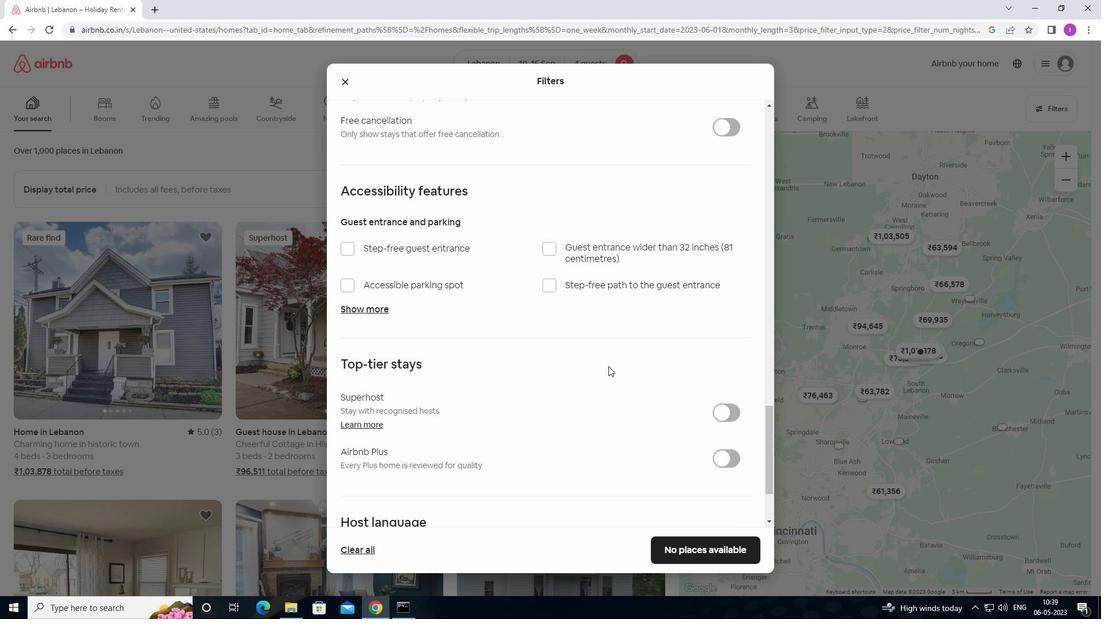 
Action: Mouse scrolled (608, 365) with delta (0, 0)
Screenshot: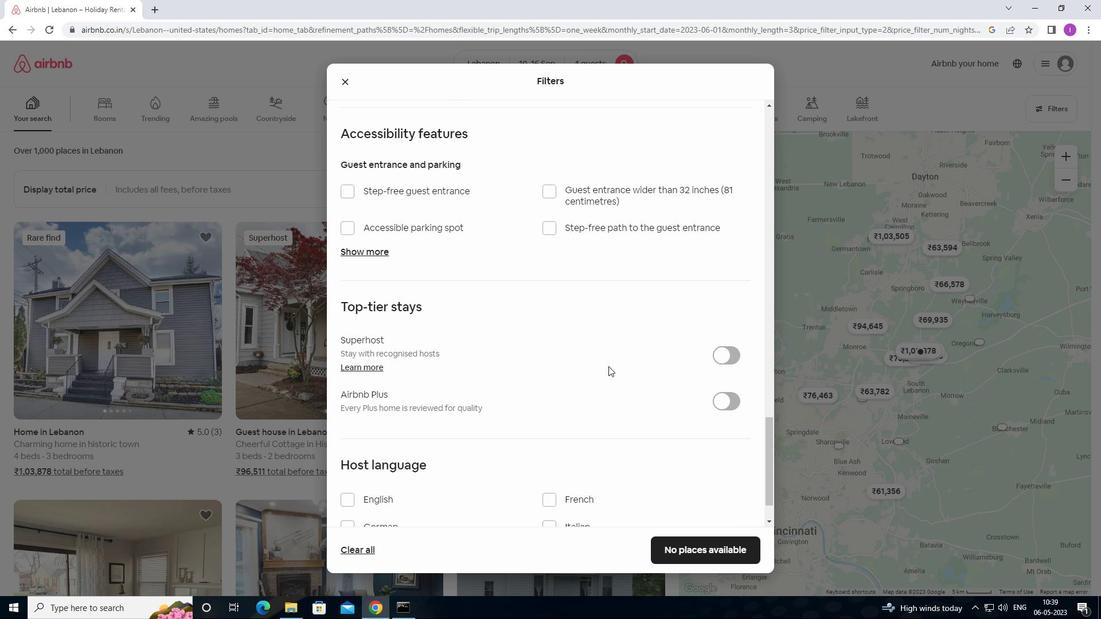 
Action: Mouse scrolled (608, 365) with delta (0, 0)
Screenshot: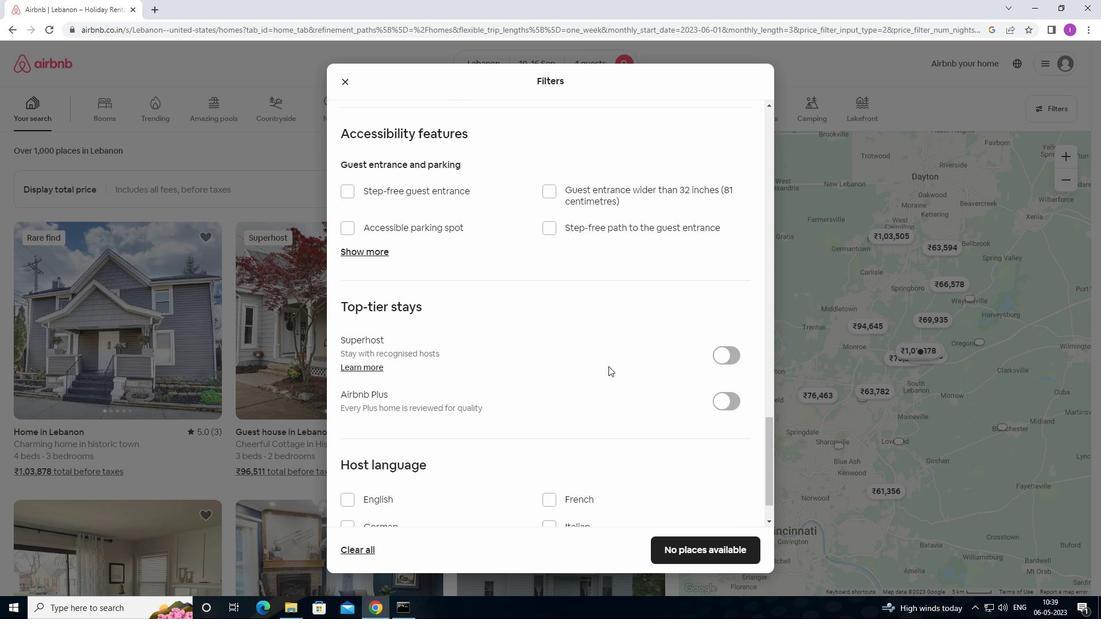 
Action: Mouse scrolled (608, 365) with delta (0, 0)
Screenshot: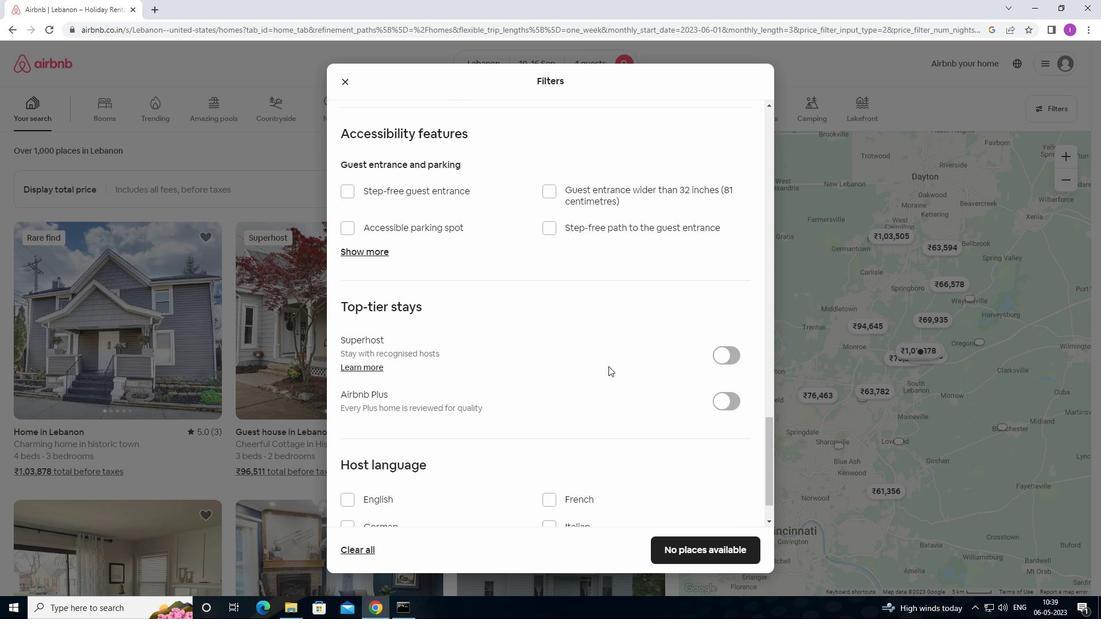 
Action: Mouse scrolled (608, 365) with delta (0, 0)
Screenshot: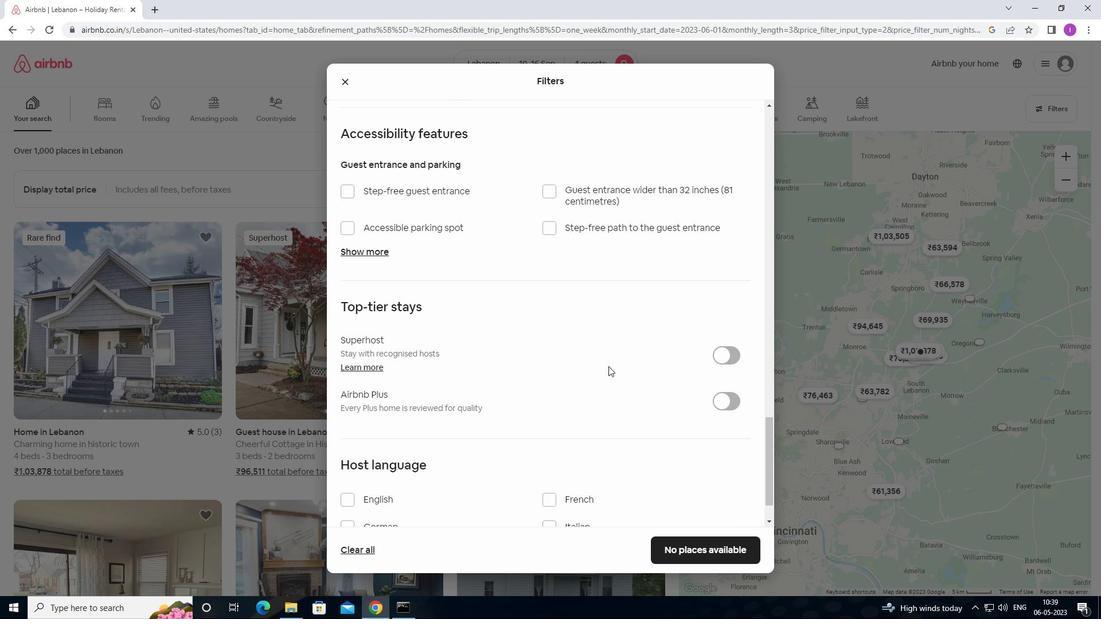 
Action: Mouse scrolled (608, 365) with delta (0, 0)
Screenshot: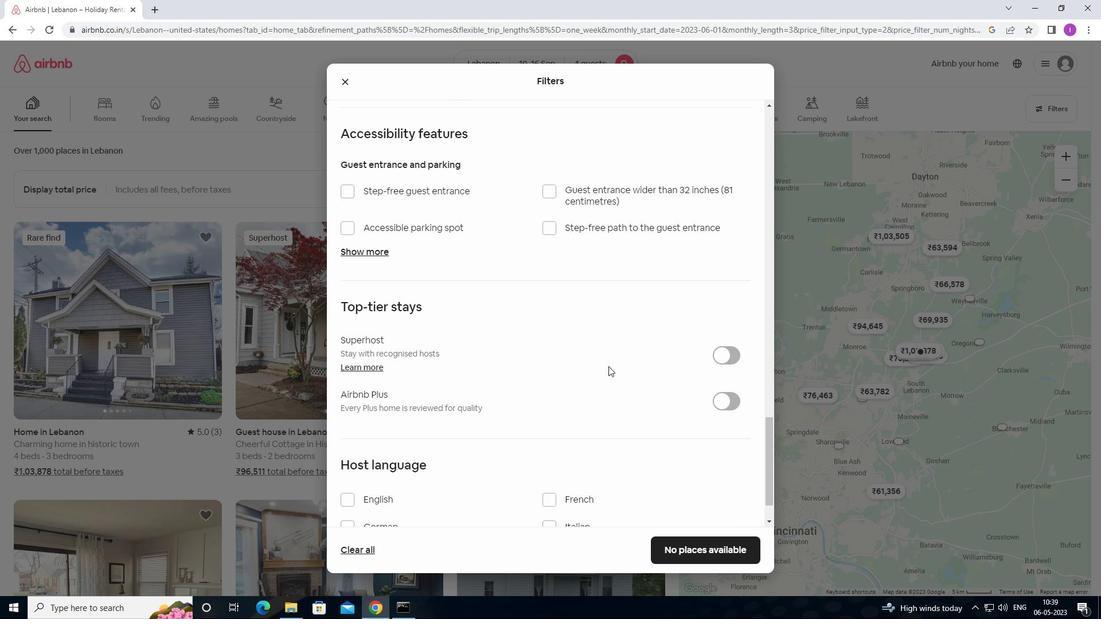 
Action: Mouse moved to (343, 451)
Screenshot: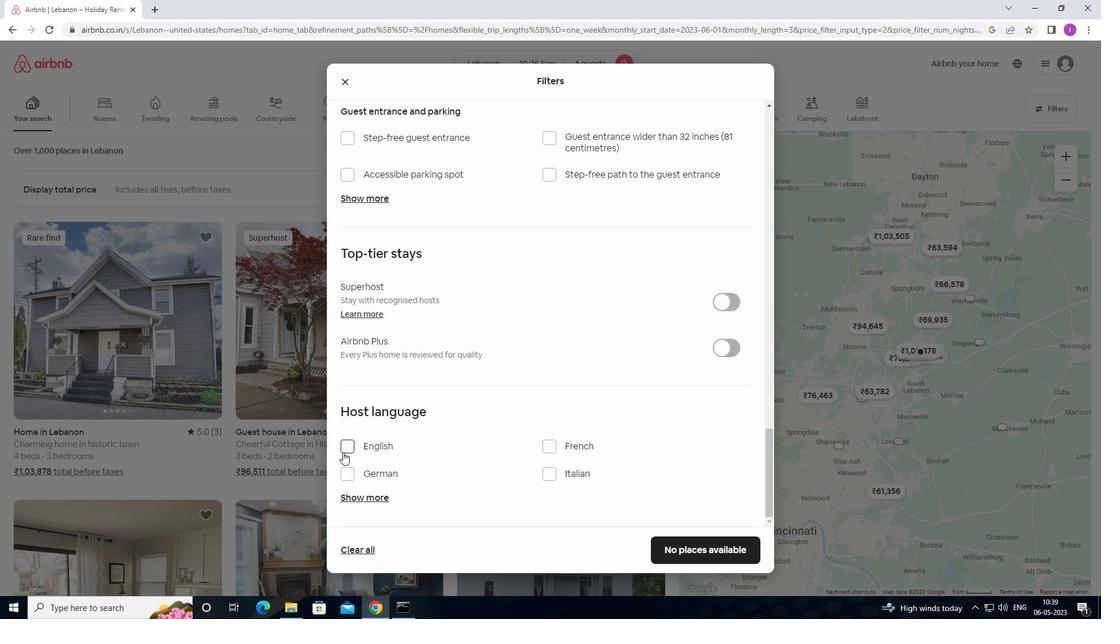 
Action: Mouse pressed left at (343, 451)
Screenshot: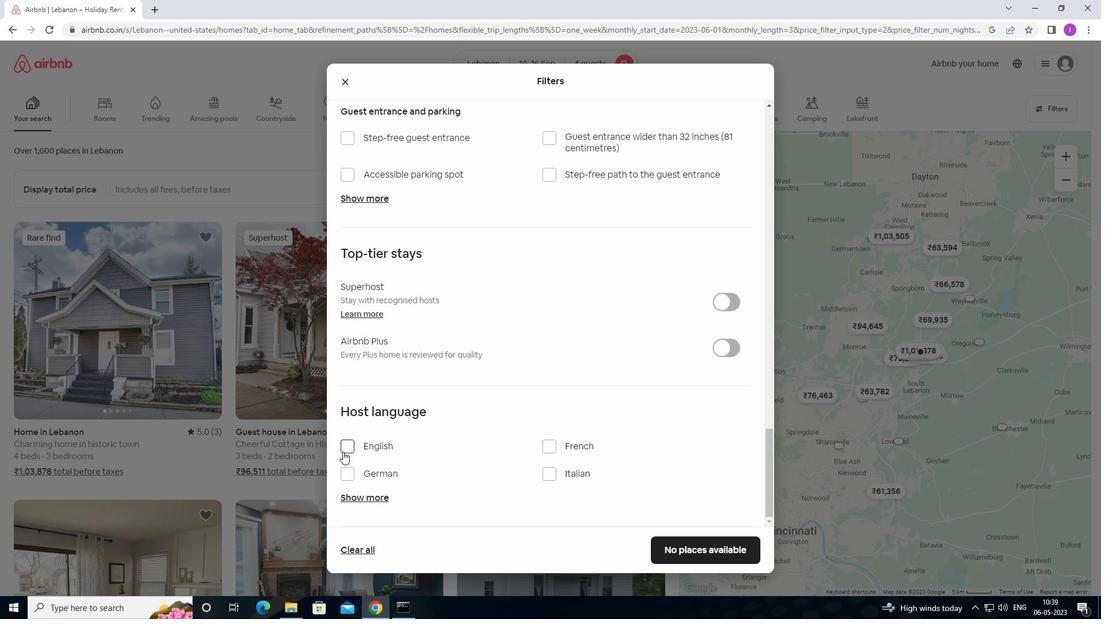 
Action: Mouse moved to (702, 544)
Screenshot: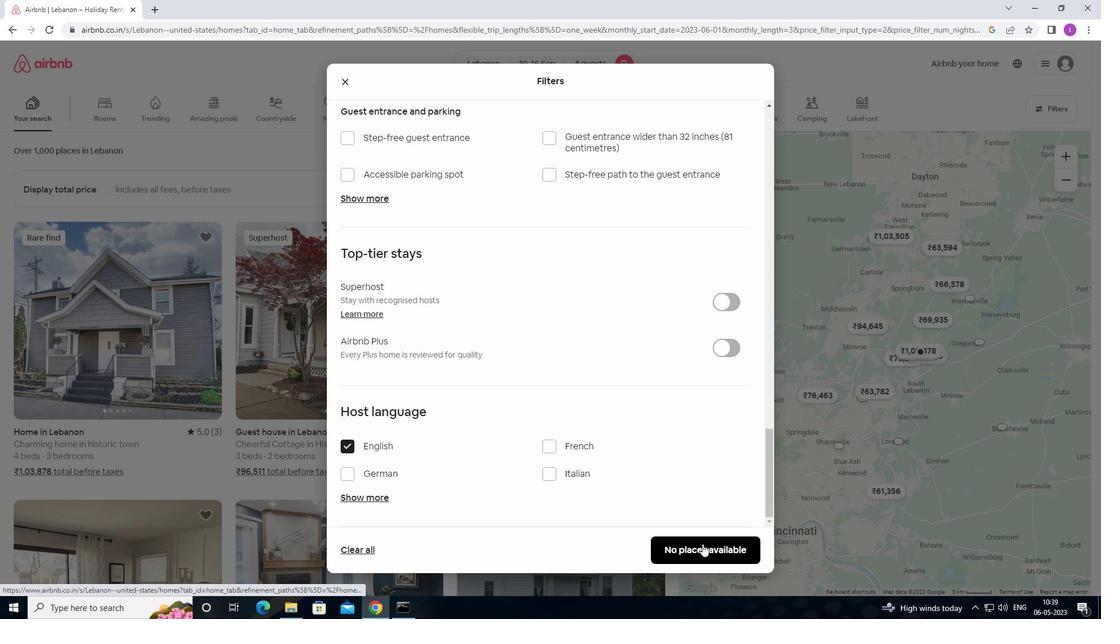 
Action: Mouse pressed left at (702, 544)
Screenshot: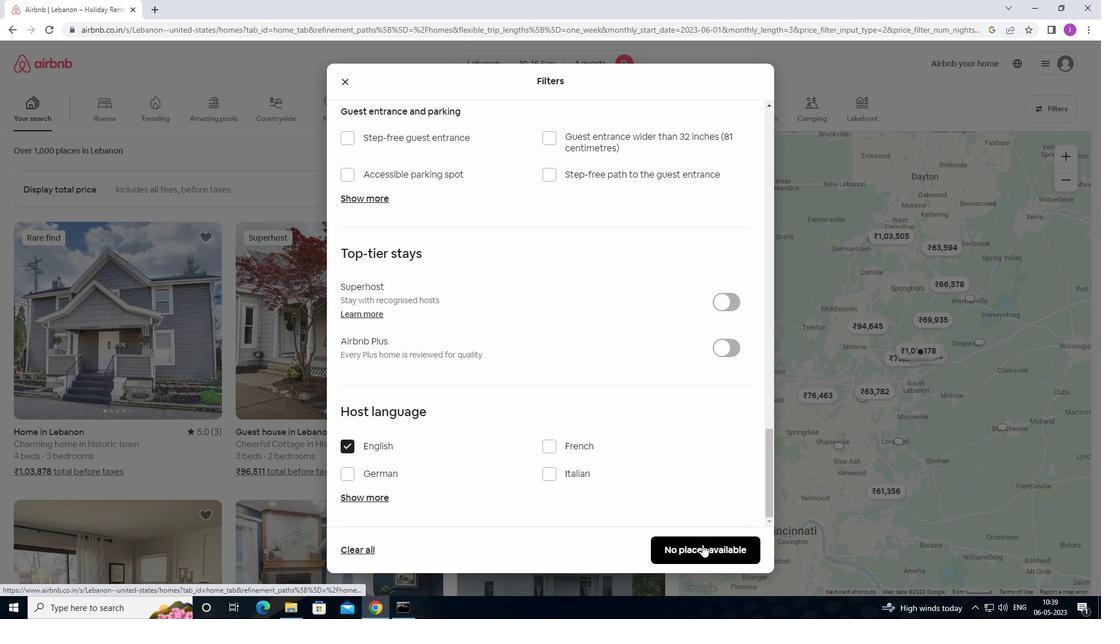 
Action: Mouse moved to (625, 519)
Screenshot: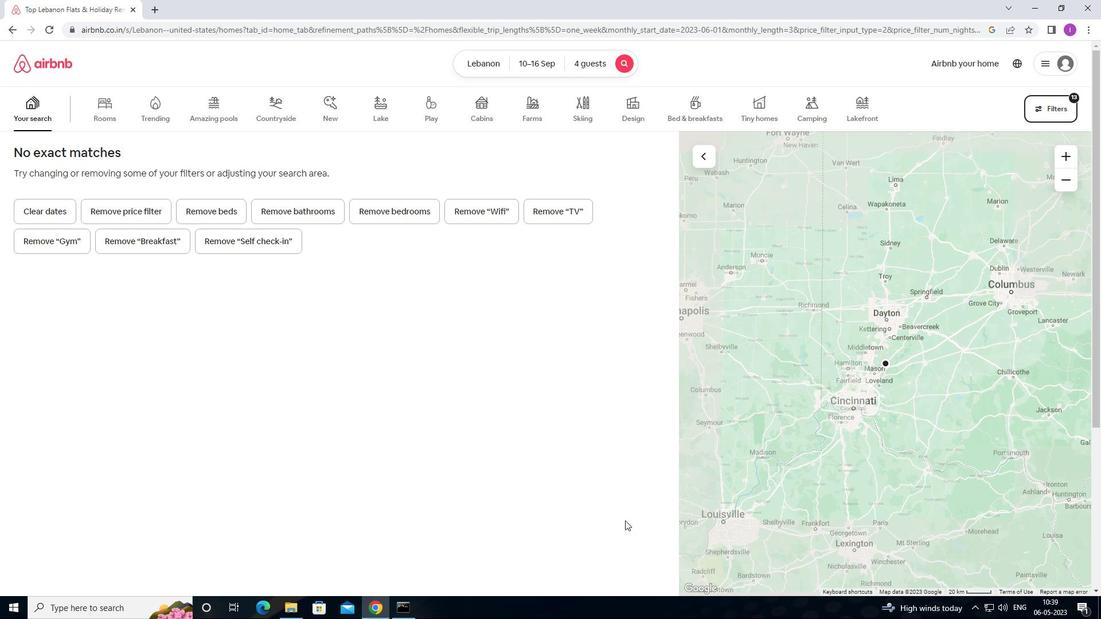 
